 Task: Look for space in Granite Bay, United States from 10th July, 2023 to 15th July, 2023 for 7 adults in price range Rs.10000 to Rs.15000. Place can be entire place or shared room with 4 bedrooms having 7 beds and 4 bathrooms. Property type can be house, flat, guest house. Amenities needed are: wifi, TV, free parkinig on premises, gym, breakfast. Booking option can be shelf check-in. Required host language is English.
Action: Mouse moved to (516, 134)
Screenshot: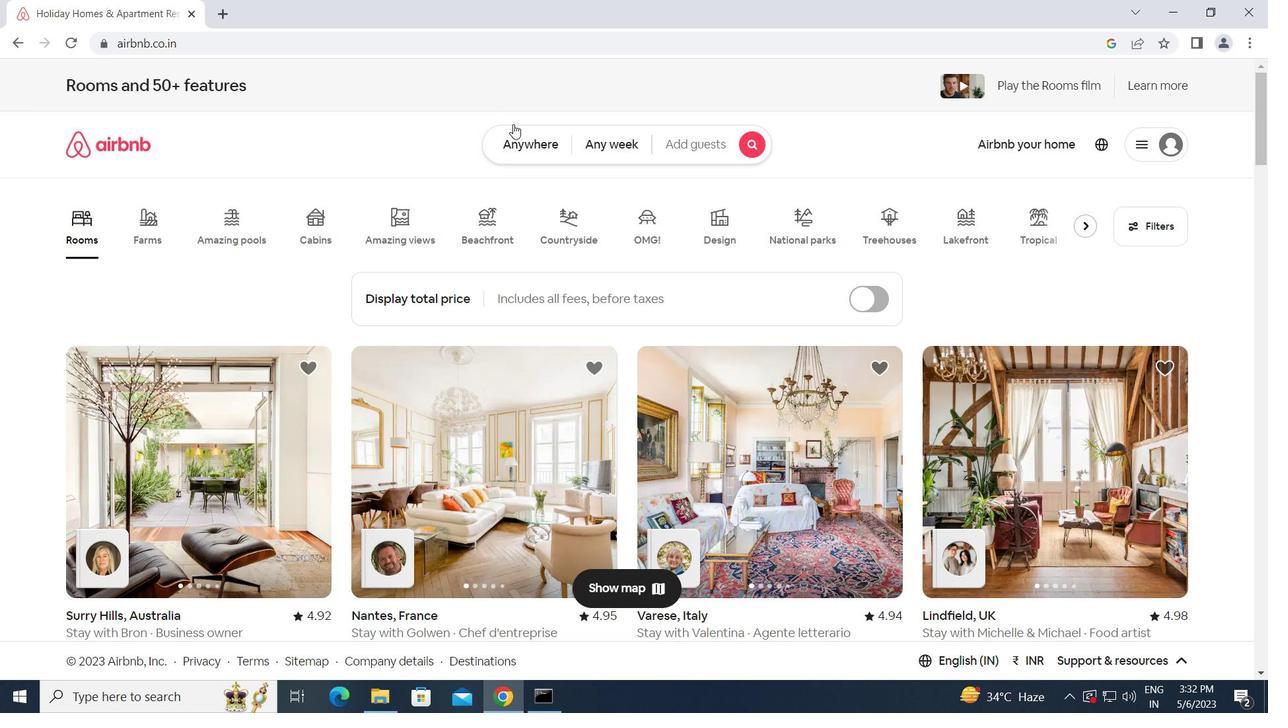 
Action: Mouse pressed left at (516, 134)
Screenshot: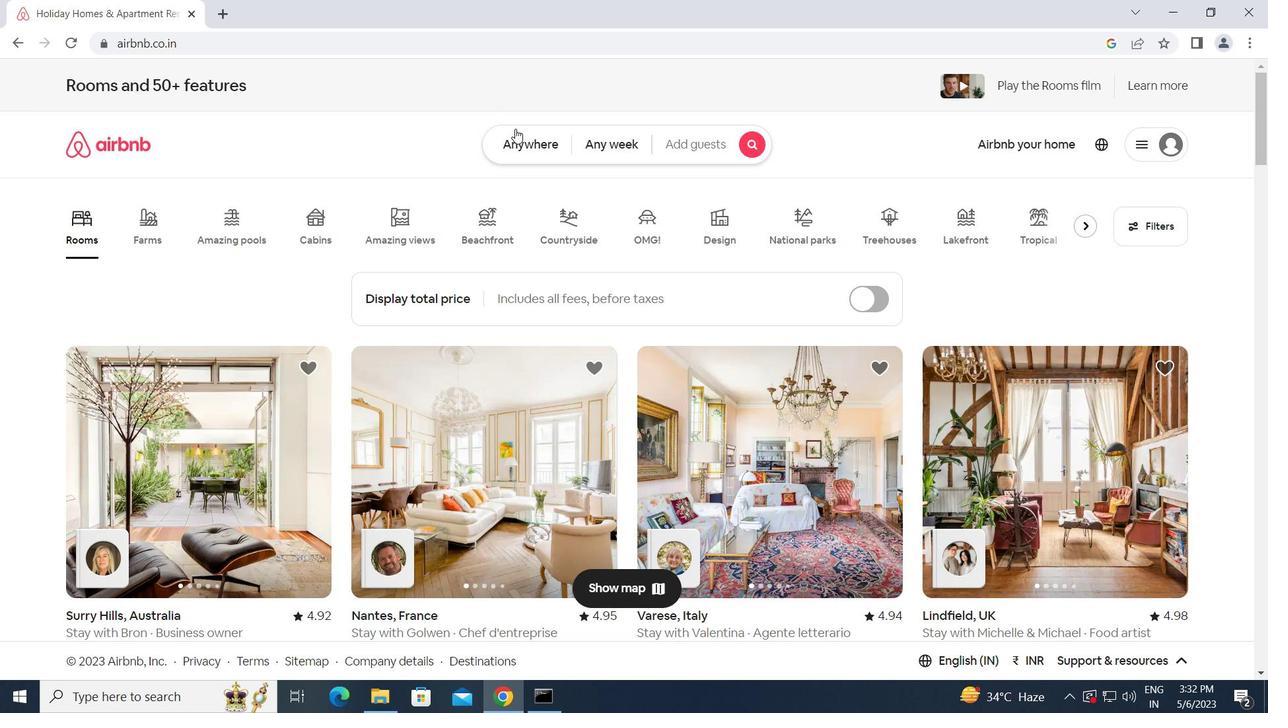 
Action: Mouse moved to (348, 204)
Screenshot: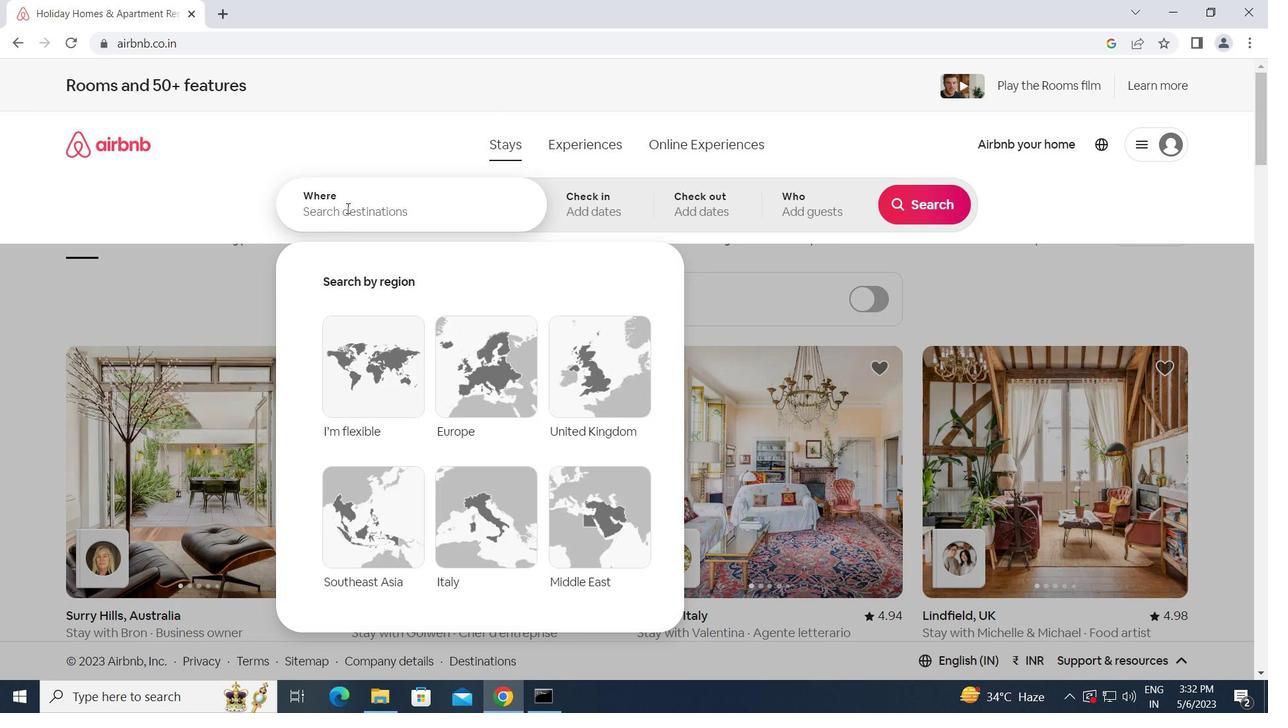 
Action: Mouse pressed left at (348, 204)
Screenshot: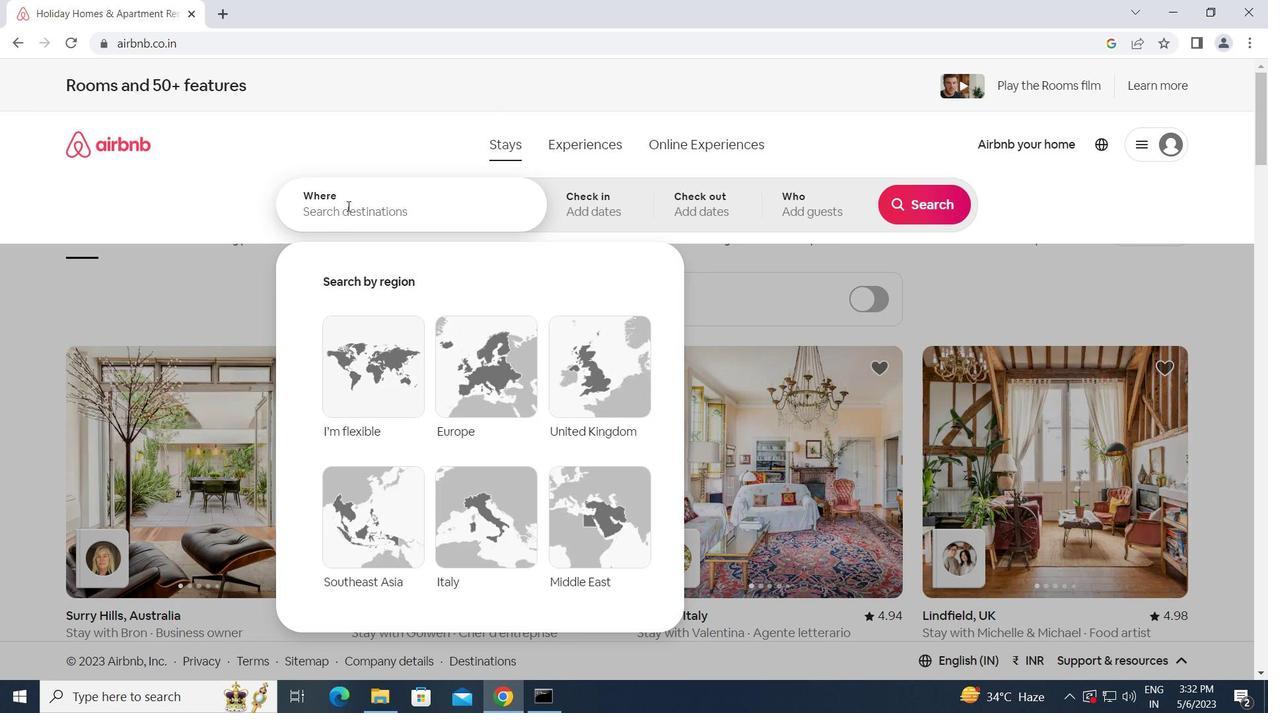 
Action: Mouse moved to (455, 188)
Screenshot: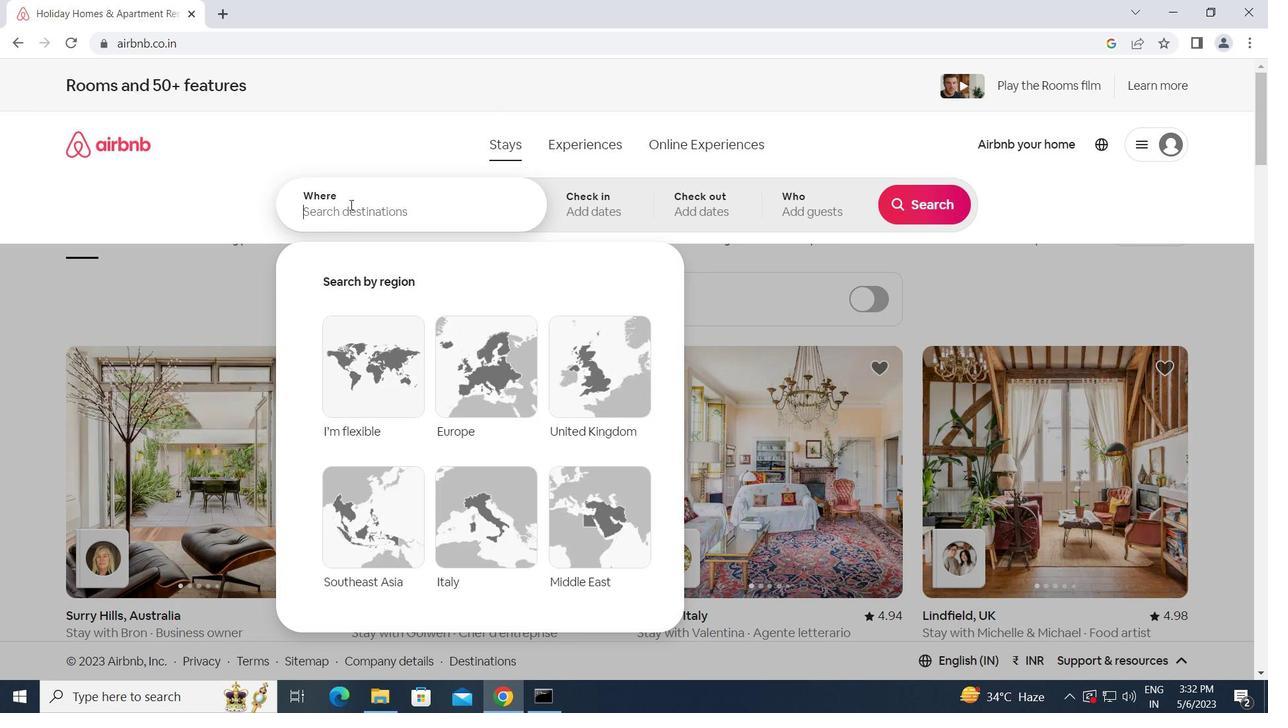 
Action: Key pressed g<Key.caps_lock>ranite<Key.space><Key.caps_lock>b<Key.caps_lock>ay,<Key.space><Key.caps_lock>u<Key.caps_lock>nited<Key.space><Key.caps_lock>s<Key.caps_lock>tates<Key.enter>
Screenshot: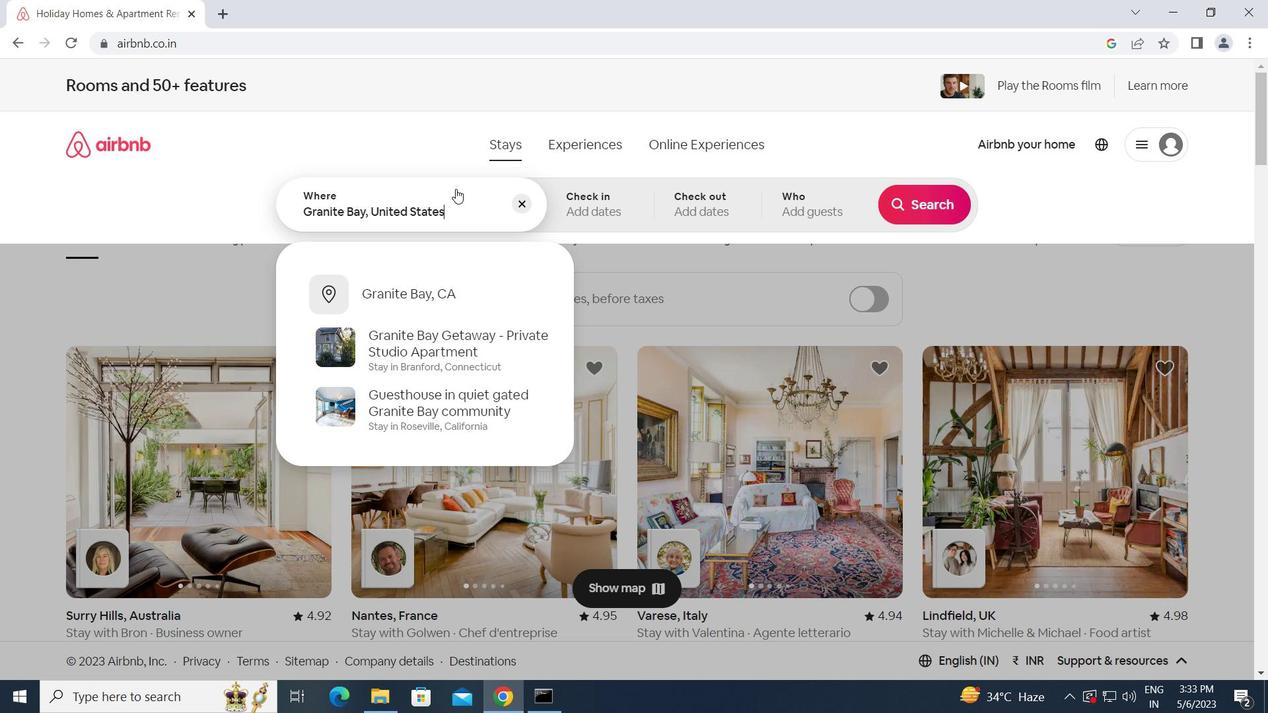 
Action: Mouse moved to (916, 342)
Screenshot: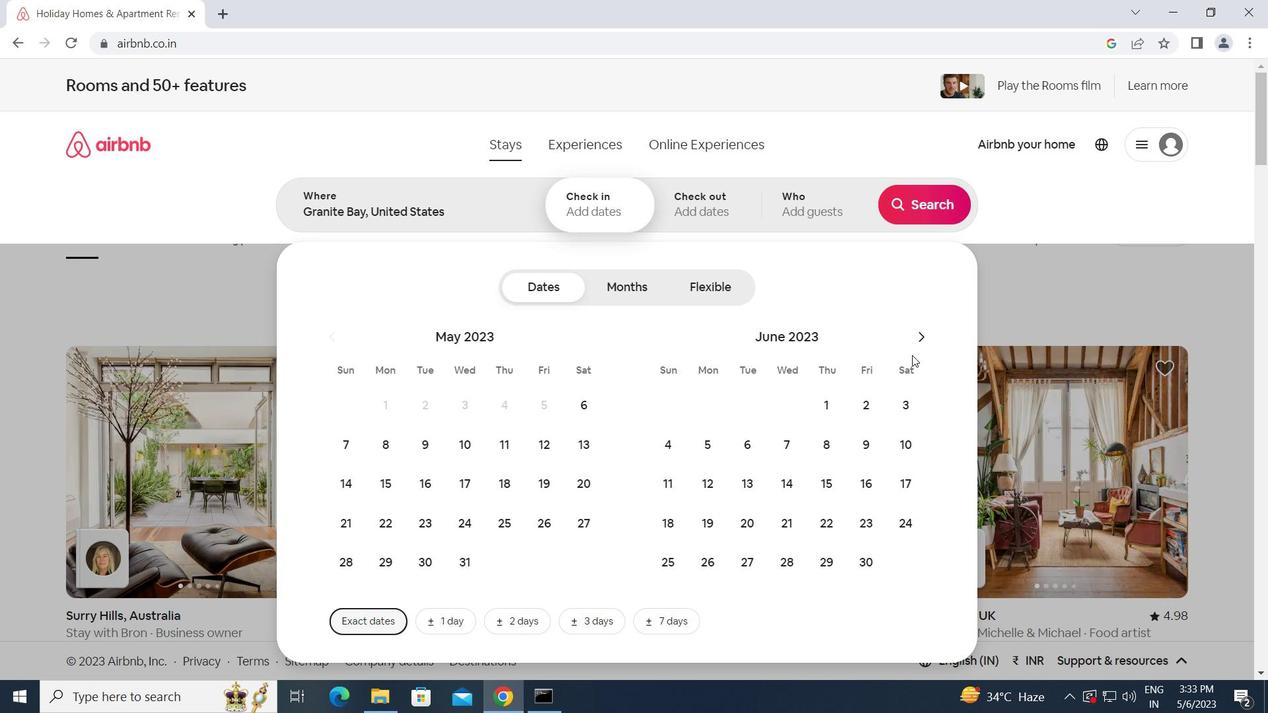 
Action: Mouse pressed left at (916, 342)
Screenshot: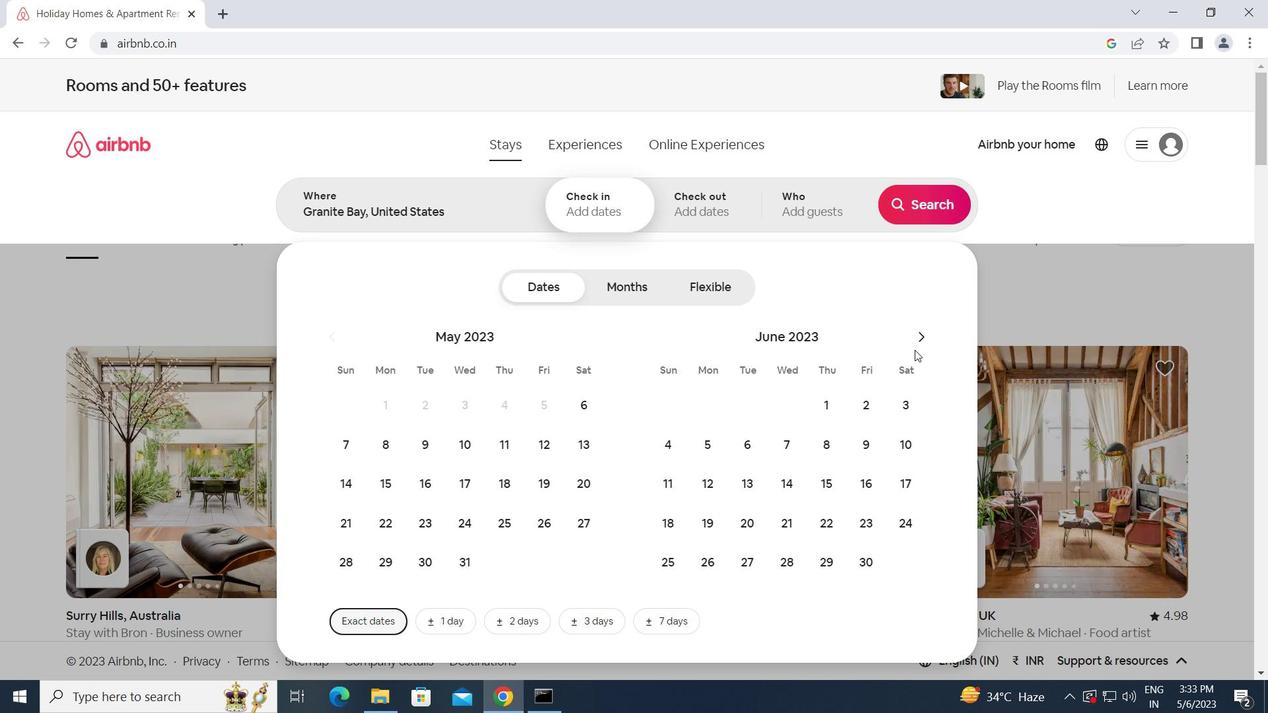 
Action: Mouse moved to (701, 488)
Screenshot: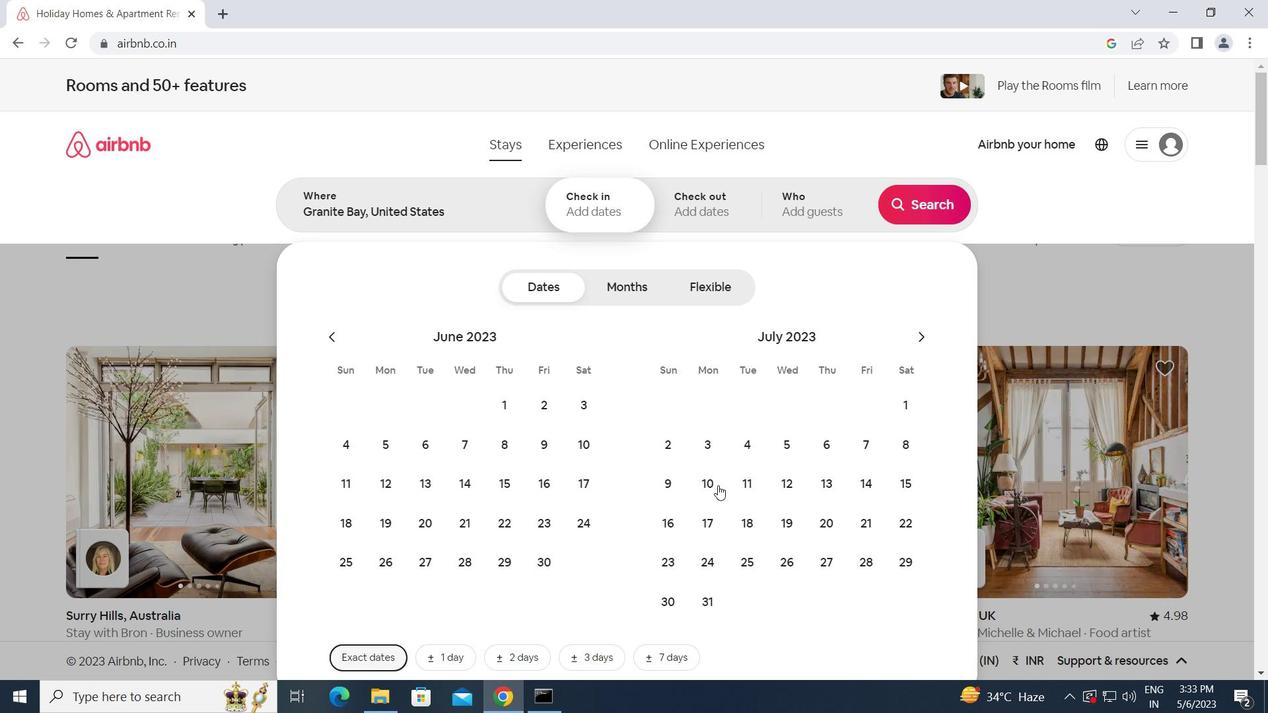 
Action: Mouse pressed left at (701, 488)
Screenshot: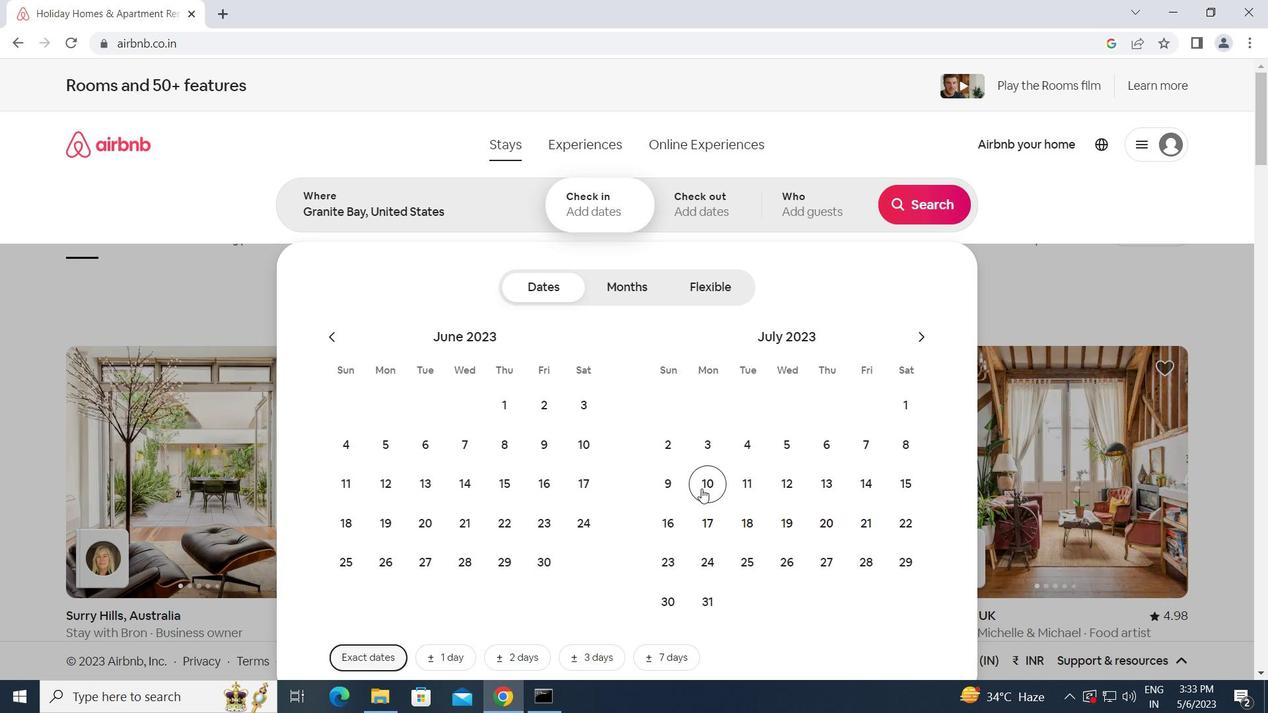 
Action: Mouse moved to (909, 488)
Screenshot: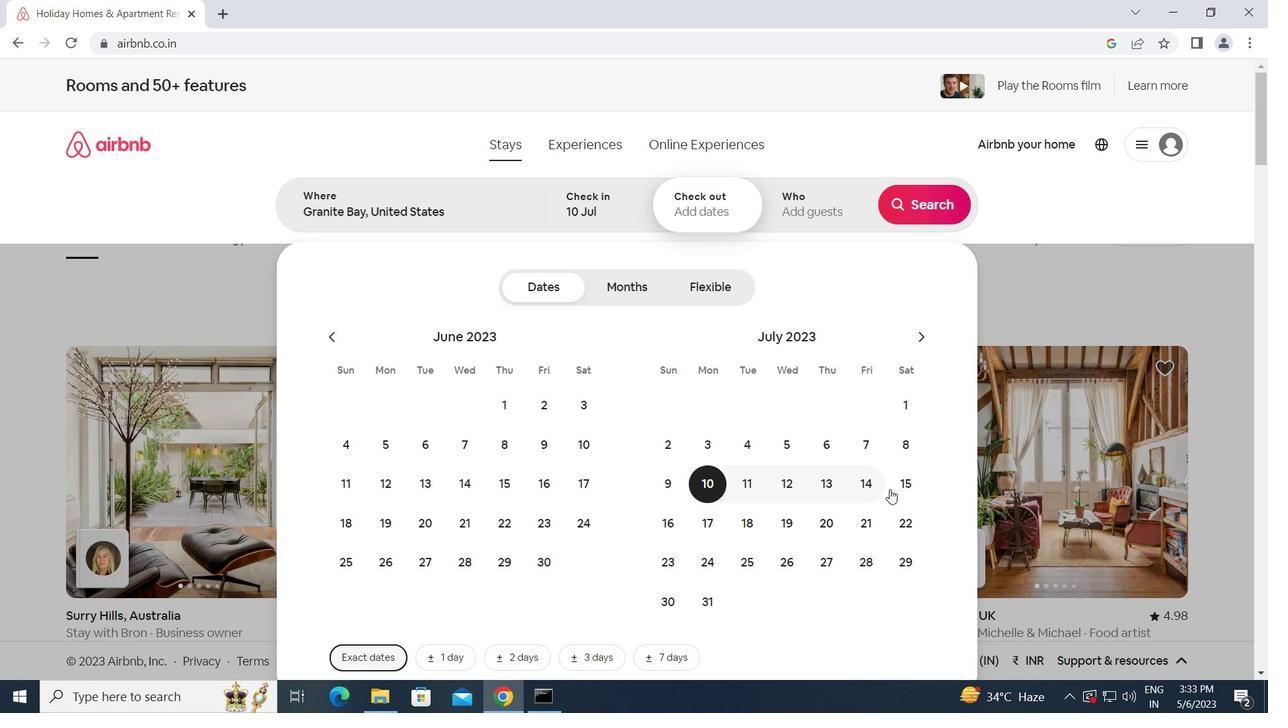
Action: Mouse pressed left at (909, 488)
Screenshot: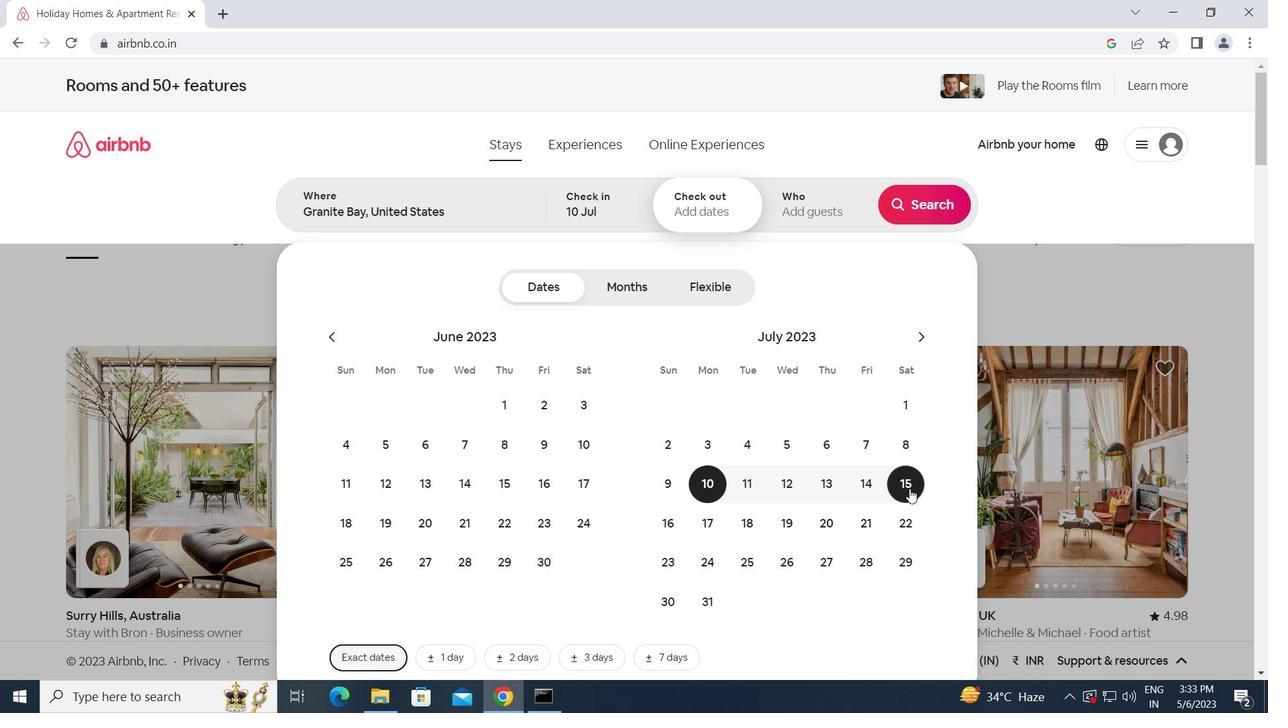 
Action: Mouse moved to (815, 207)
Screenshot: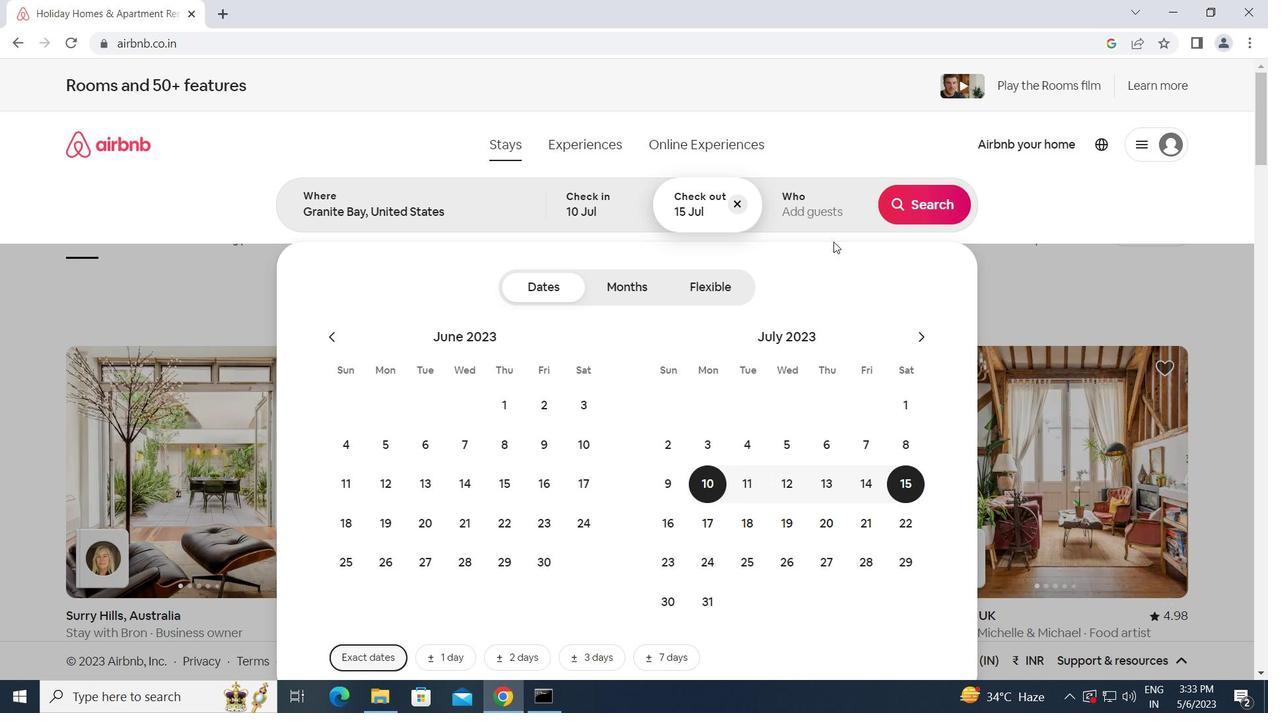 
Action: Mouse pressed left at (815, 207)
Screenshot: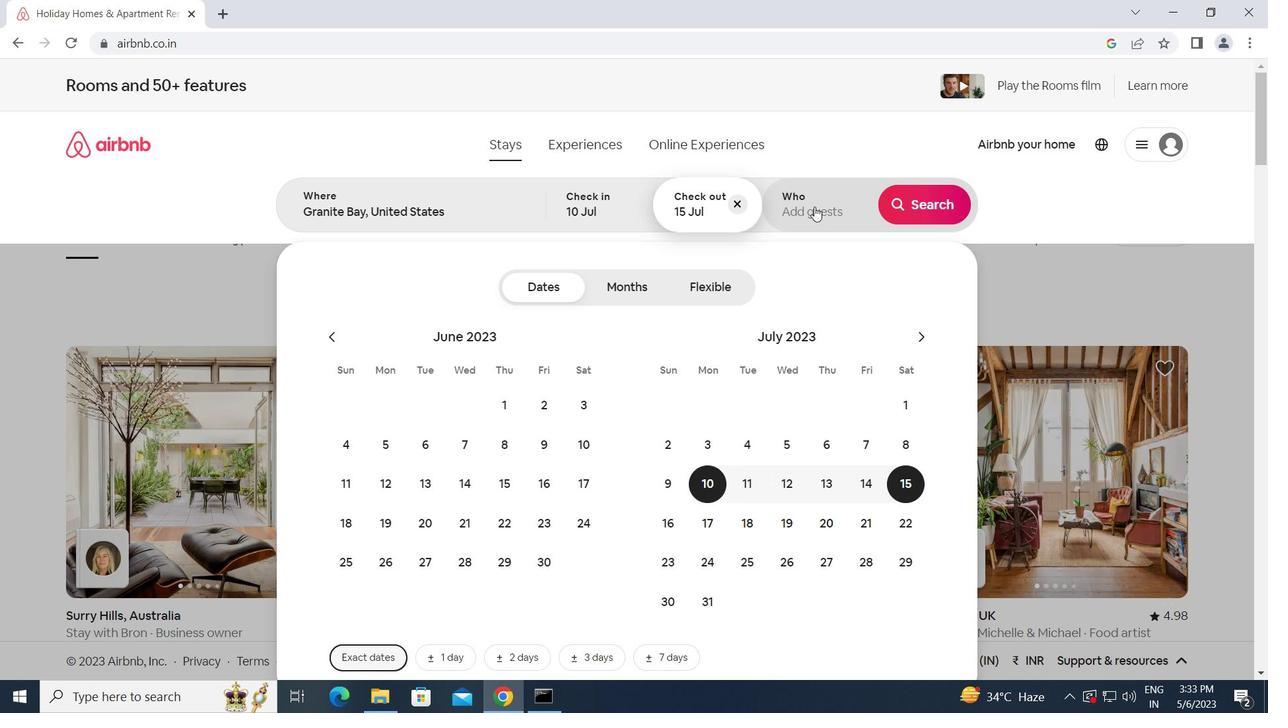 
Action: Mouse moved to (928, 286)
Screenshot: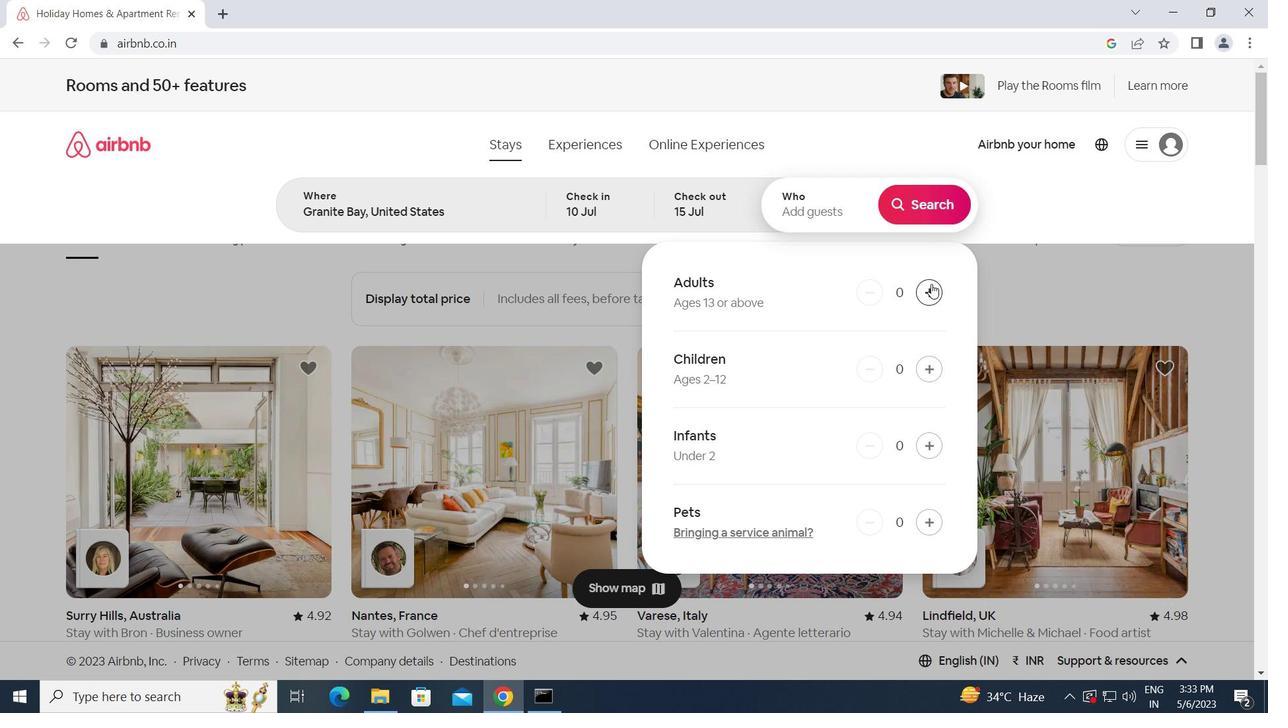 
Action: Mouse pressed left at (928, 286)
Screenshot: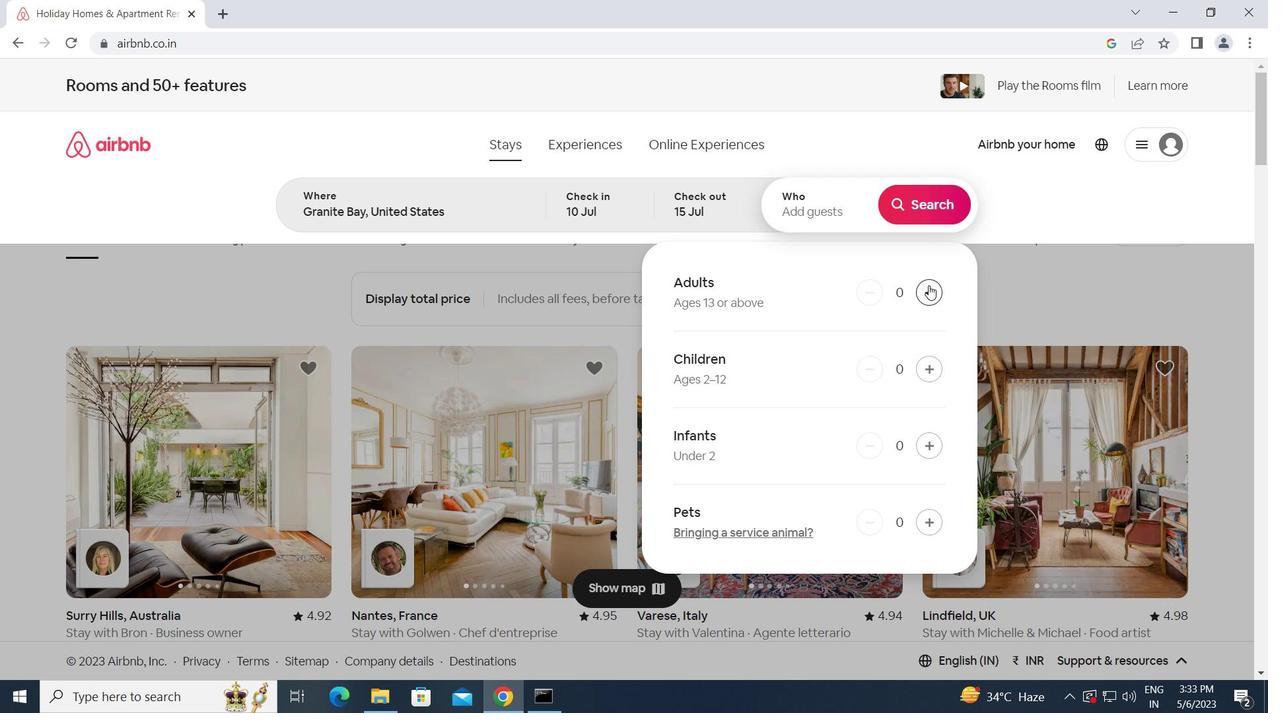 
Action: Mouse pressed left at (928, 286)
Screenshot: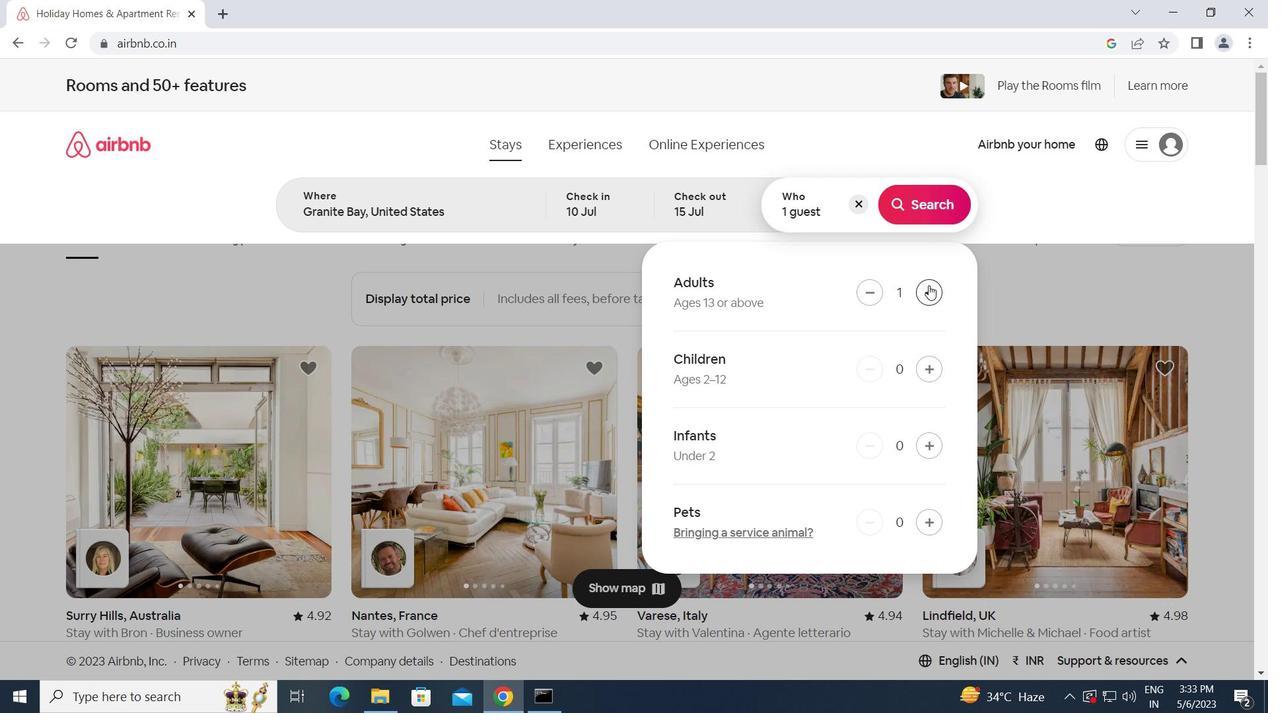 
Action: Mouse pressed left at (928, 286)
Screenshot: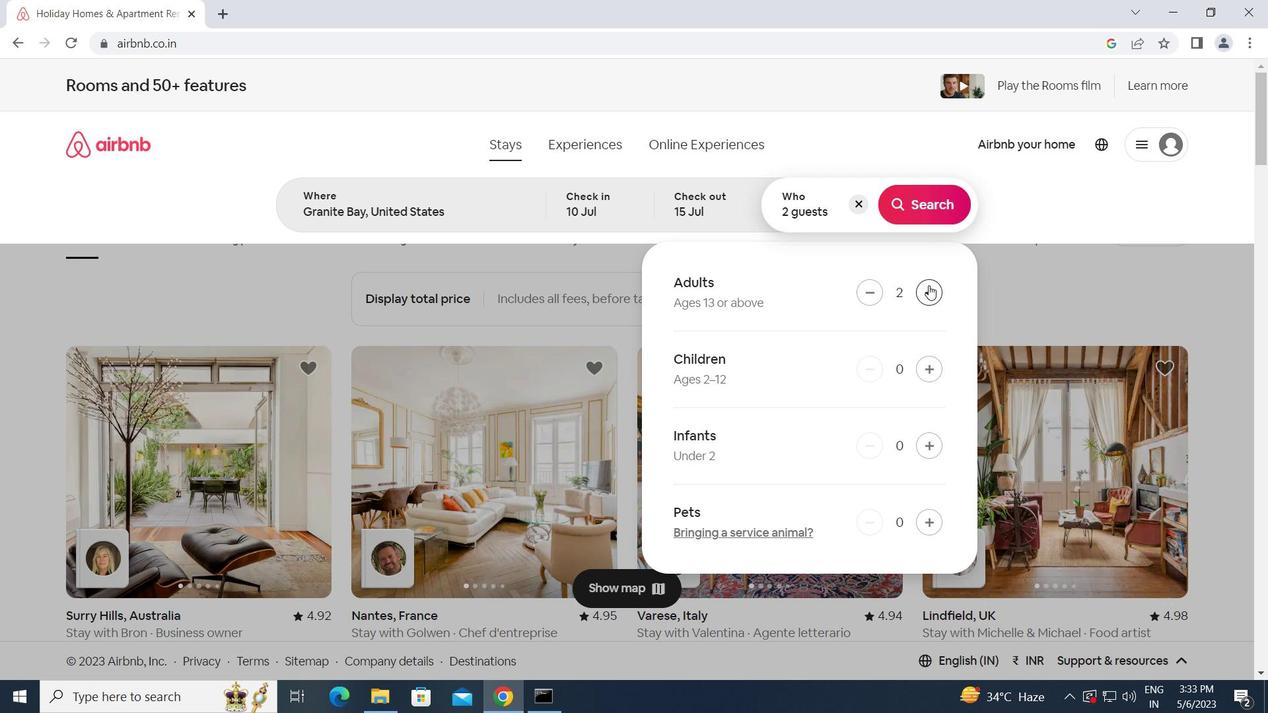 
Action: Mouse pressed left at (928, 286)
Screenshot: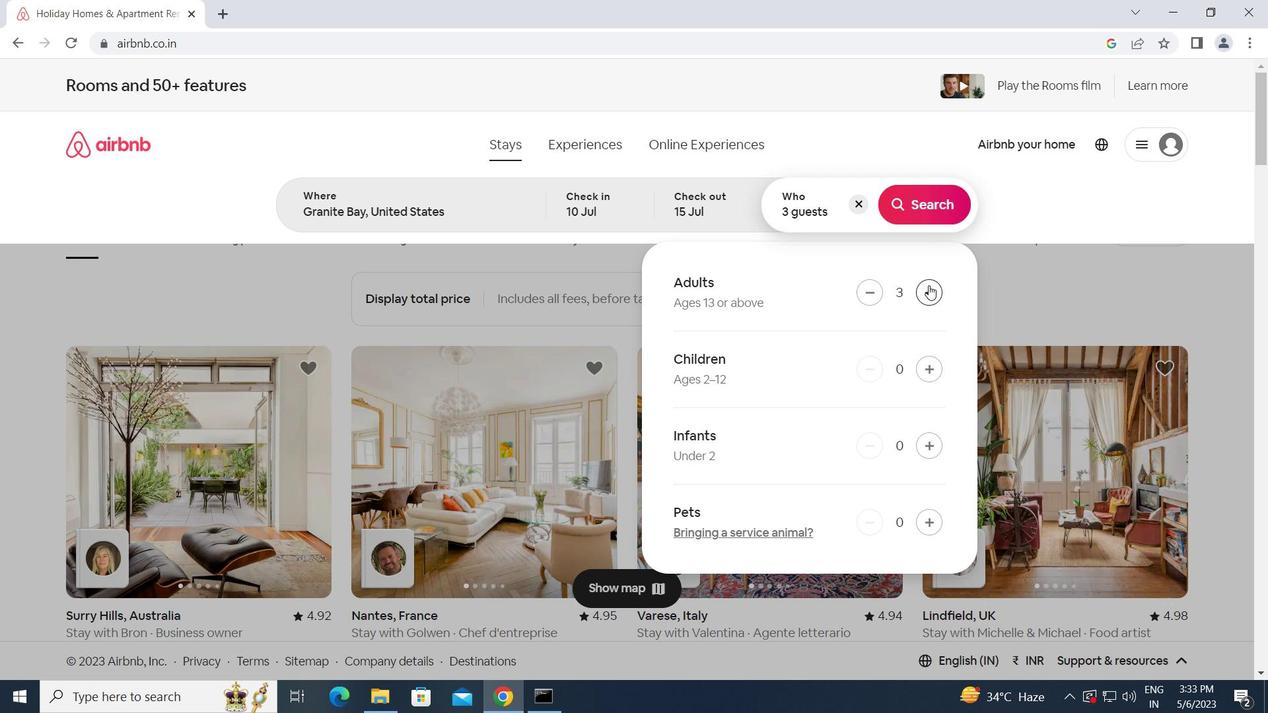 
Action: Mouse pressed left at (928, 286)
Screenshot: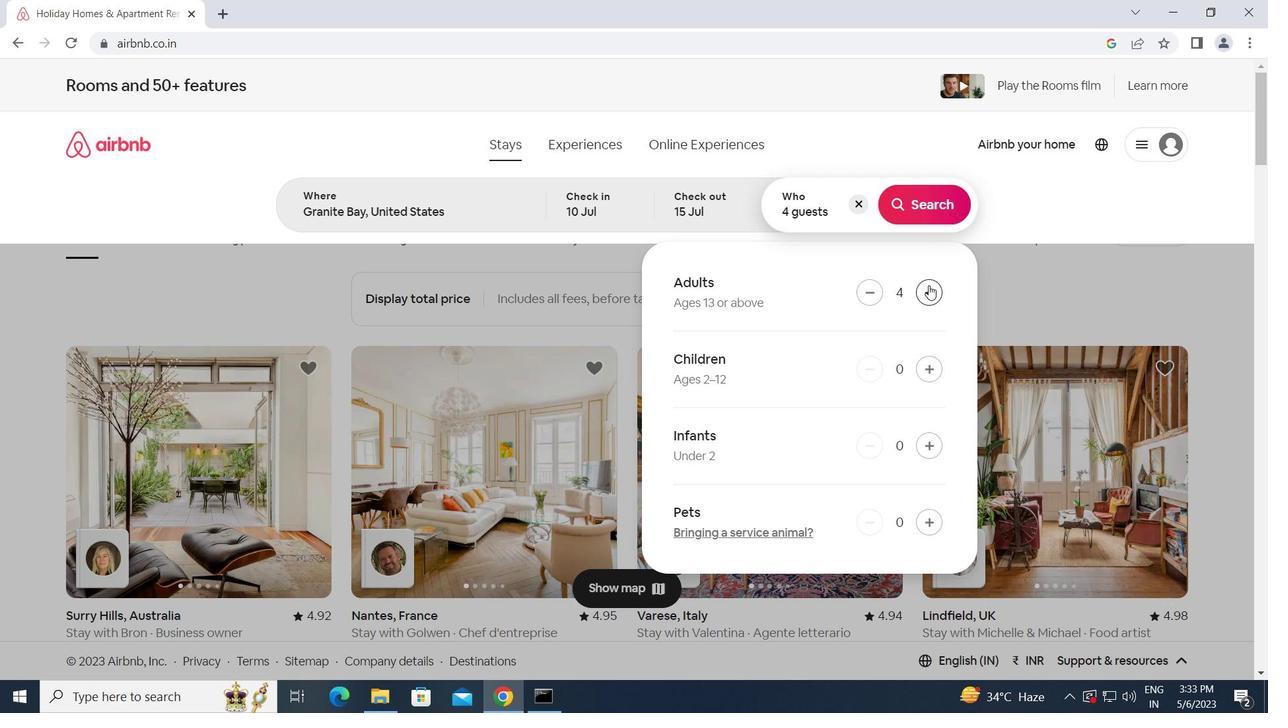 
Action: Mouse pressed left at (928, 286)
Screenshot: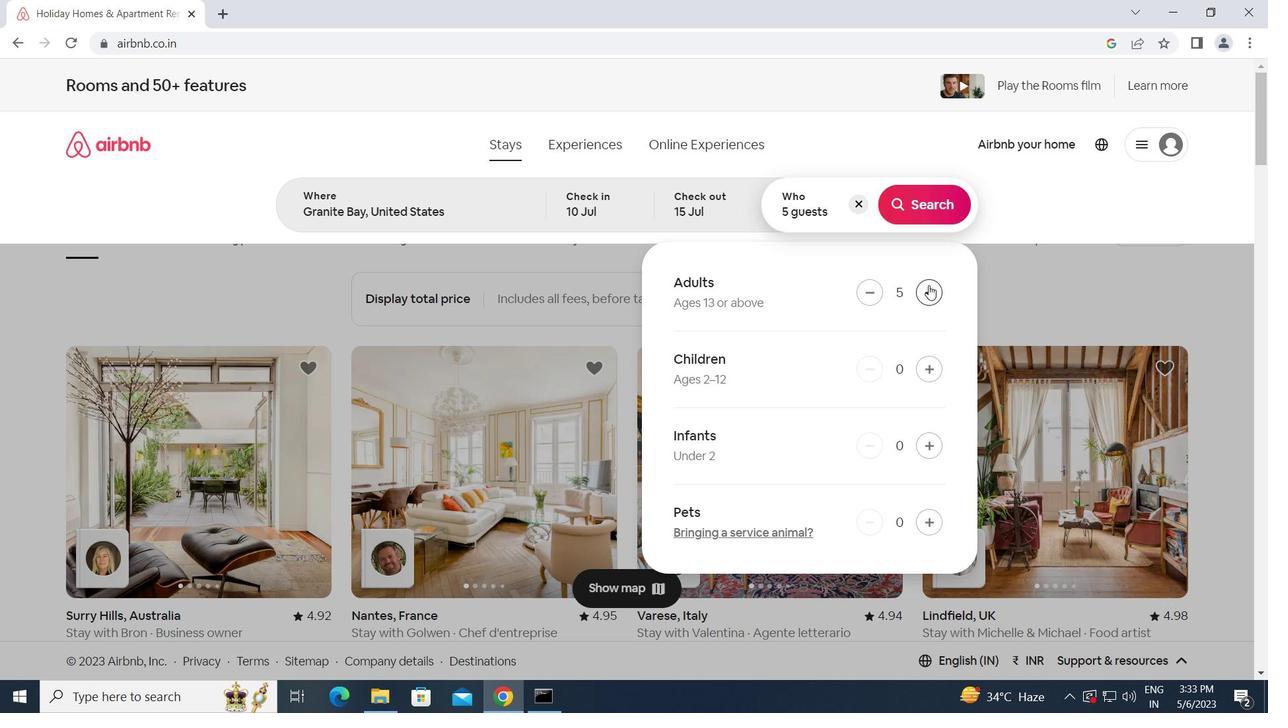 
Action: Mouse pressed left at (928, 286)
Screenshot: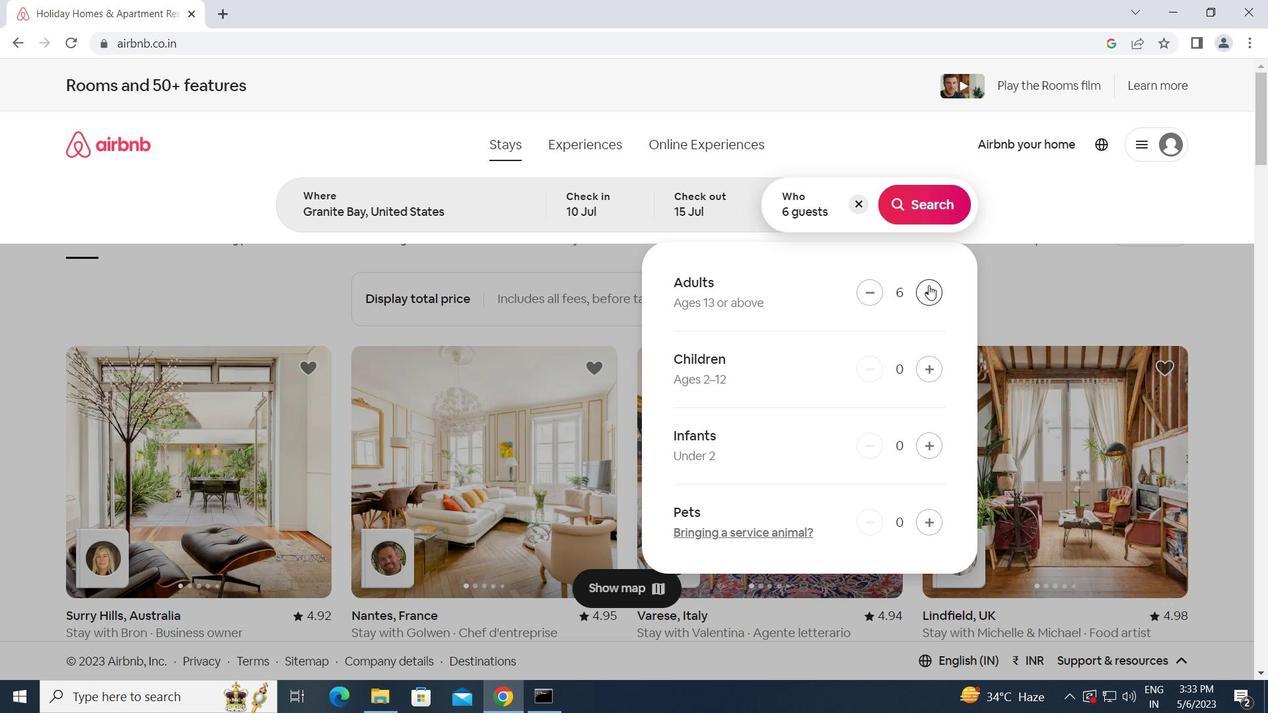 
Action: Mouse moved to (922, 214)
Screenshot: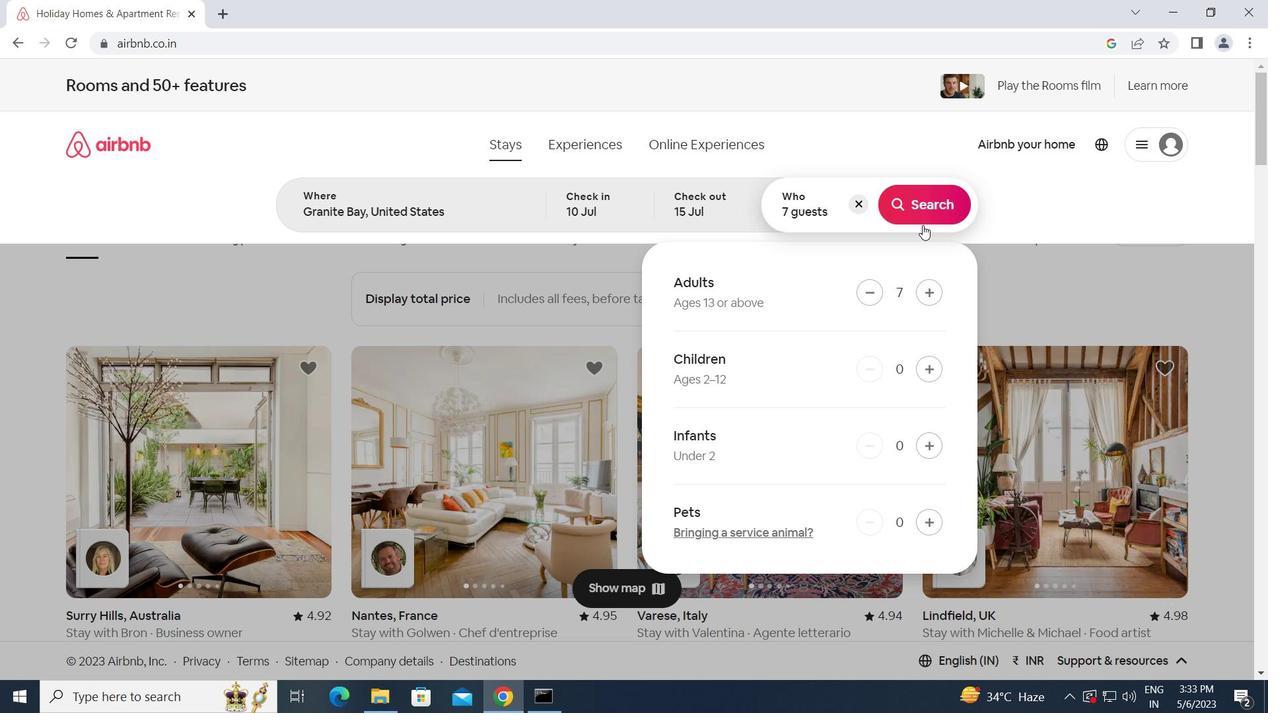 
Action: Mouse pressed left at (922, 214)
Screenshot: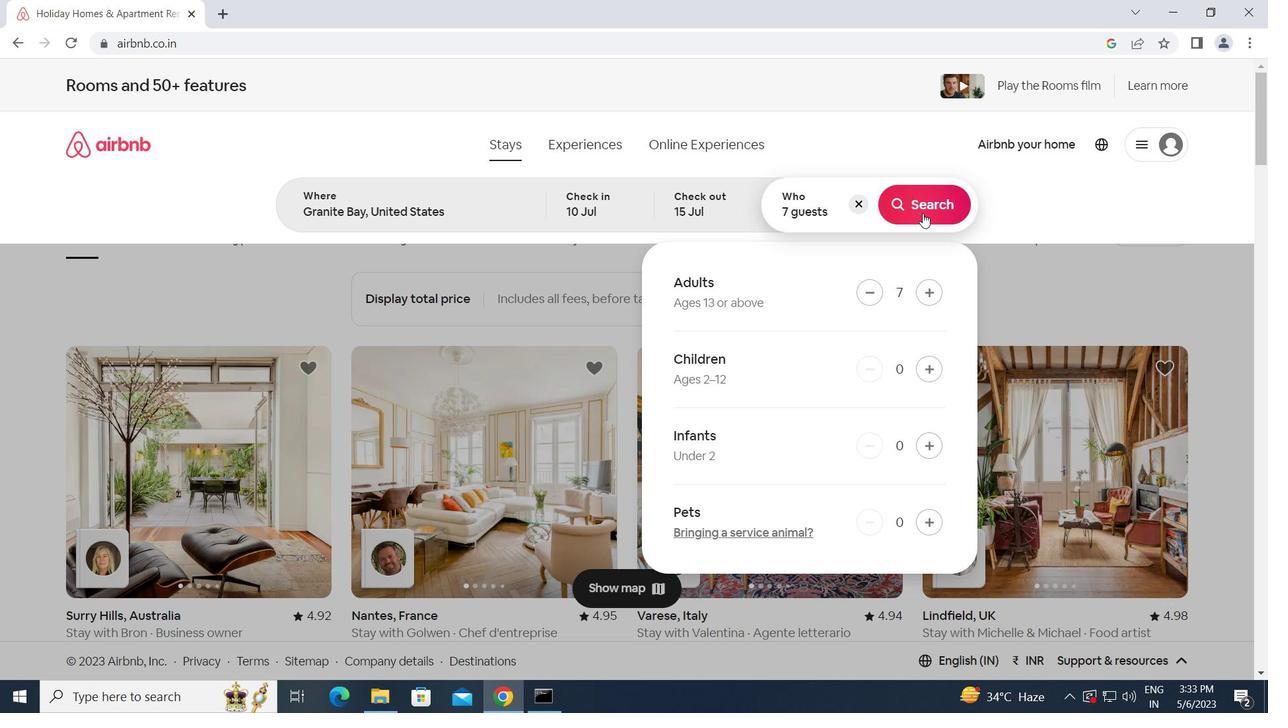 
Action: Mouse moved to (1168, 155)
Screenshot: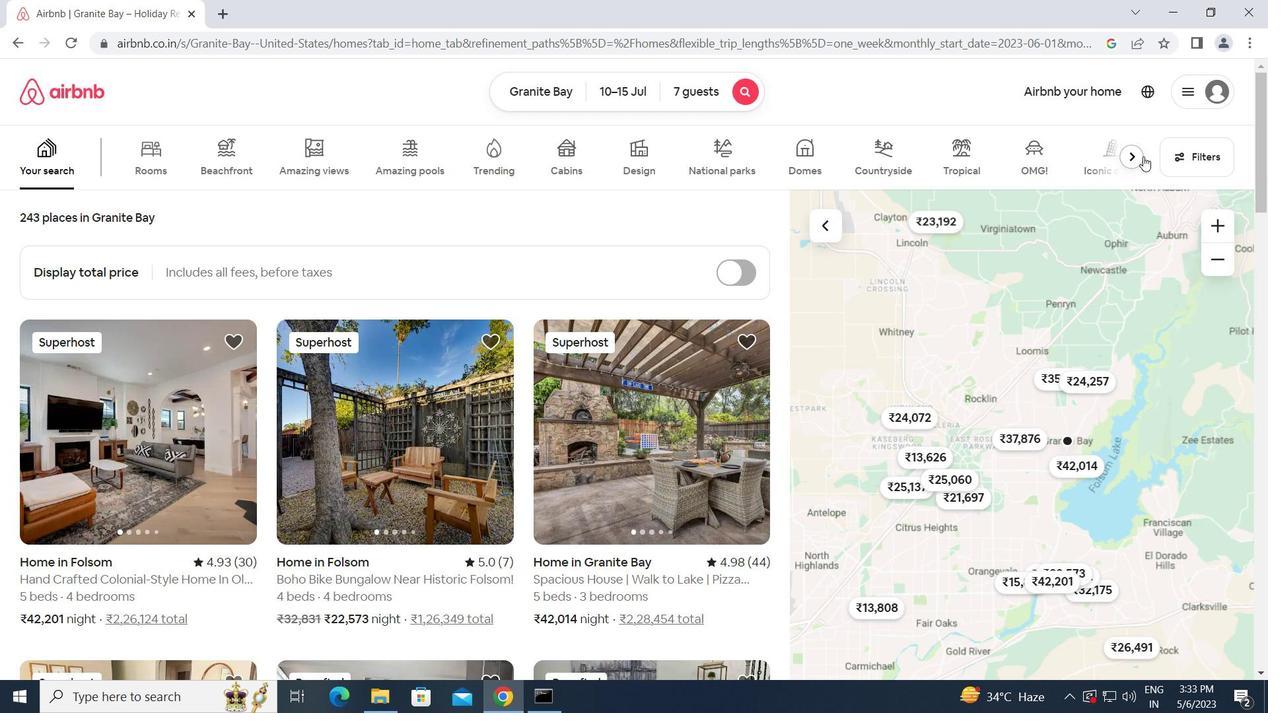 
Action: Mouse pressed left at (1168, 155)
Screenshot: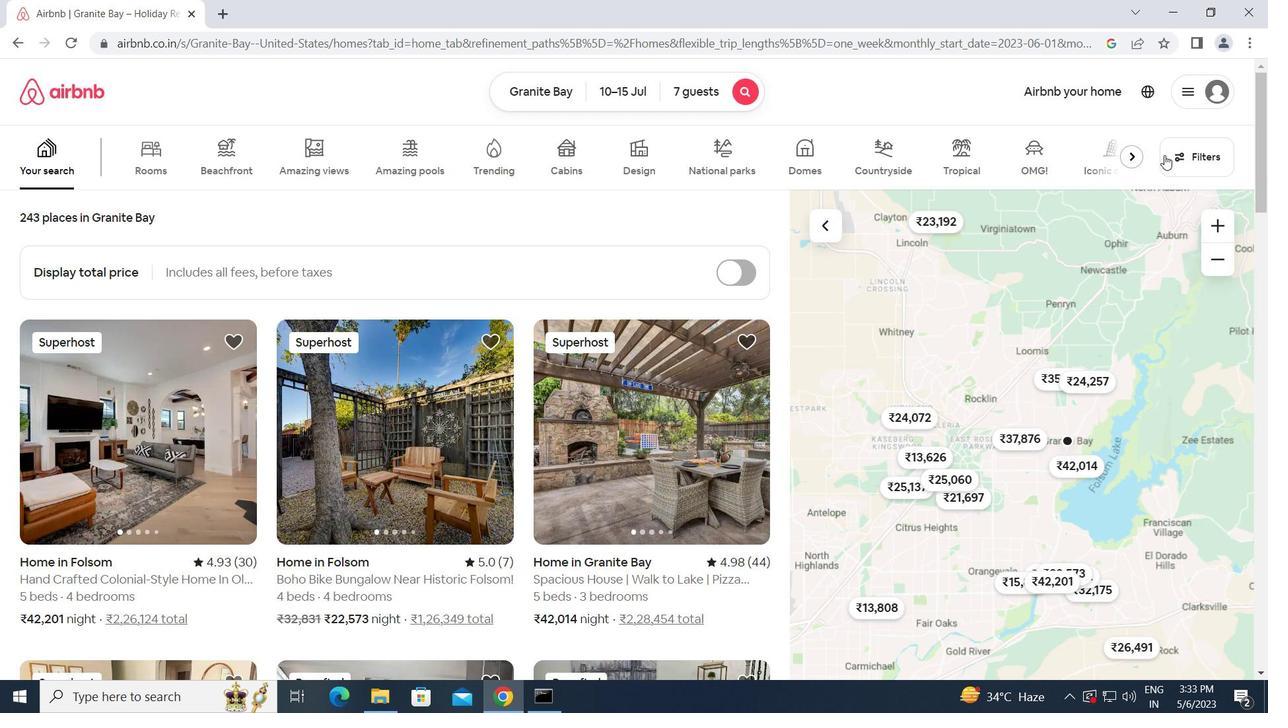 
Action: Mouse moved to (519, 439)
Screenshot: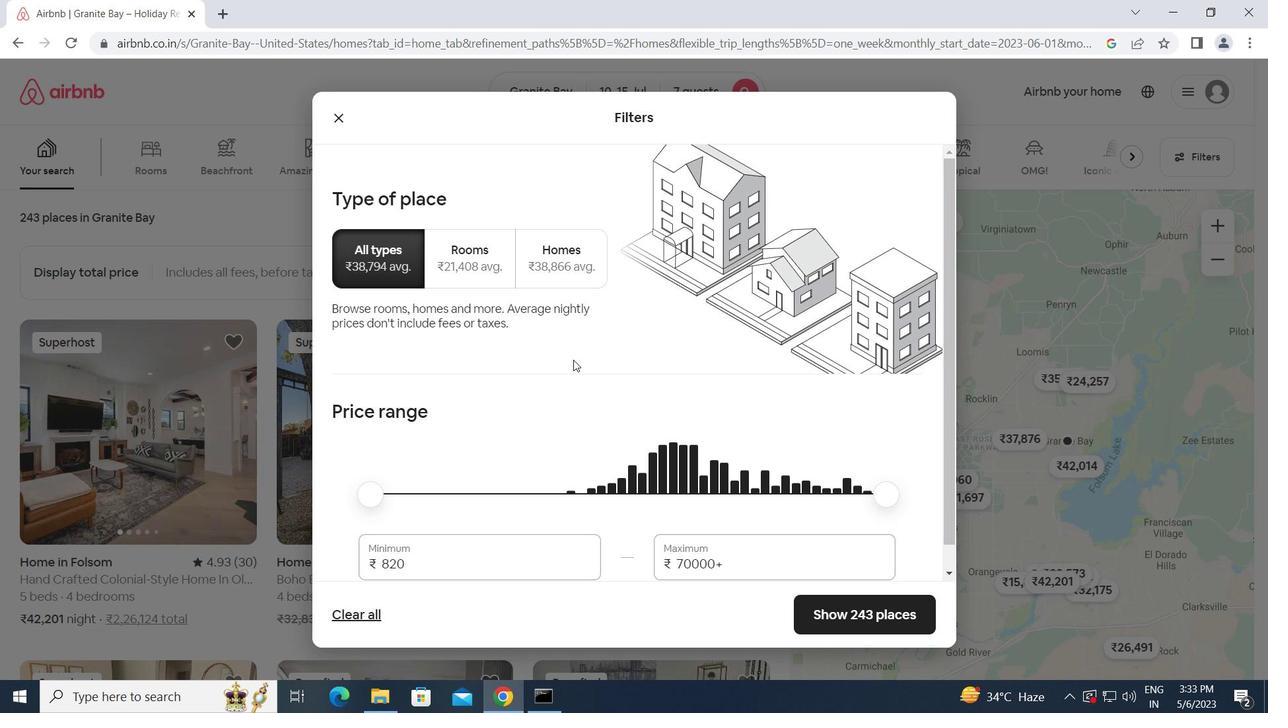 
Action: Mouse scrolled (519, 438) with delta (0, 0)
Screenshot: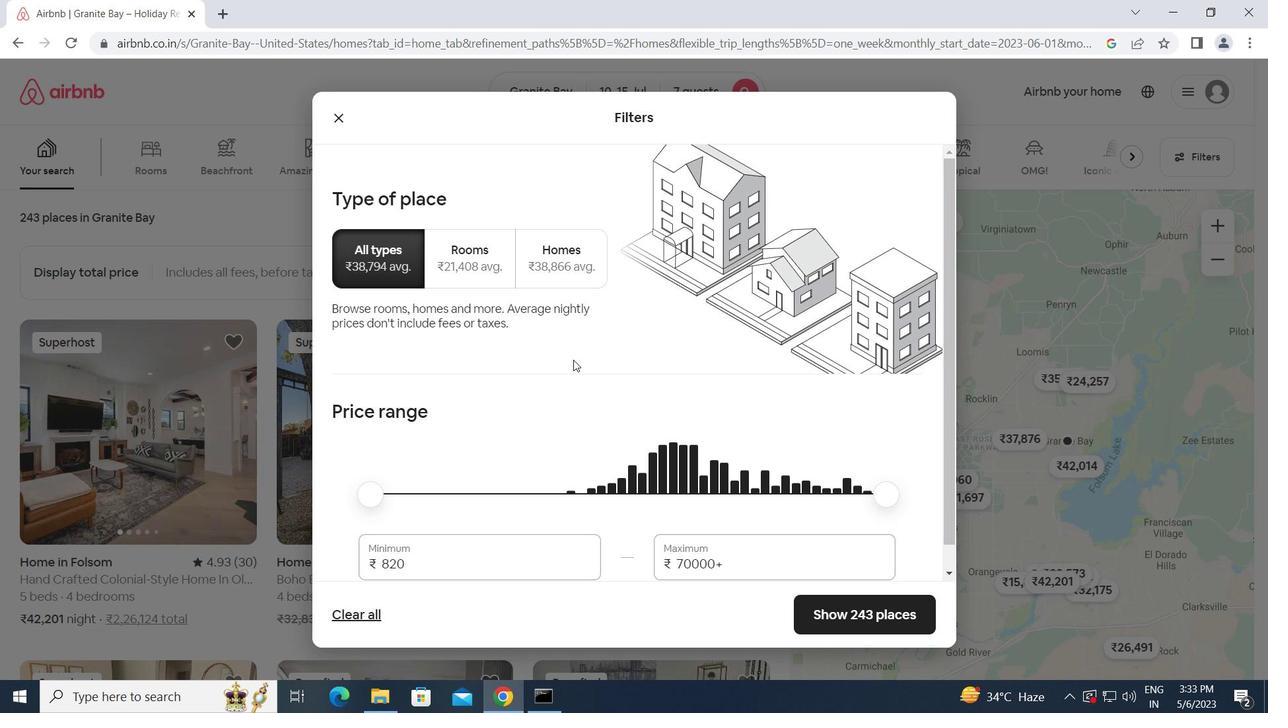 
Action: Mouse moved to (514, 444)
Screenshot: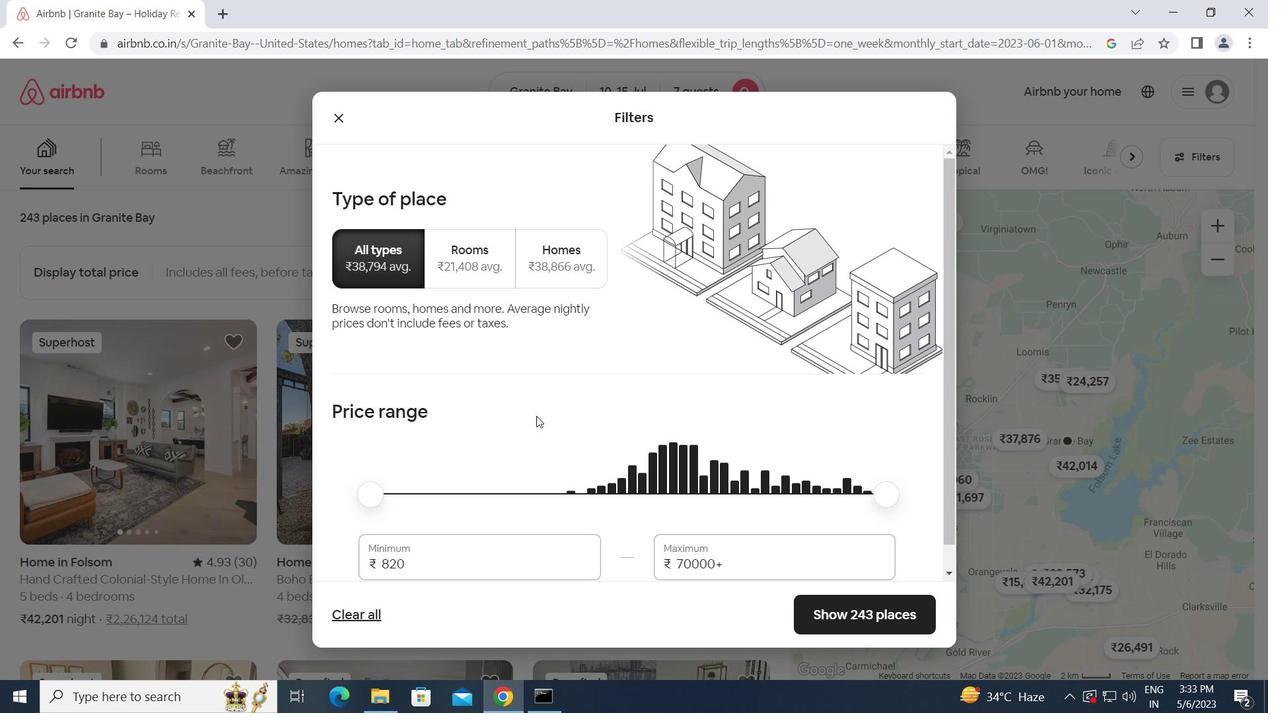 
Action: Mouse scrolled (514, 443) with delta (0, 0)
Screenshot: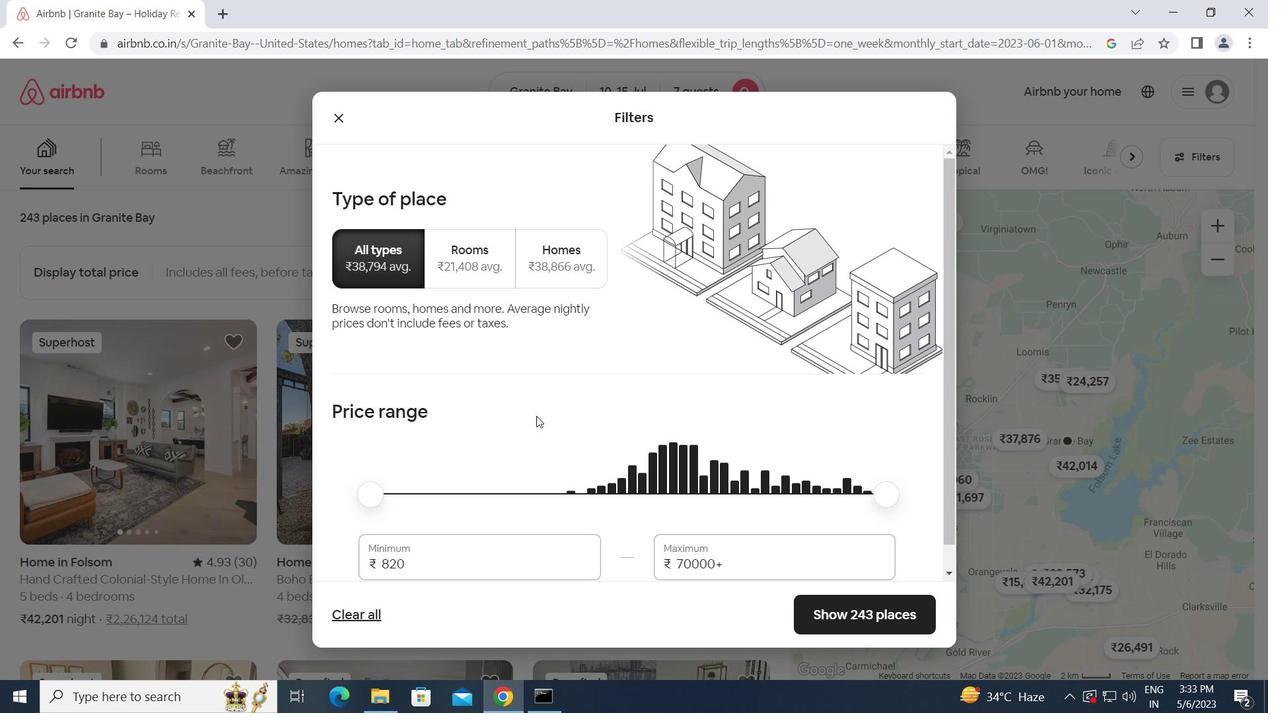 
Action: Mouse moved to (412, 537)
Screenshot: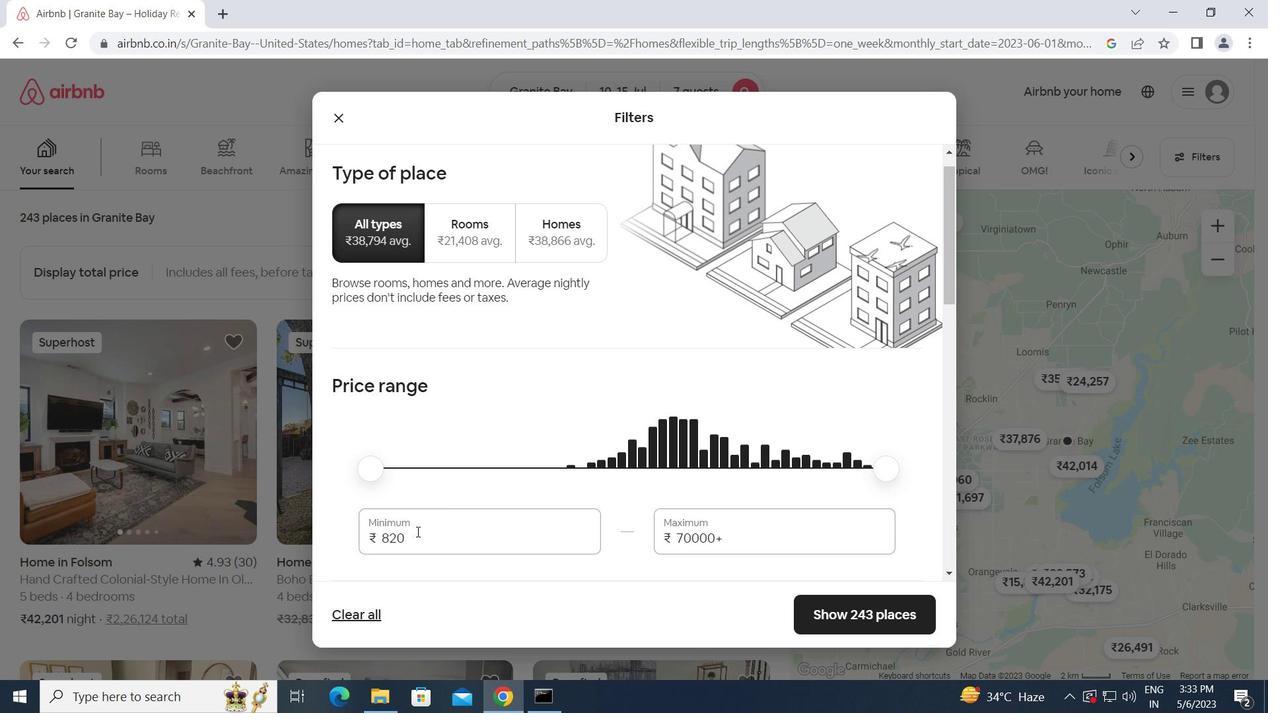 
Action: Mouse pressed left at (412, 537)
Screenshot: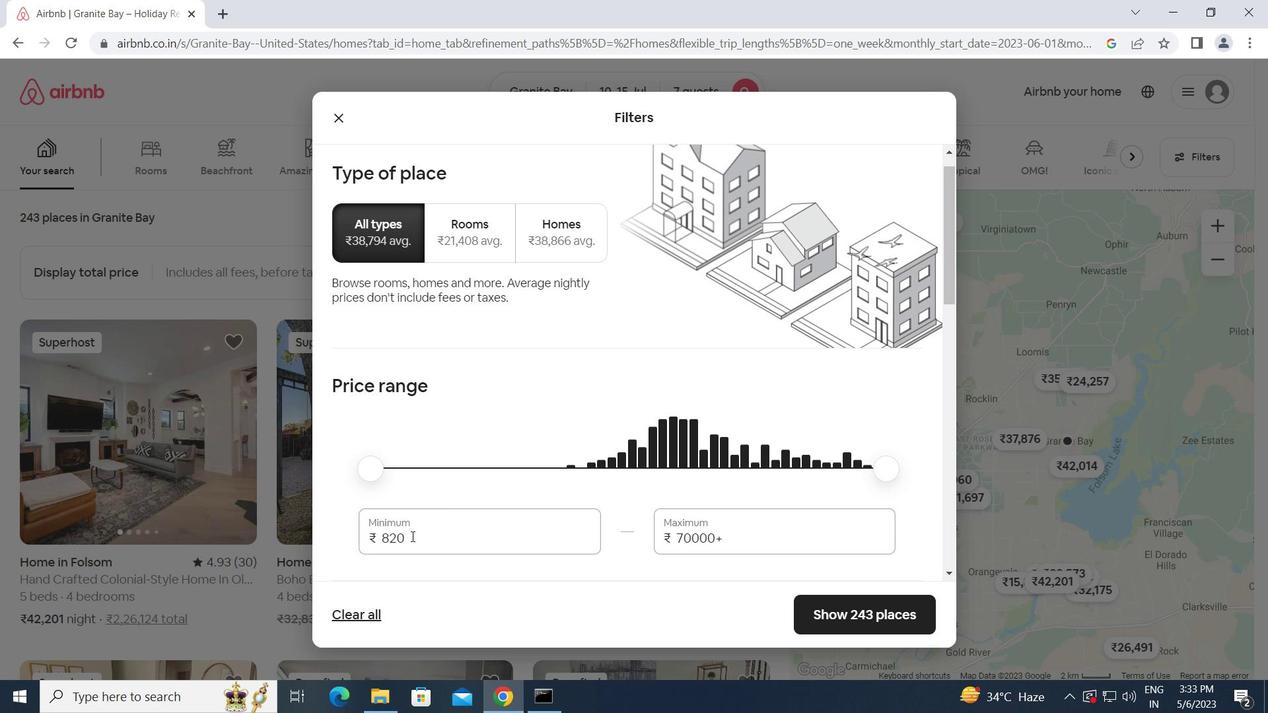 
Action: Mouse moved to (352, 537)
Screenshot: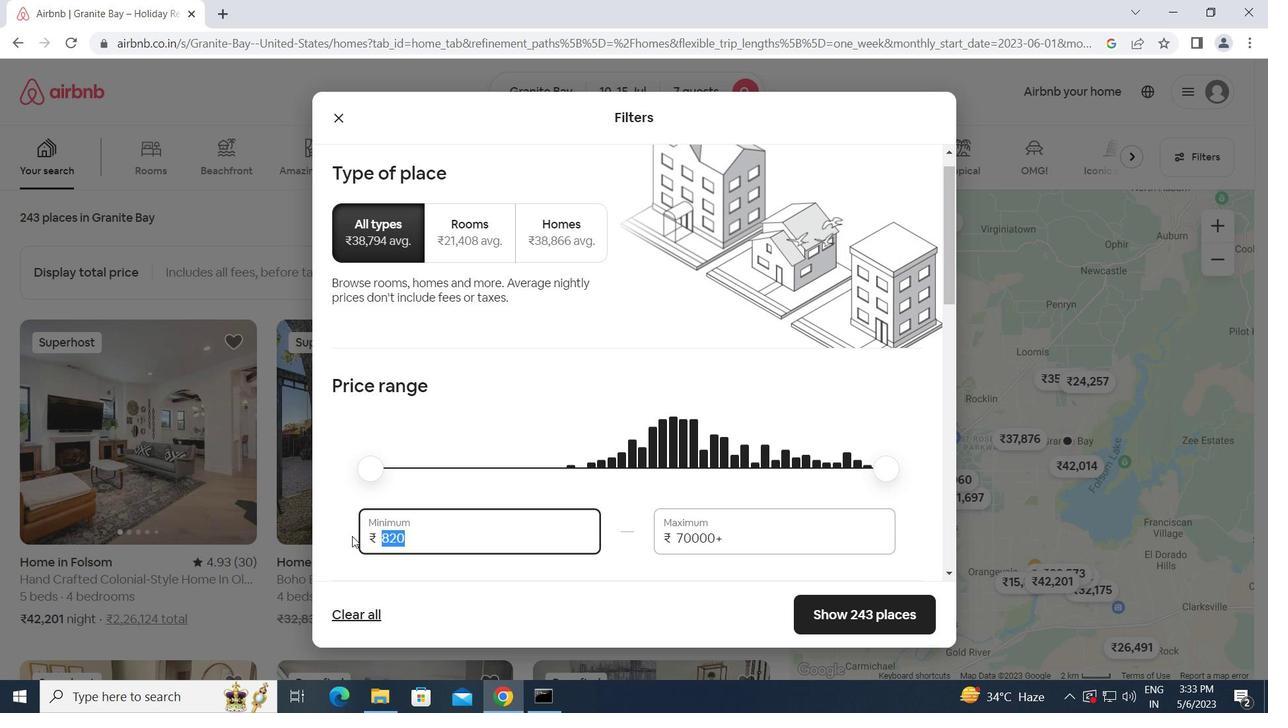 
Action: Key pressed 10000<Key.tab>15000
Screenshot: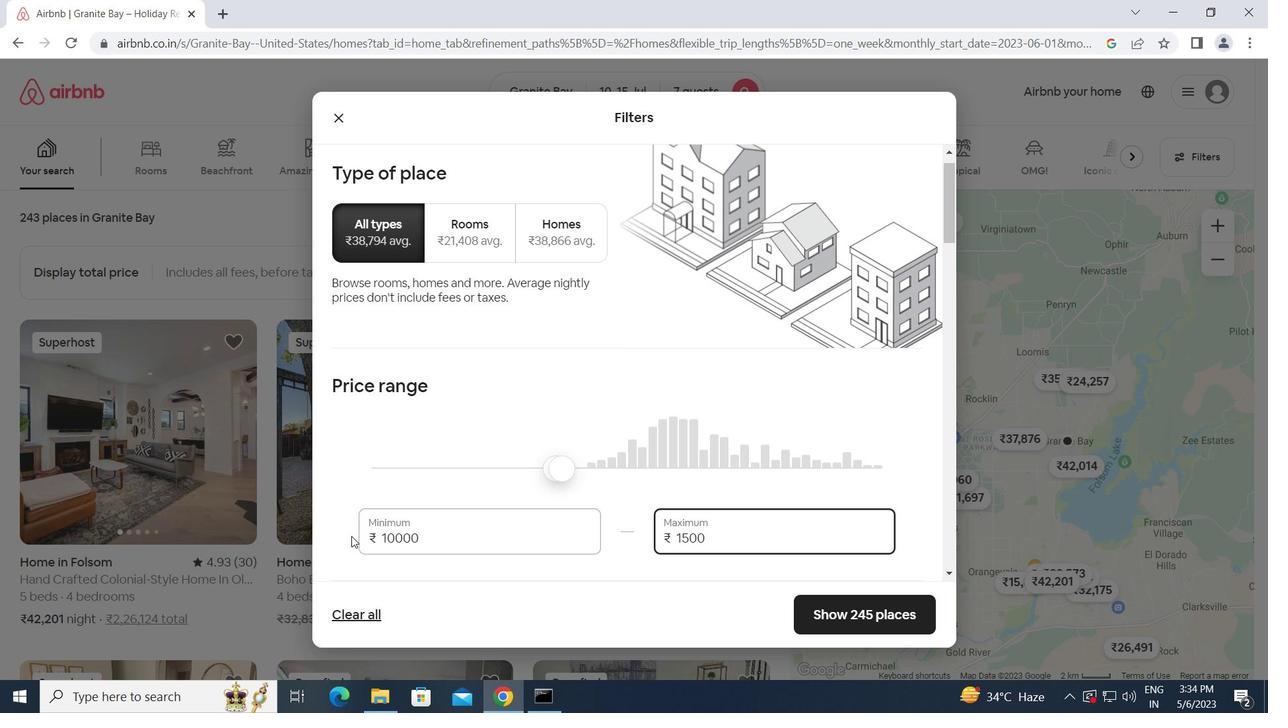 
Action: Mouse moved to (420, 538)
Screenshot: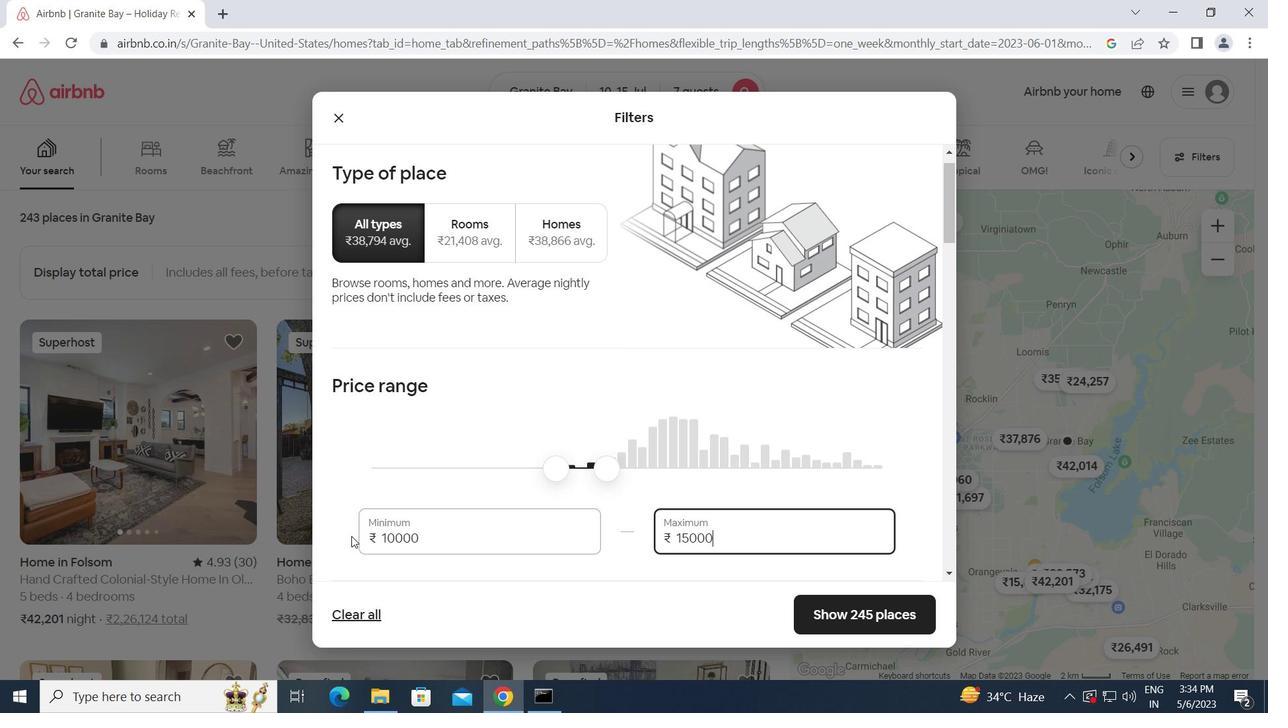 
Action: Mouse scrolled (420, 538) with delta (0, 0)
Screenshot: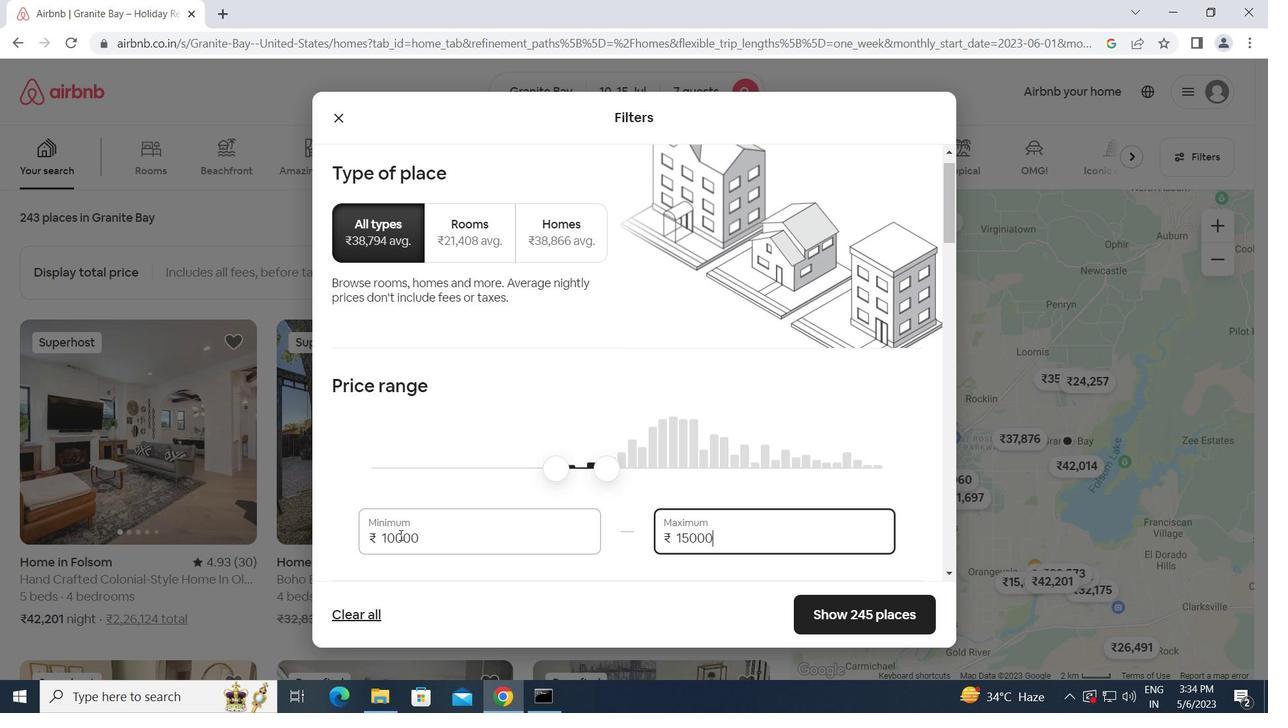 
Action: Mouse scrolled (420, 538) with delta (0, 0)
Screenshot: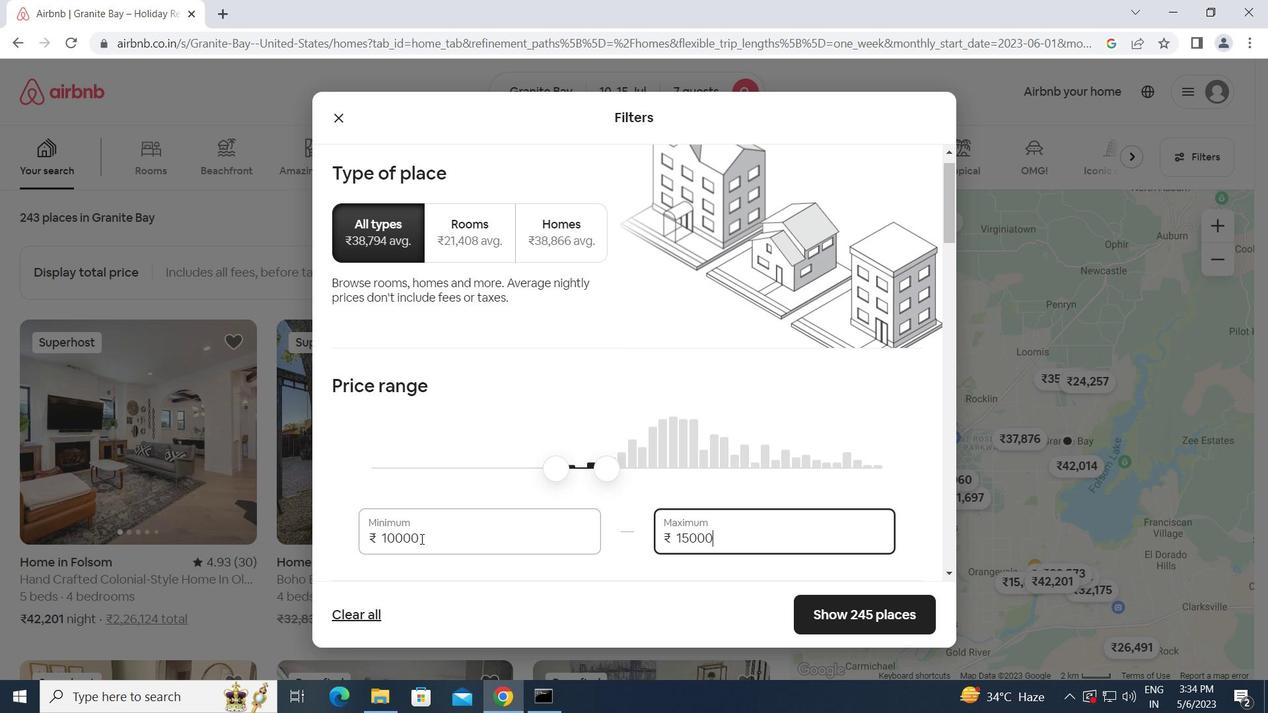 
Action: Mouse scrolled (420, 538) with delta (0, 0)
Screenshot: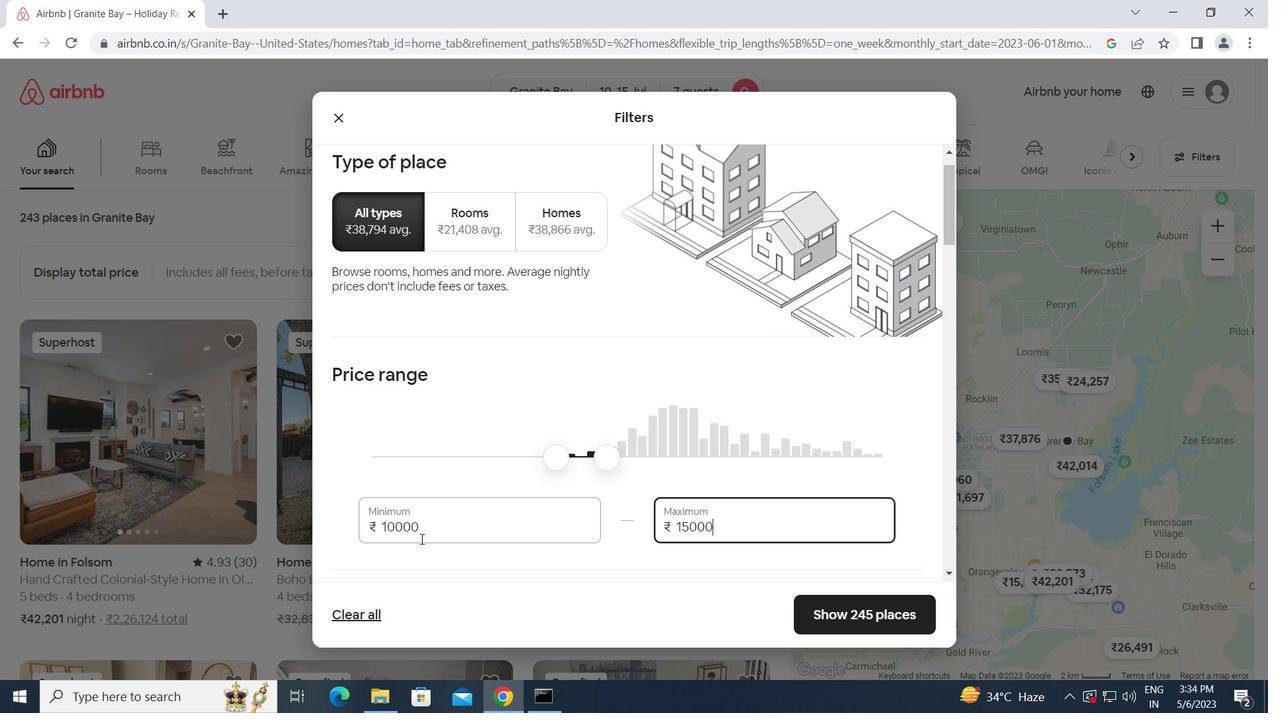 
Action: Mouse scrolled (420, 538) with delta (0, 0)
Screenshot: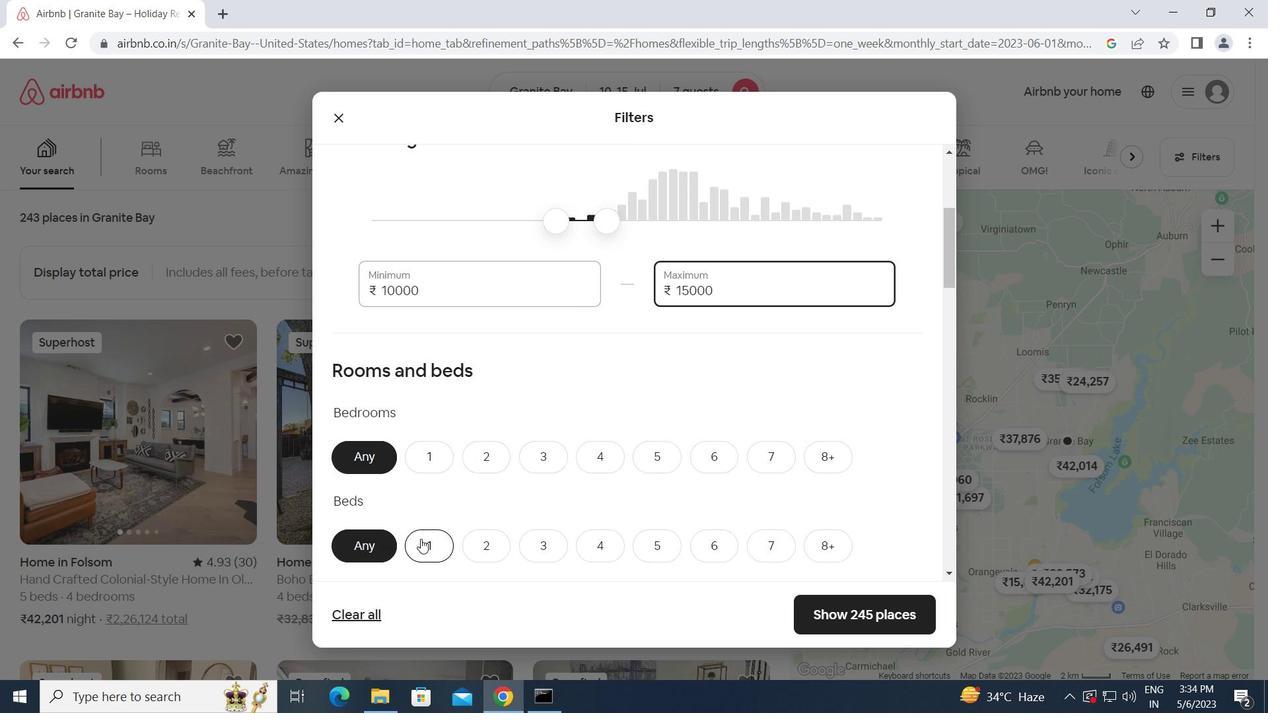 
Action: Mouse moved to (604, 374)
Screenshot: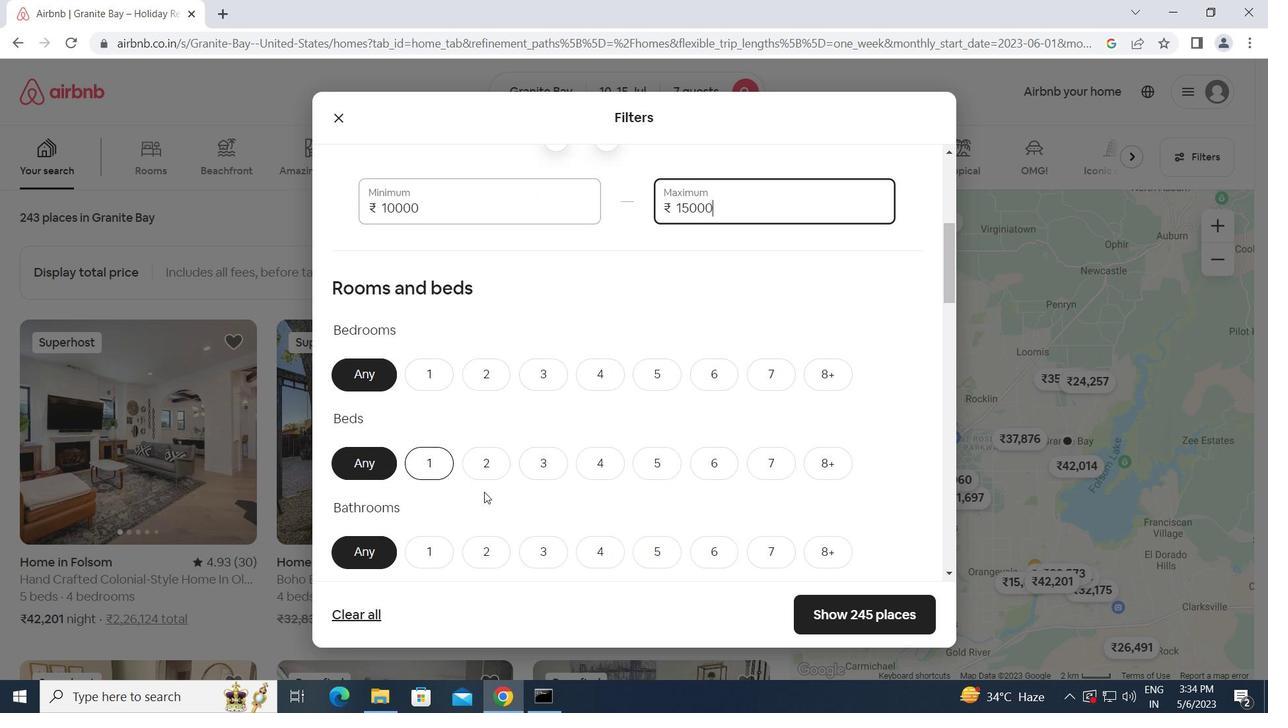 
Action: Mouse pressed left at (604, 374)
Screenshot: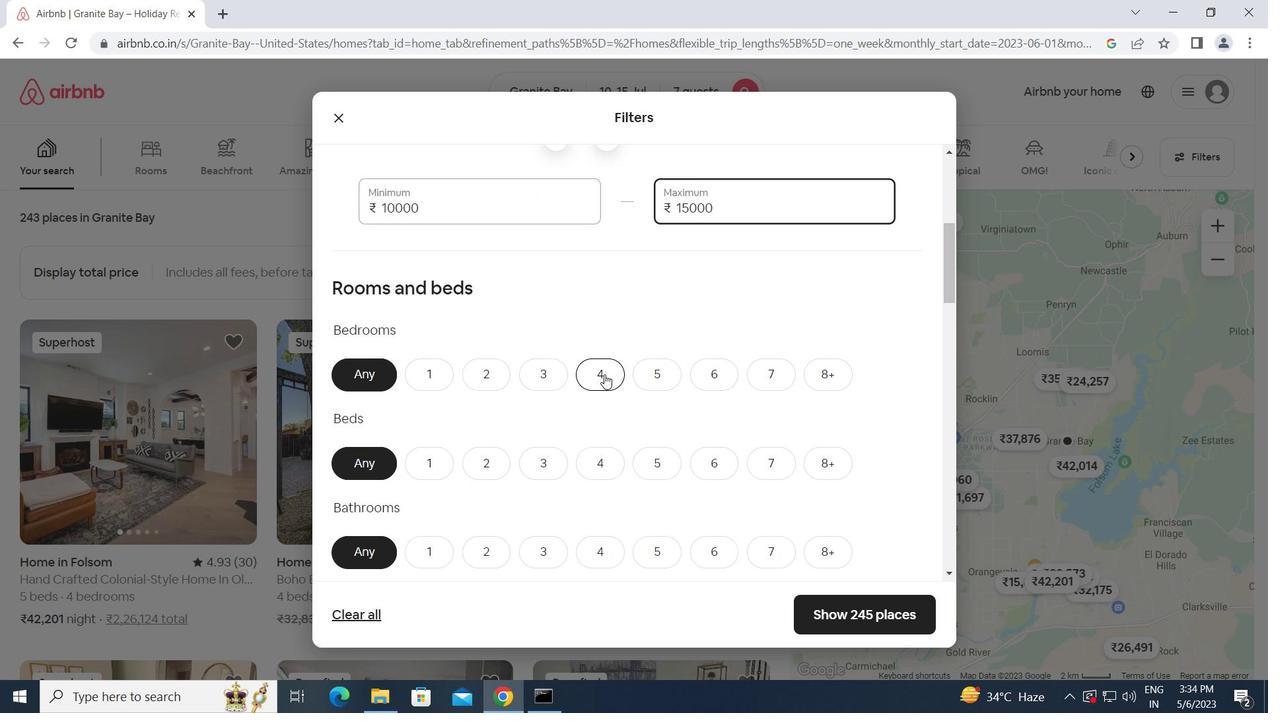 
Action: Mouse moved to (780, 458)
Screenshot: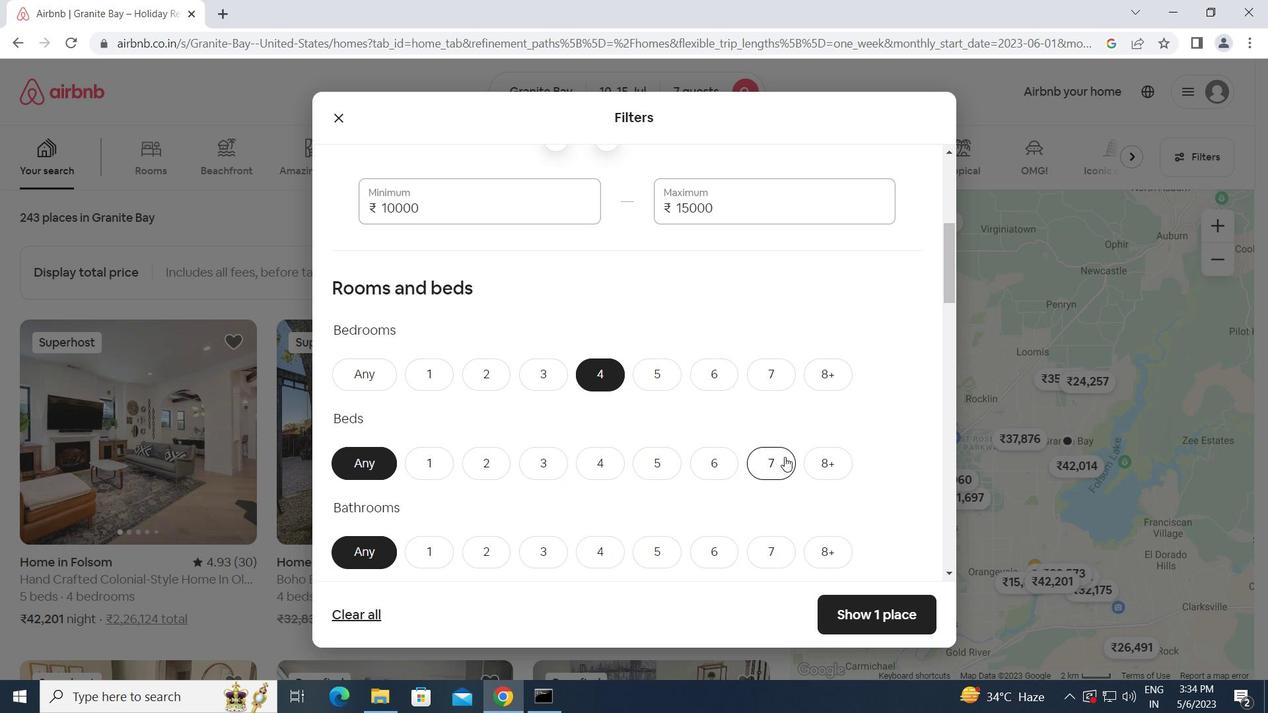 
Action: Mouse pressed left at (780, 458)
Screenshot: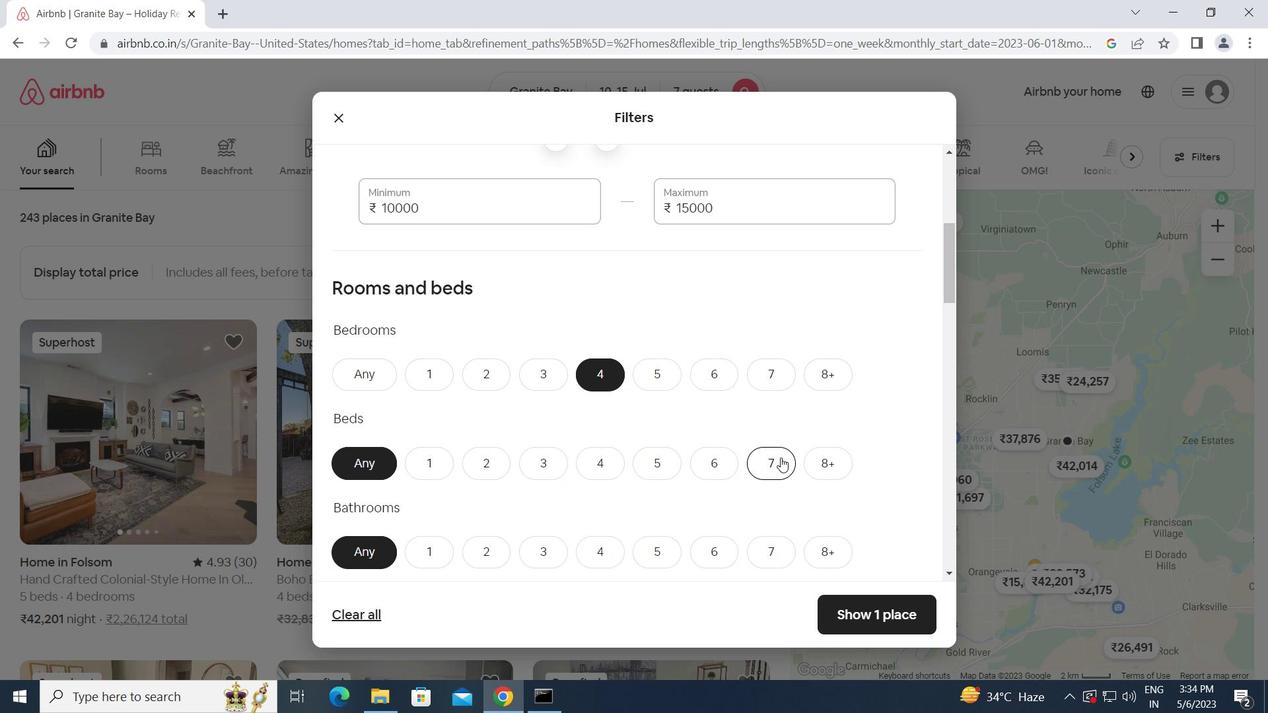 
Action: Mouse moved to (751, 493)
Screenshot: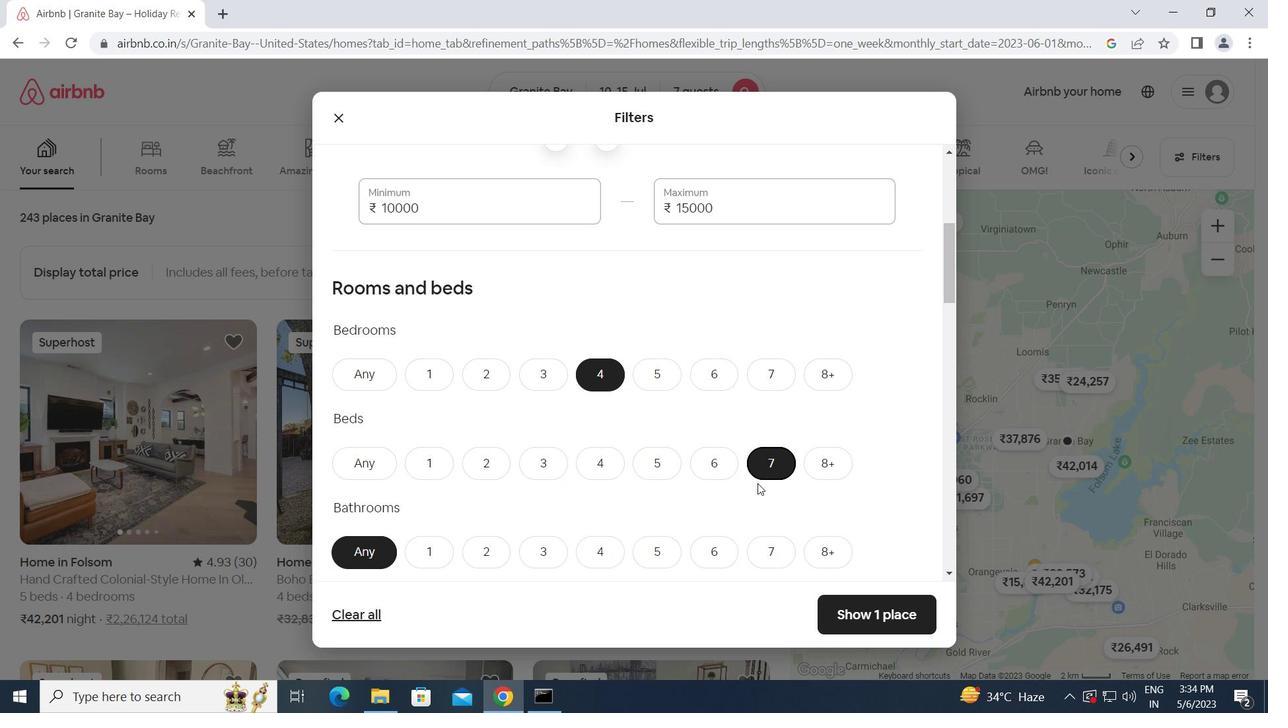
Action: Mouse scrolled (751, 492) with delta (0, 0)
Screenshot: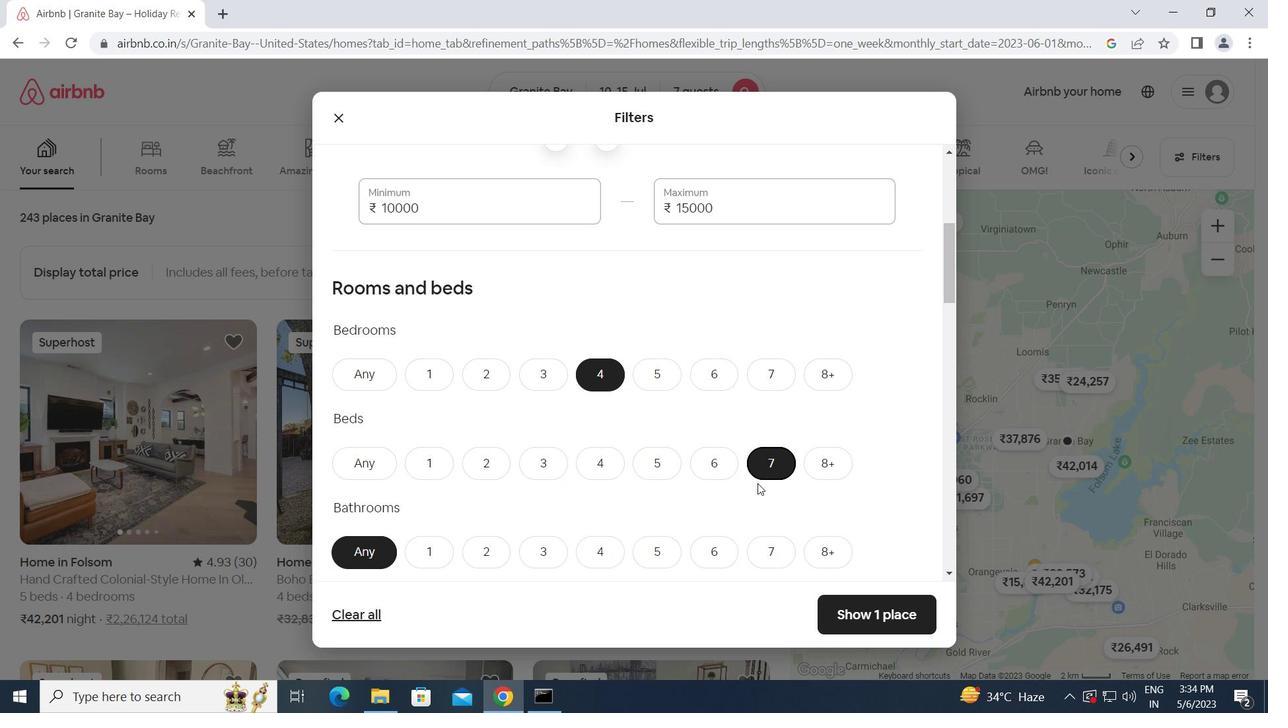 
Action: Mouse moved to (601, 474)
Screenshot: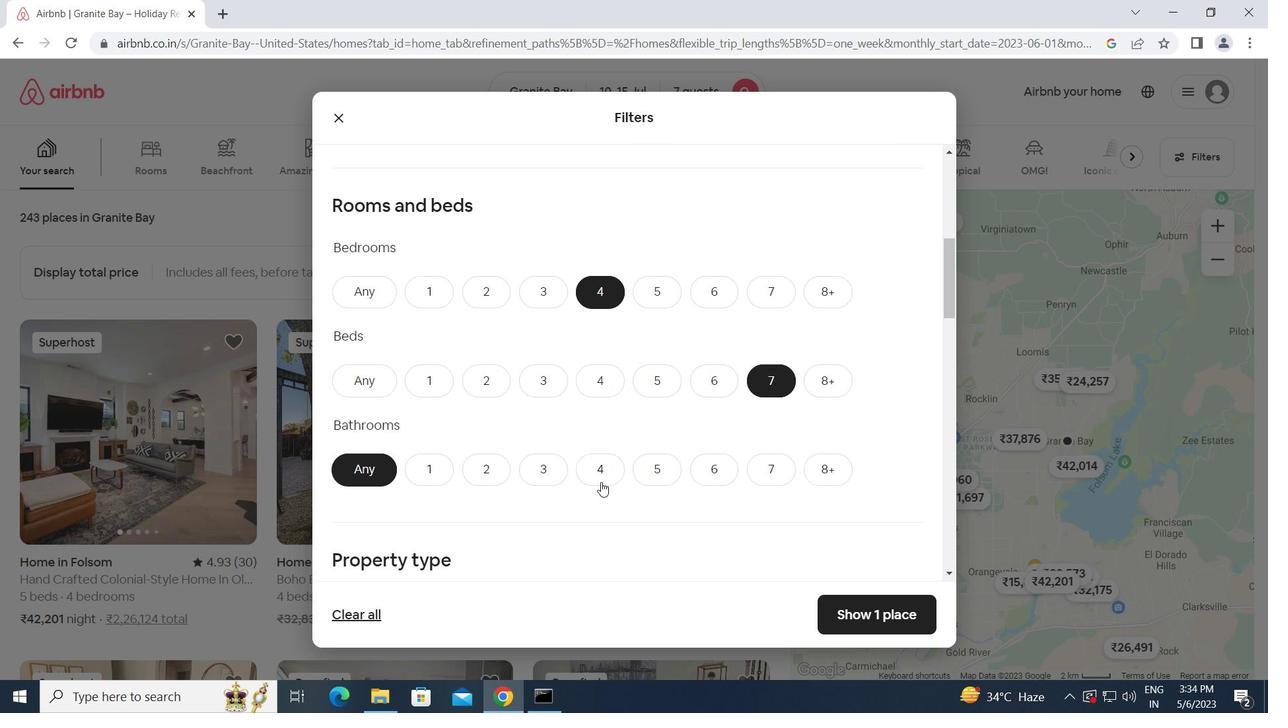 
Action: Mouse pressed left at (601, 474)
Screenshot: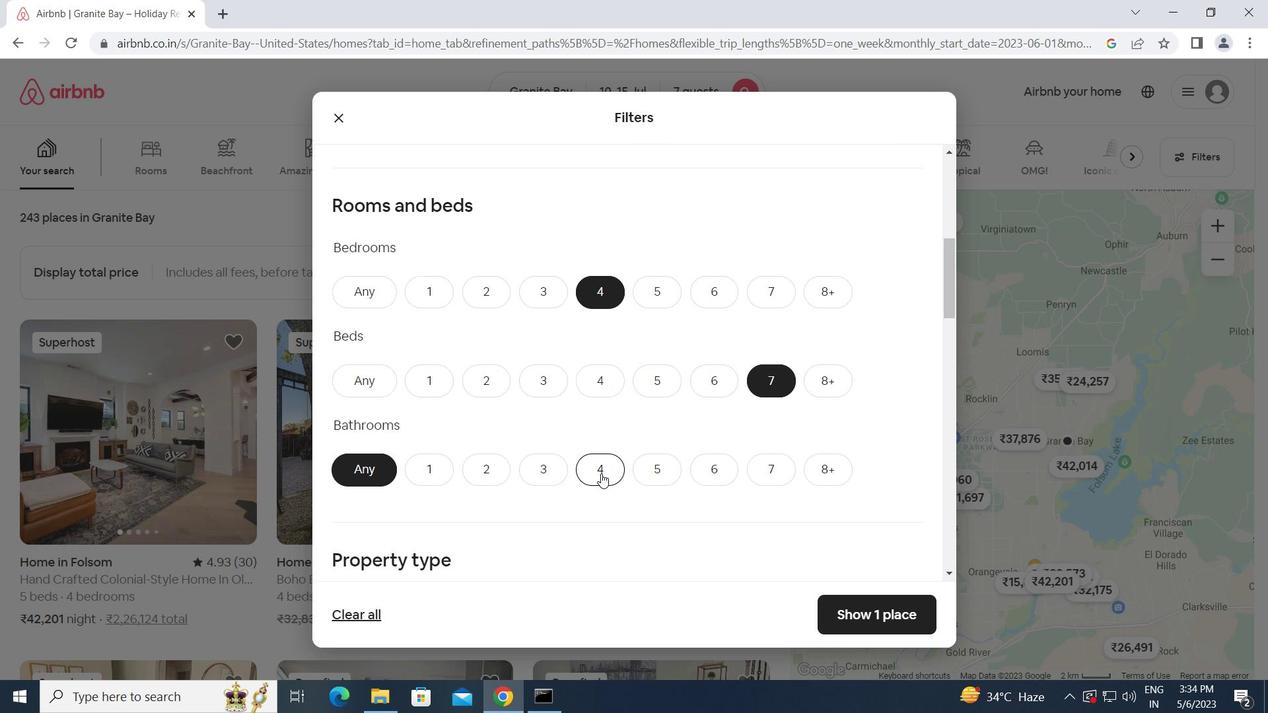 
Action: Mouse moved to (612, 501)
Screenshot: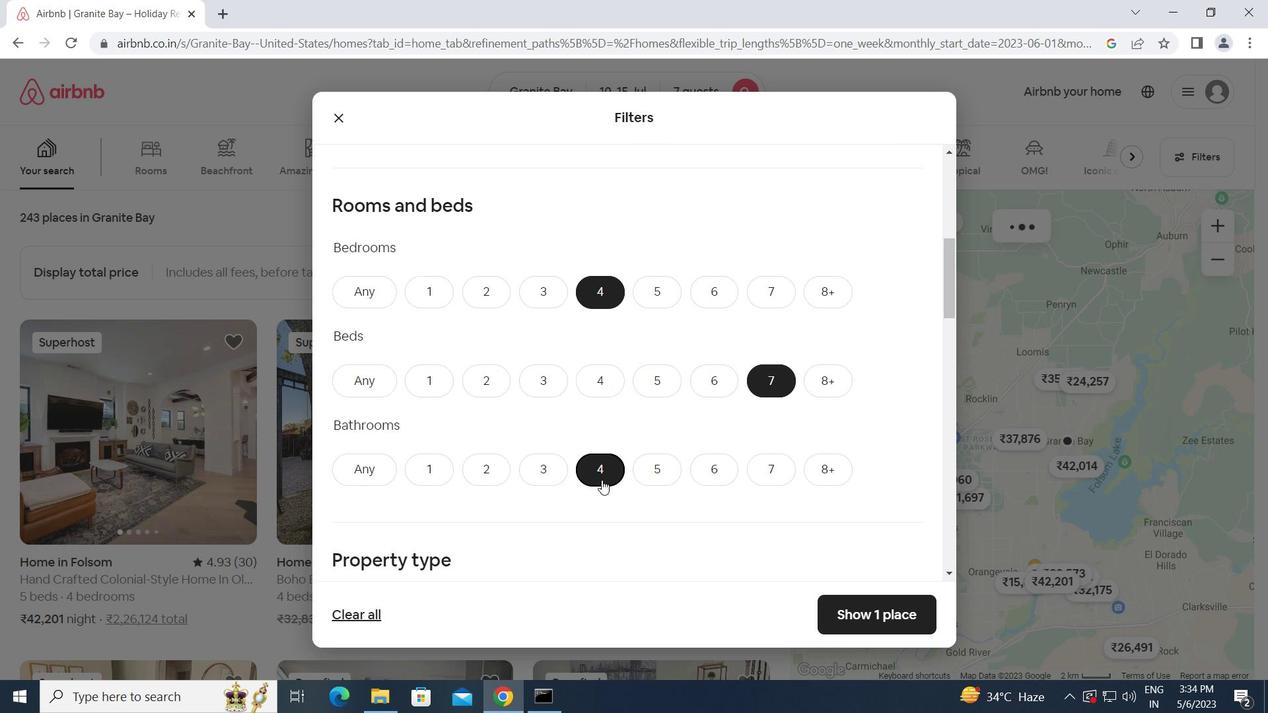 
Action: Mouse scrolled (612, 500) with delta (0, 0)
Screenshot: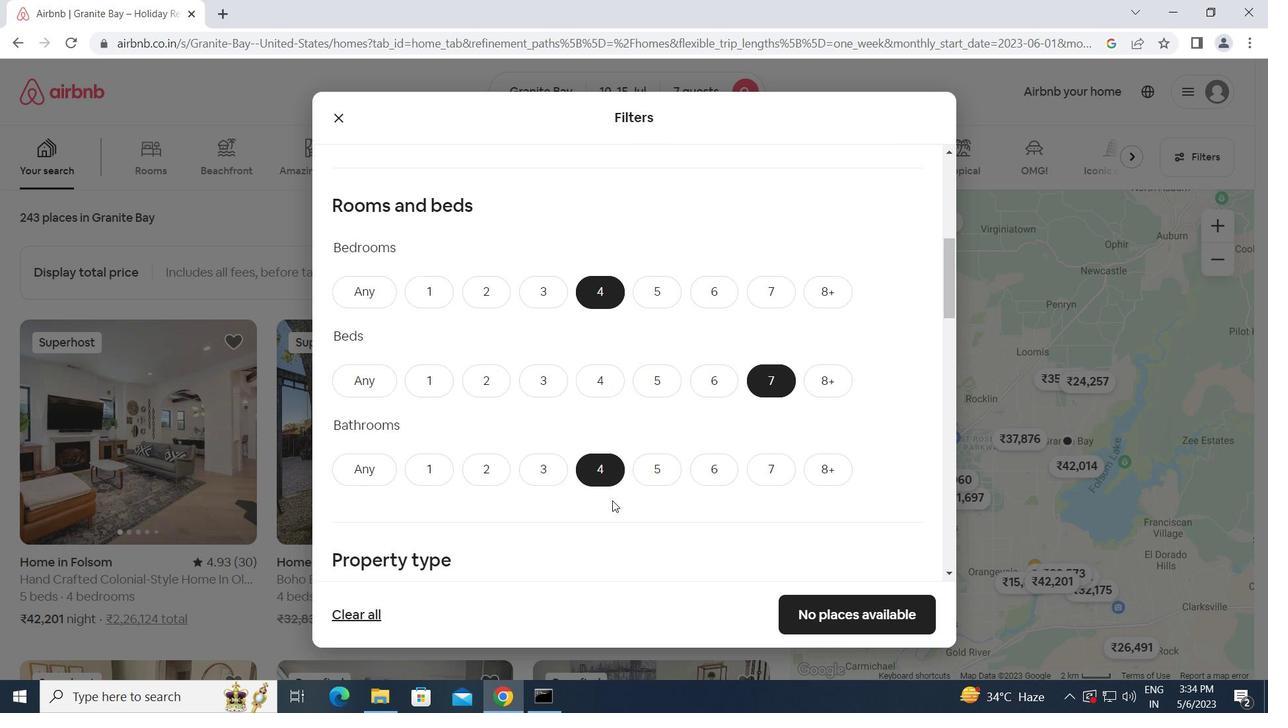 
Action: Mouse scrolled (612, 500) with delta (0, 0)
Screenshot: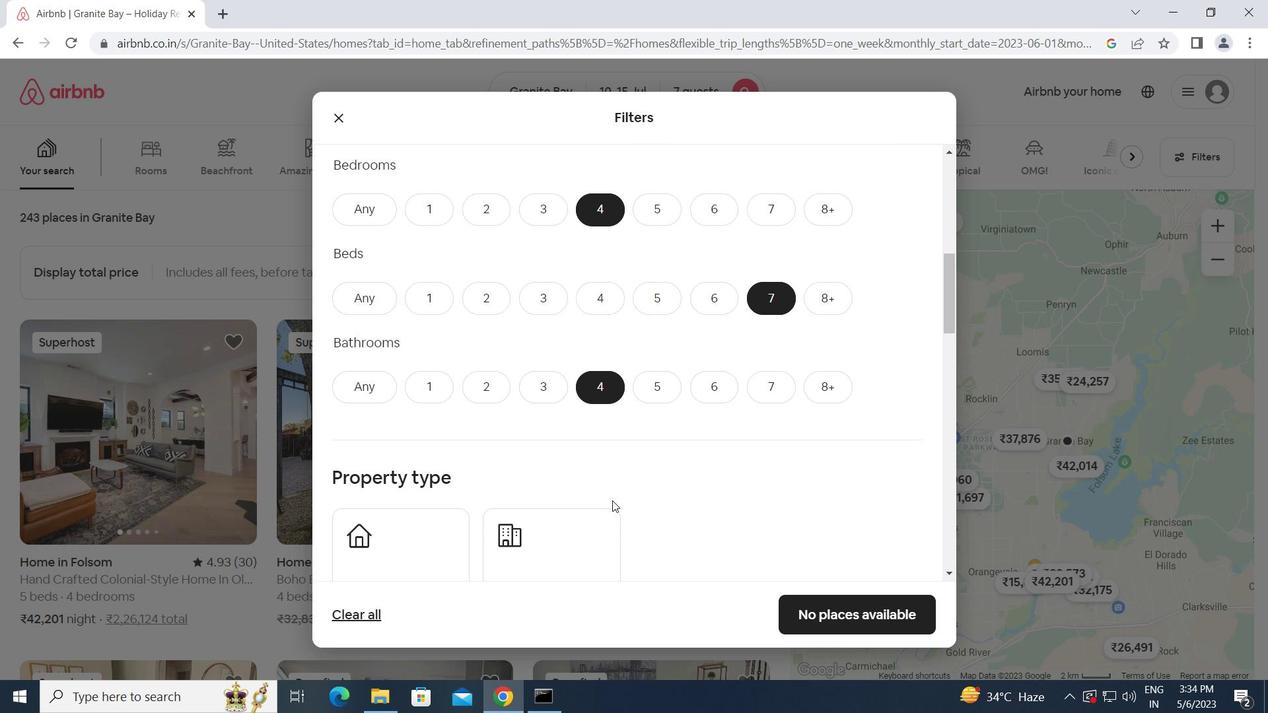
Action: Mouse moved to (427, 463)
Screenshot: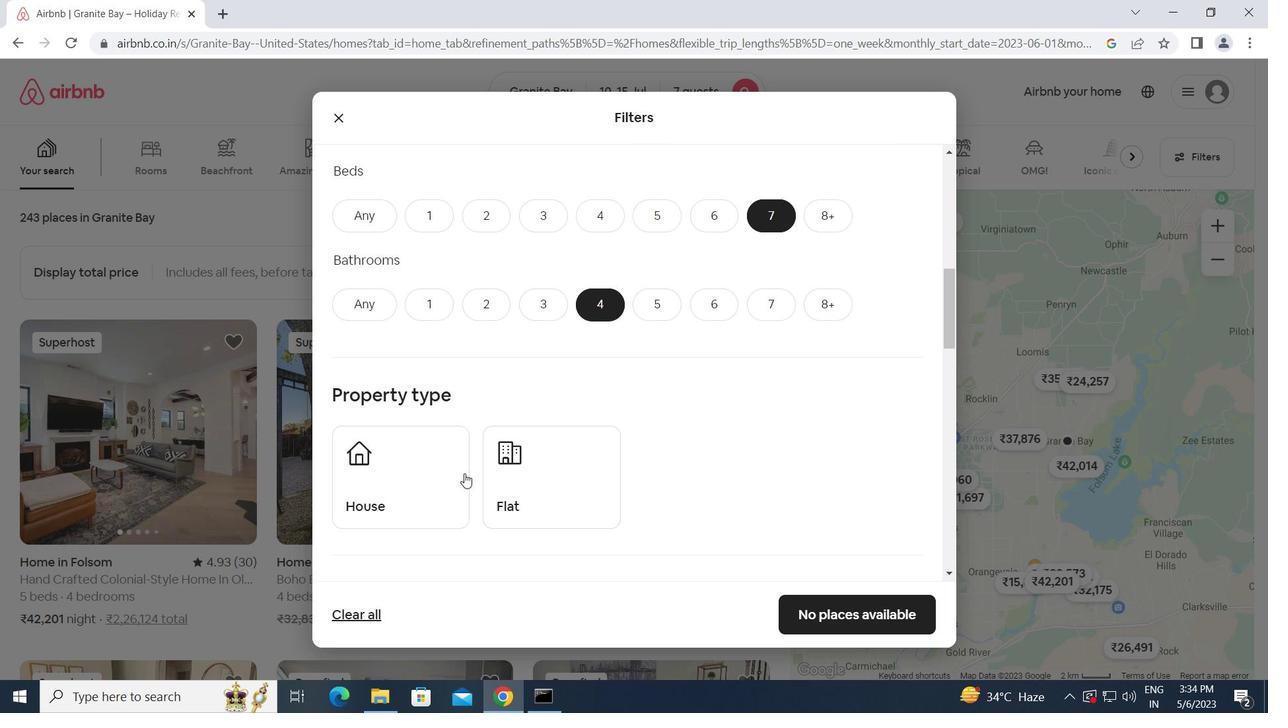 
Action: Mouse pressed left at (427, 463)
Screenshot: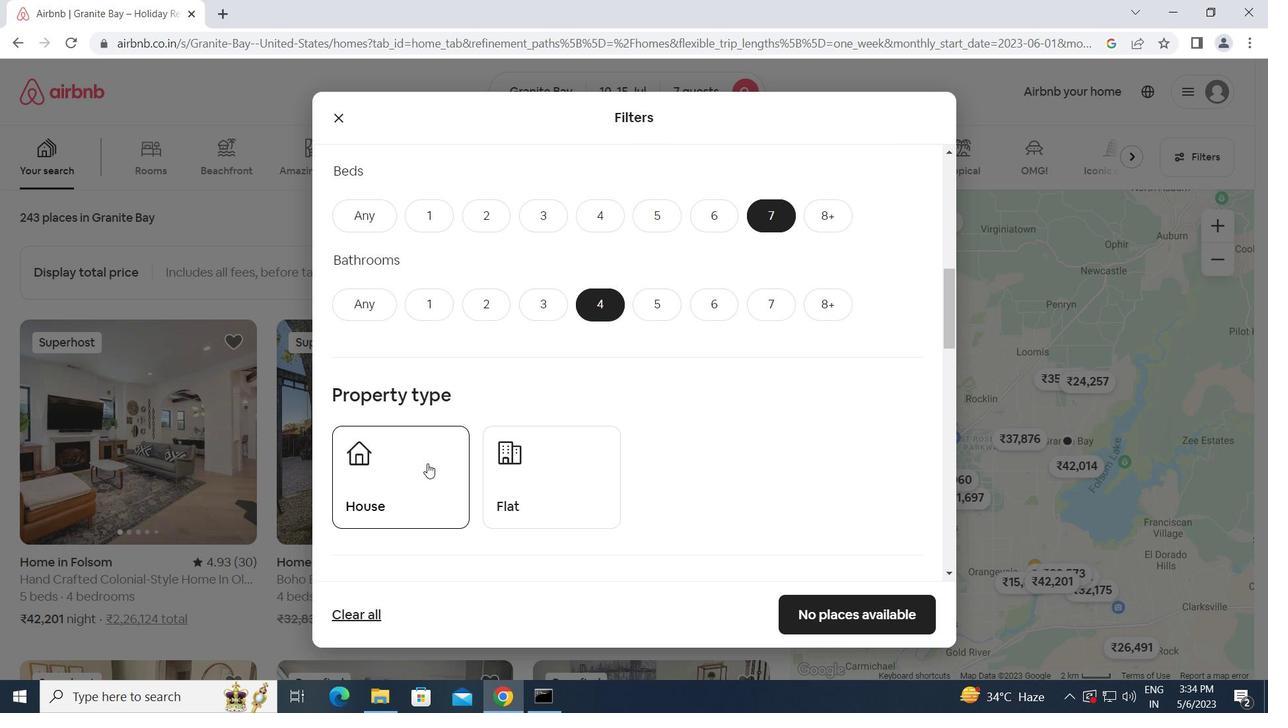 
Action: Mouse moved to (570, 482)
Screenshot: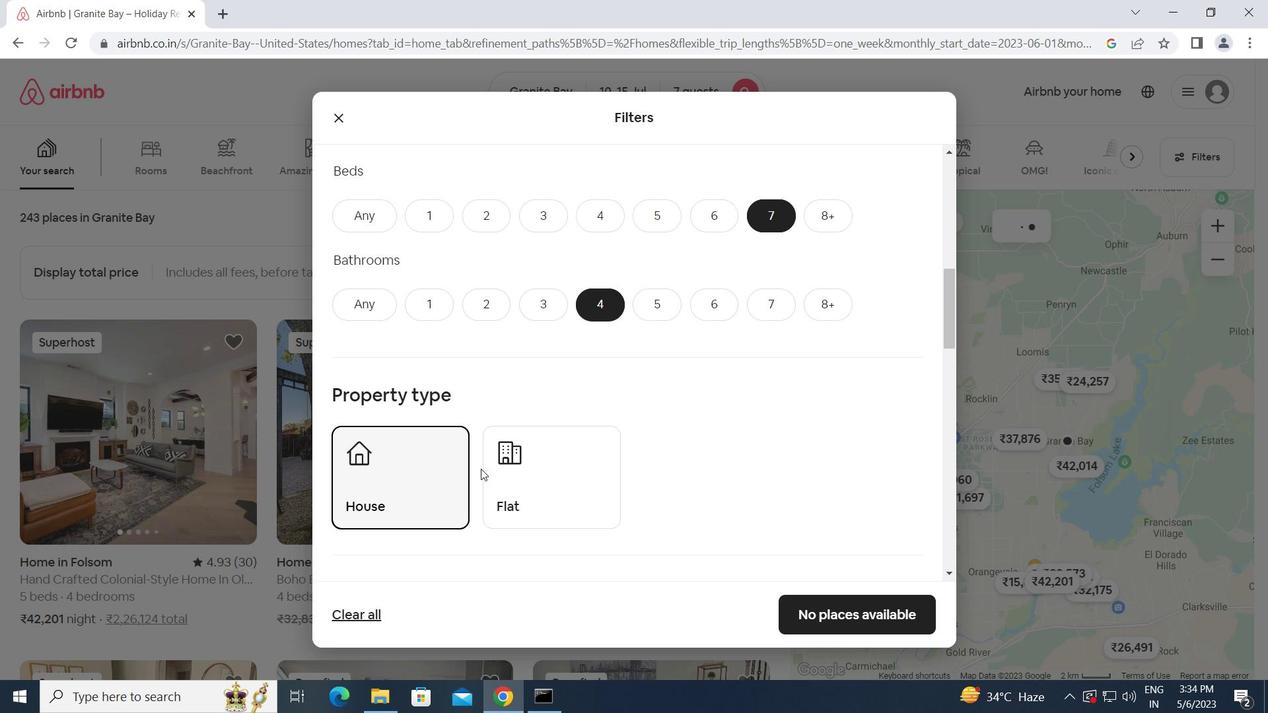 
Action: Mouse pressed left at (570, 482)
Screenshot: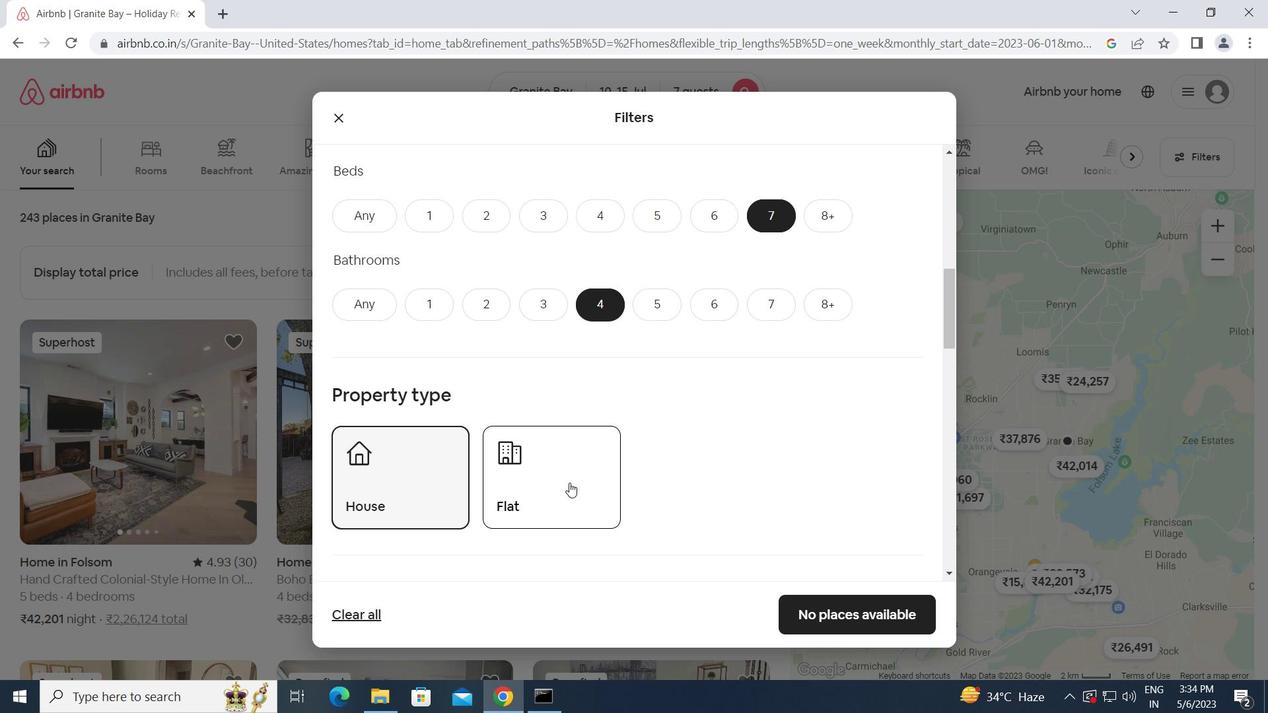 
Action: Mouse moved to (650, 466)
Screenshot: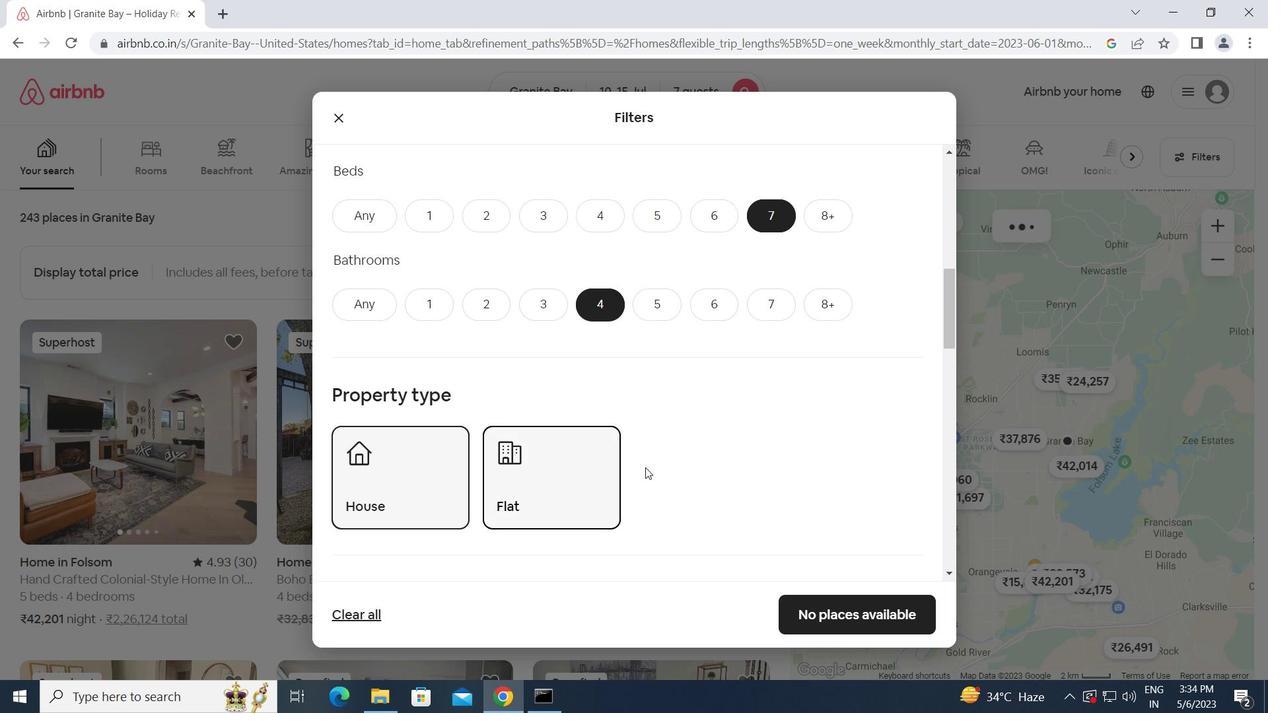 
Action: Mouse scrolled (650, 466) with delta (0, 0)
Screenshot: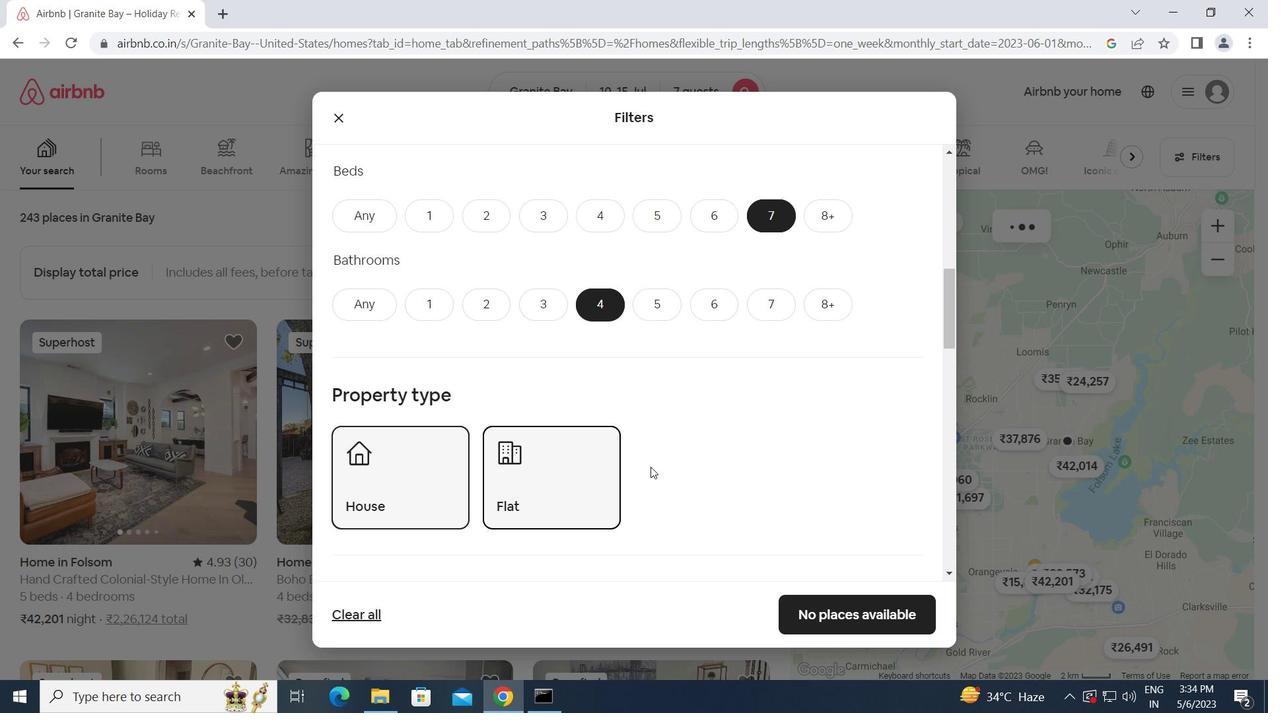 
Action: Mouse scrolled (650, 466) with delta (0, 0)
Screenshot: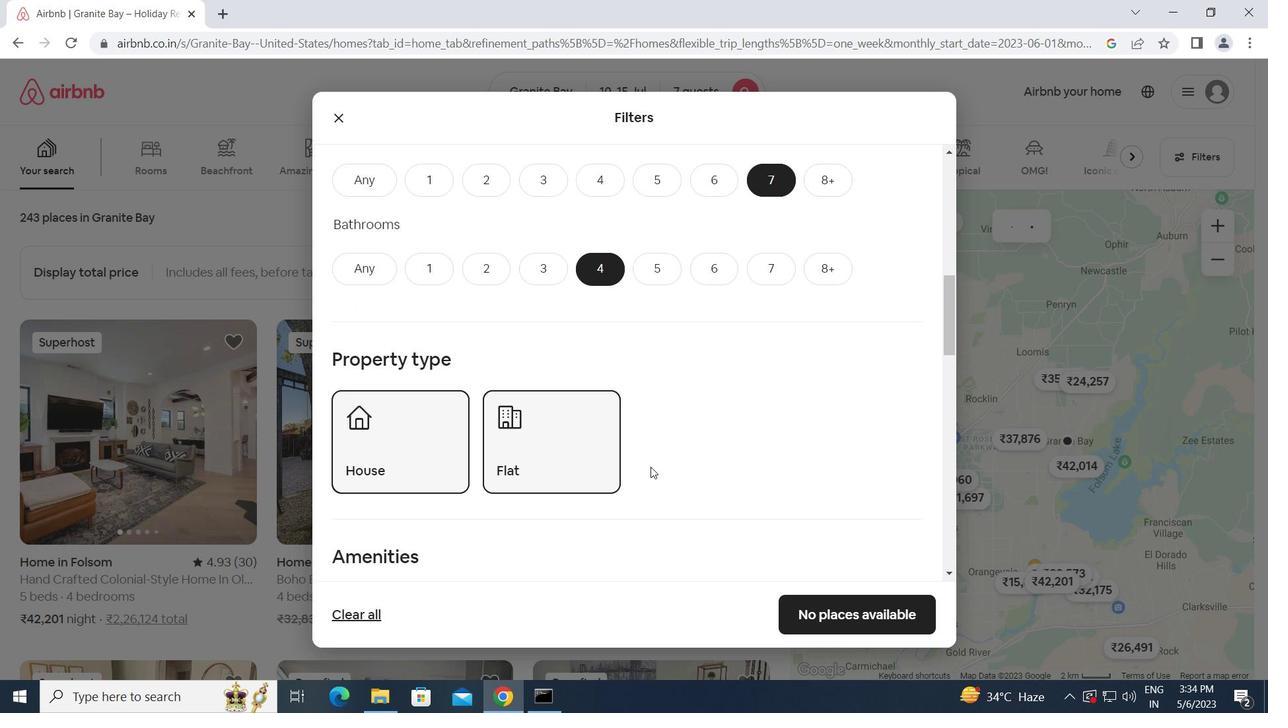 
Action: Mouse scrolled (650, 466) with delta (0, 0)
Screenshot: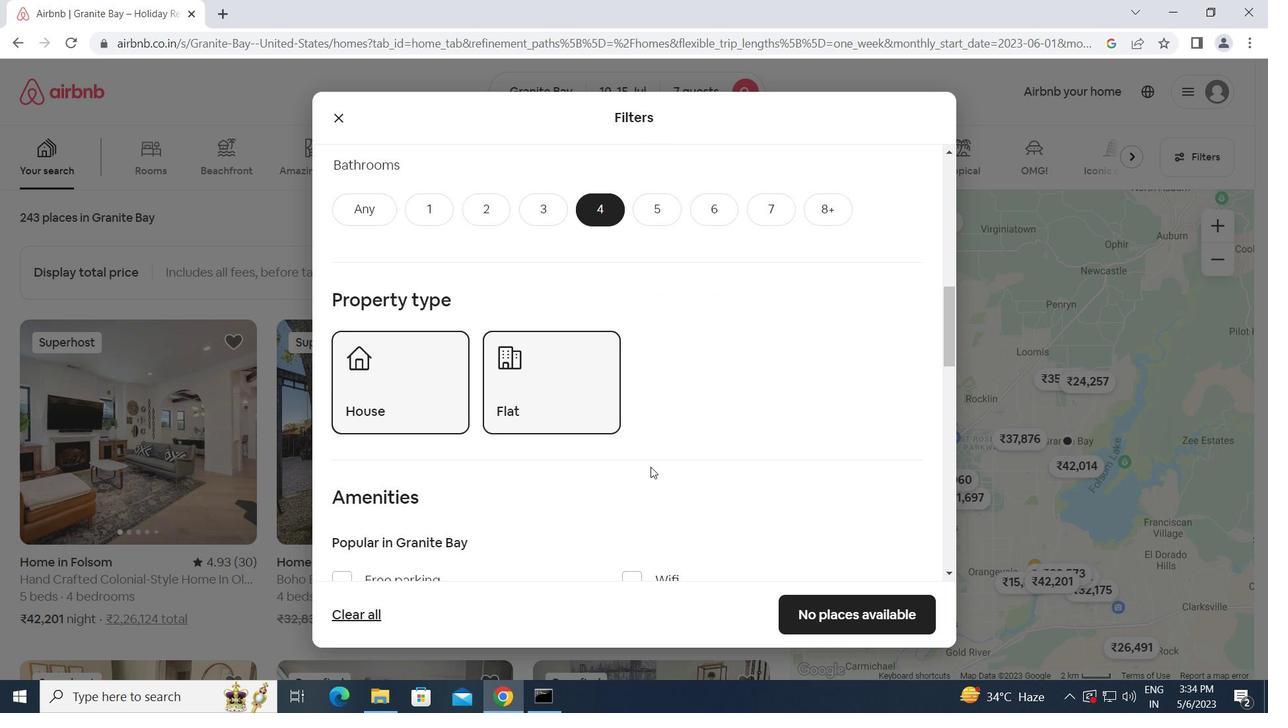 
Action: Mouse scrolled (650, 466) with delta (0, 0)
Screenshot: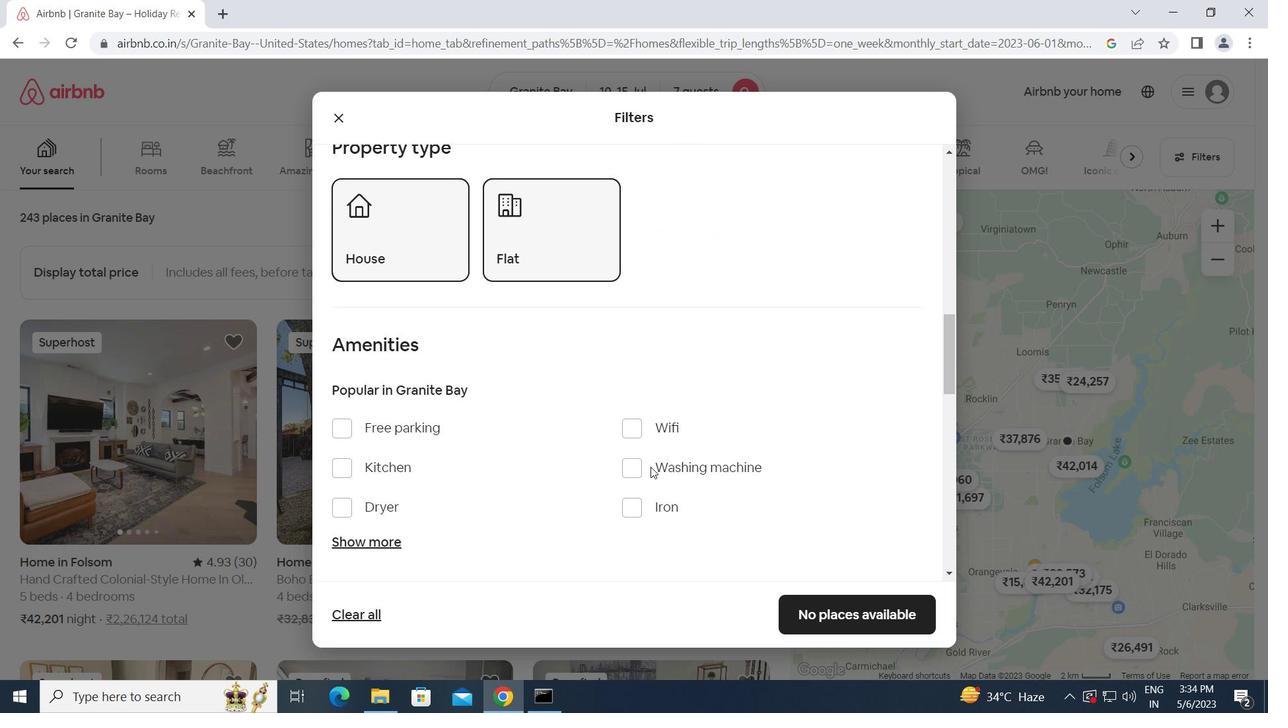 
Action: Mouse moved to (379, 454)
Screenshot: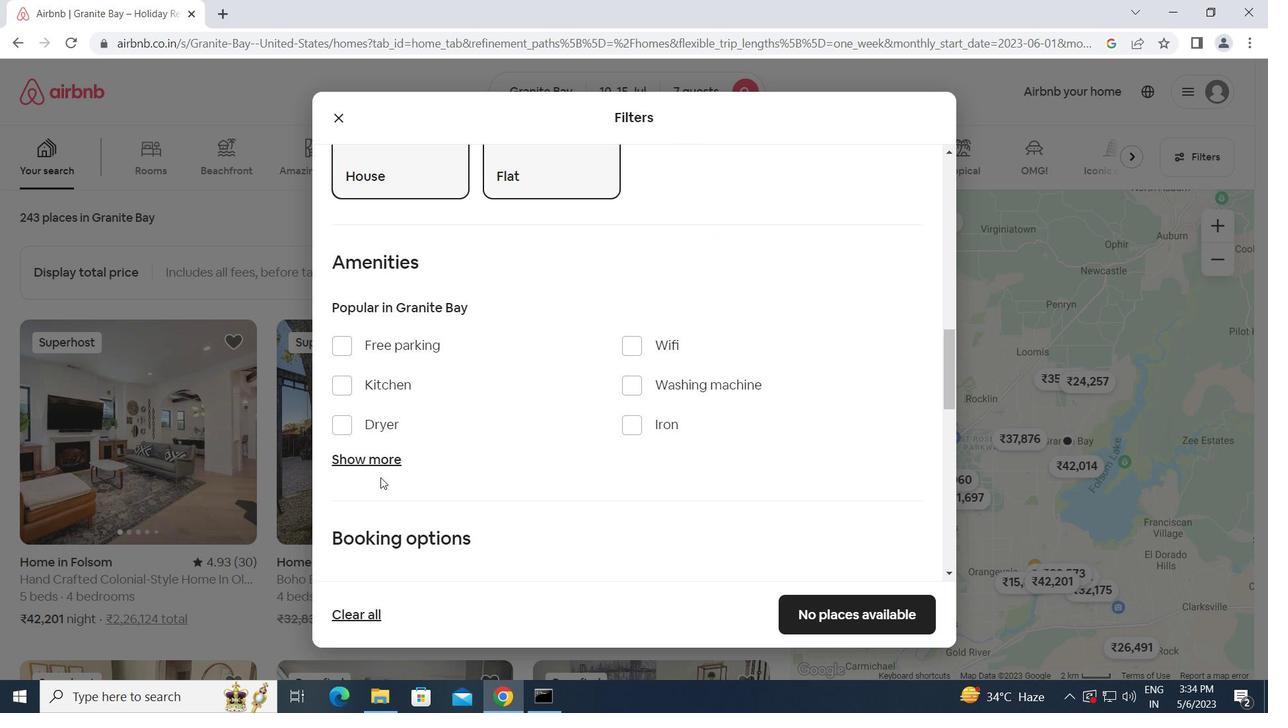 
Action: Mouse pressed left at (379, 454)
Screenshot: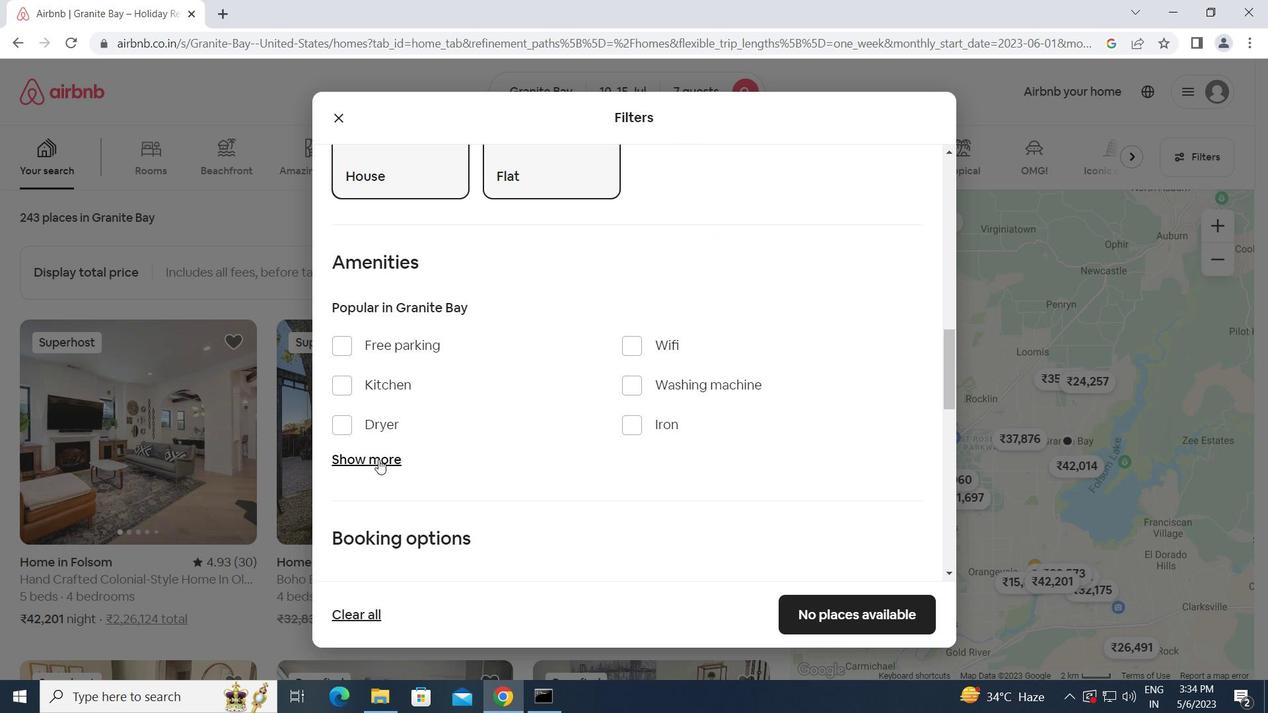 
Action: Mouse moved to (569, 455)
Screenshot: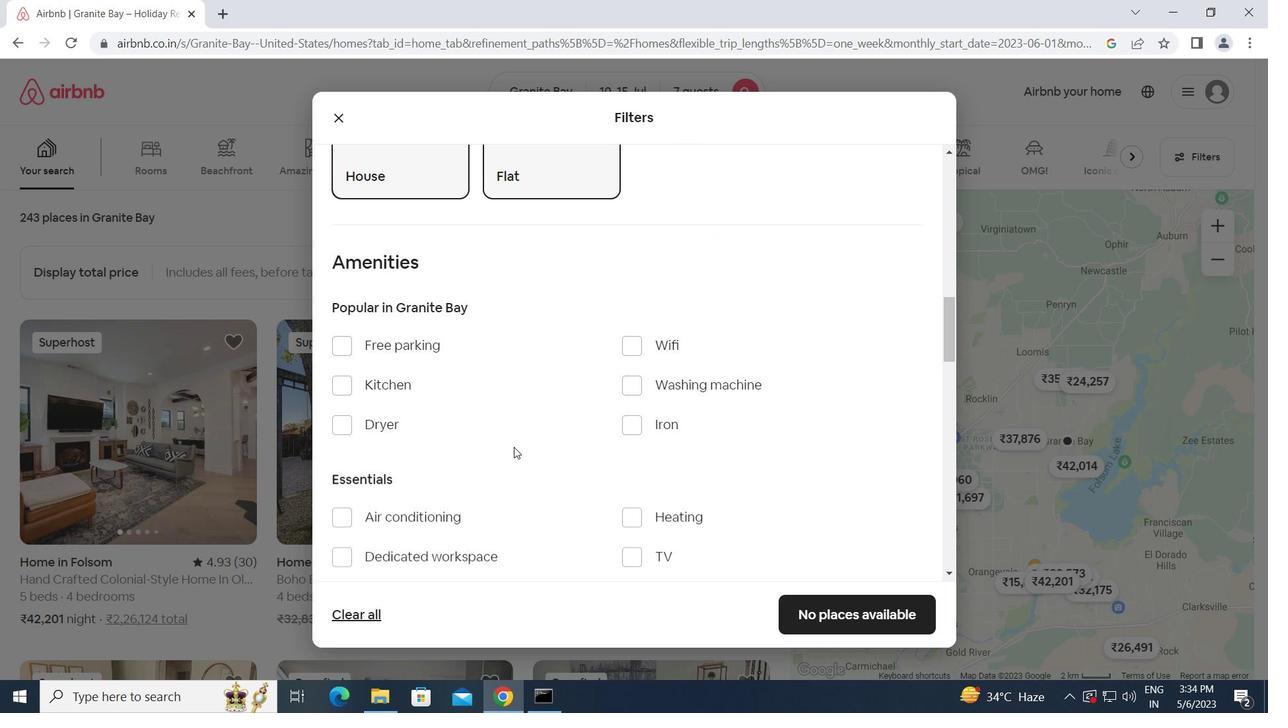
Action: Mouse scrolled (569, 455) with delta (0, 0)
Screenshot: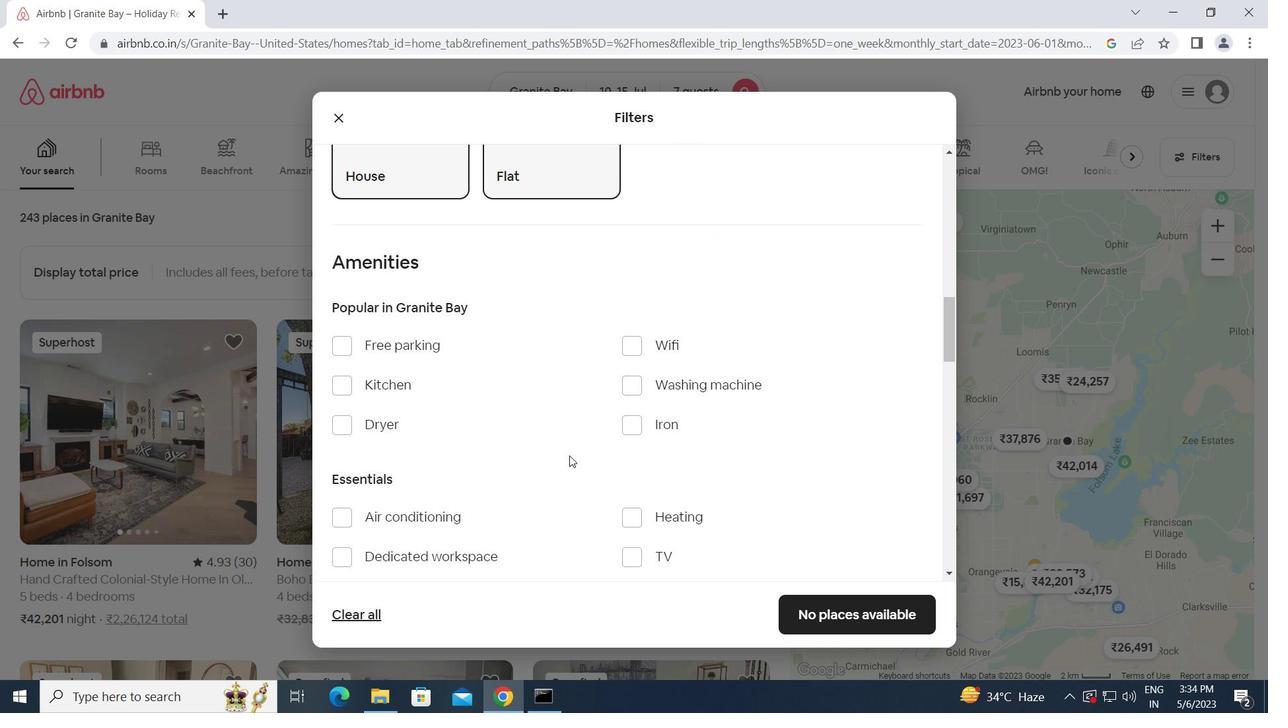 
Action: Mouse moved to (628, 270)
Screenshot: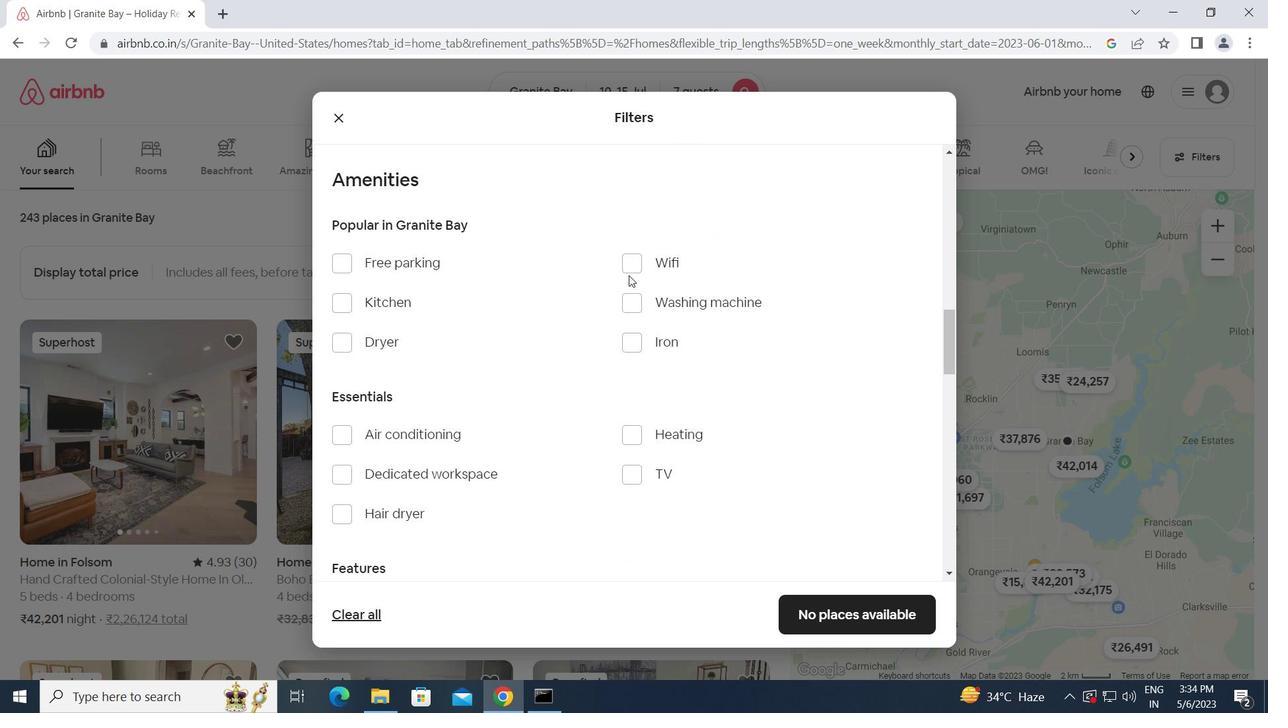 
Action: Mouse pressed left at (628, 270)
Screenshot: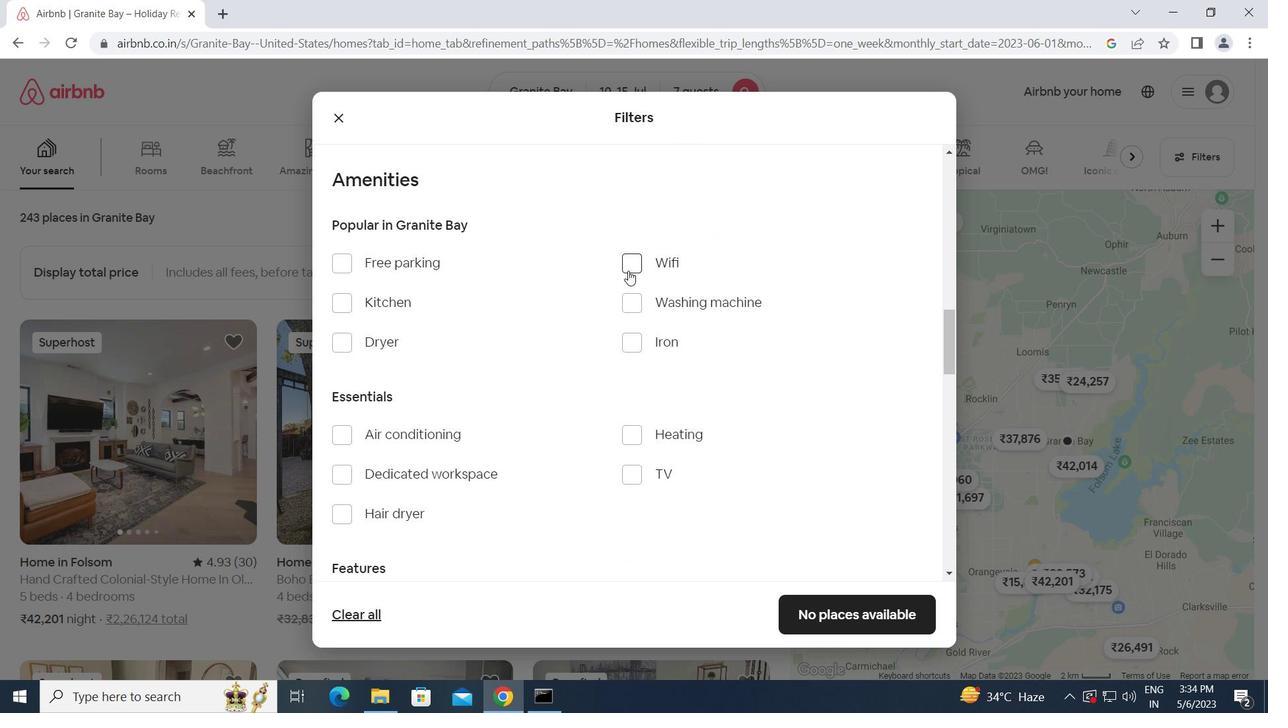 
Action: Mouse moved to (630, 479)
Screenshot: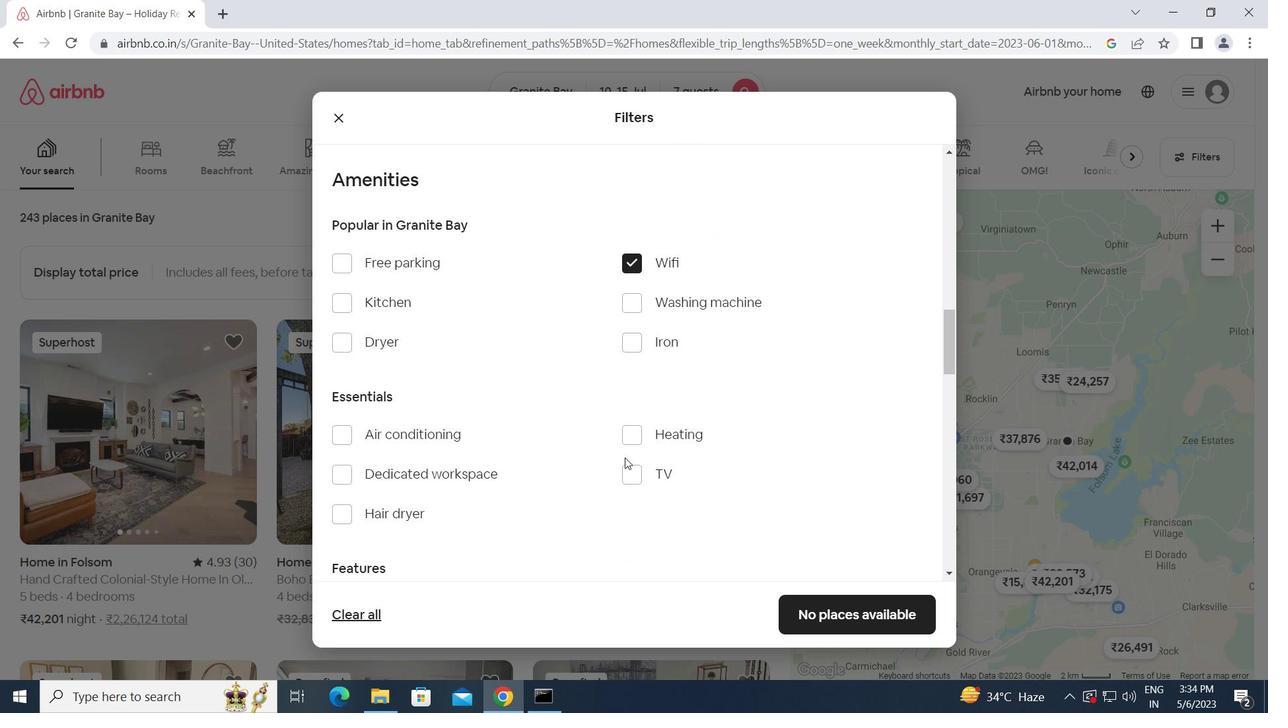 
Action: Mouse pressed left at (630, 479)
Screenshot: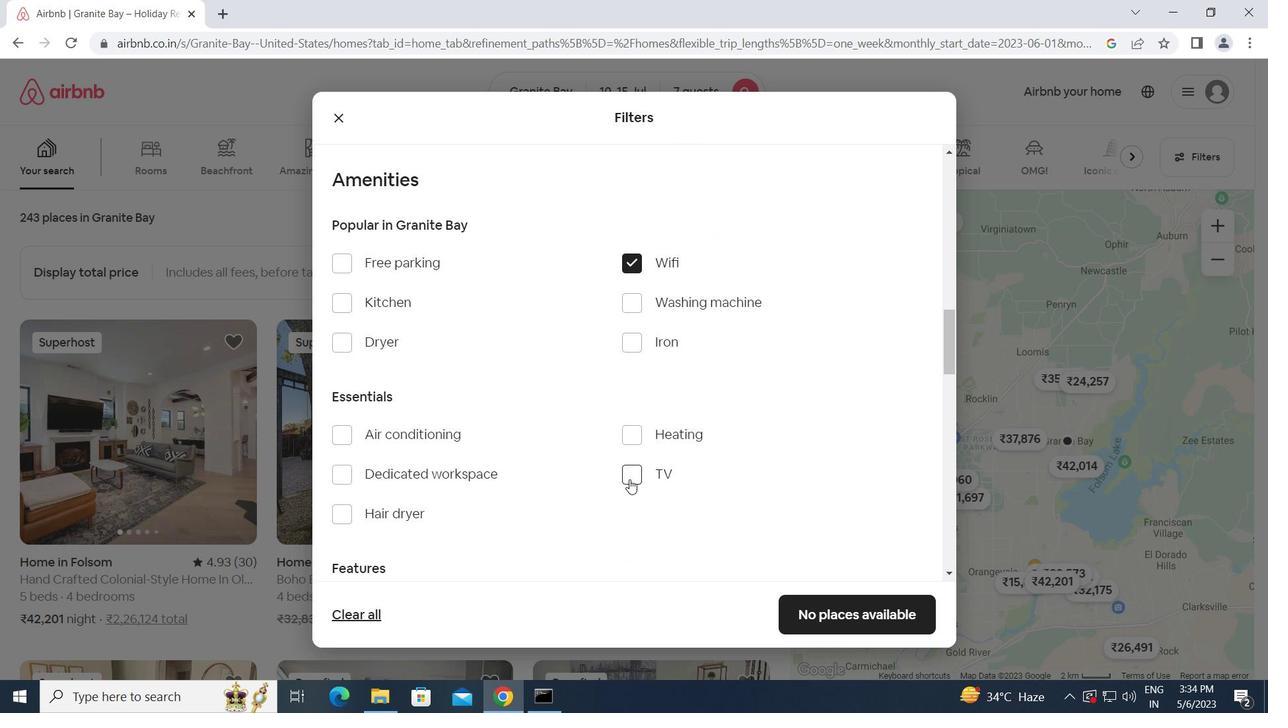 
Action: Mouse moved to (333, 264)
Screenshot: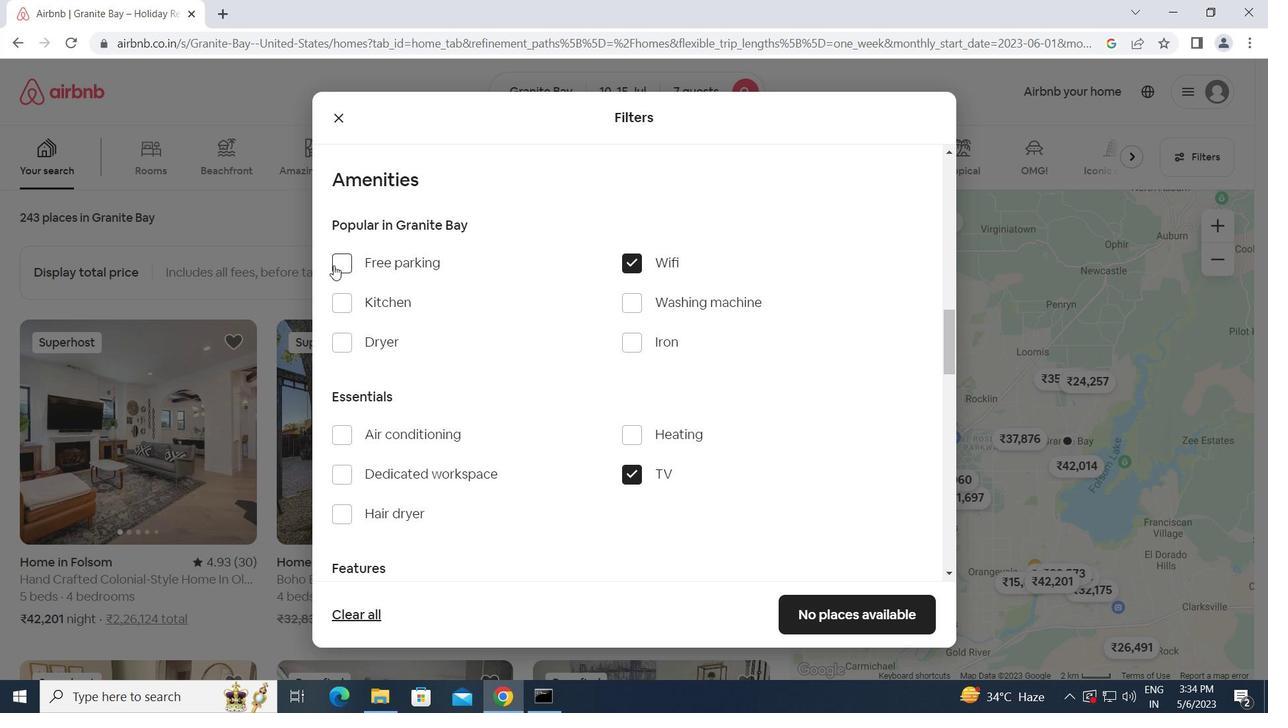 
Action: Mouse pressed left at (333, 264)
Screenshot: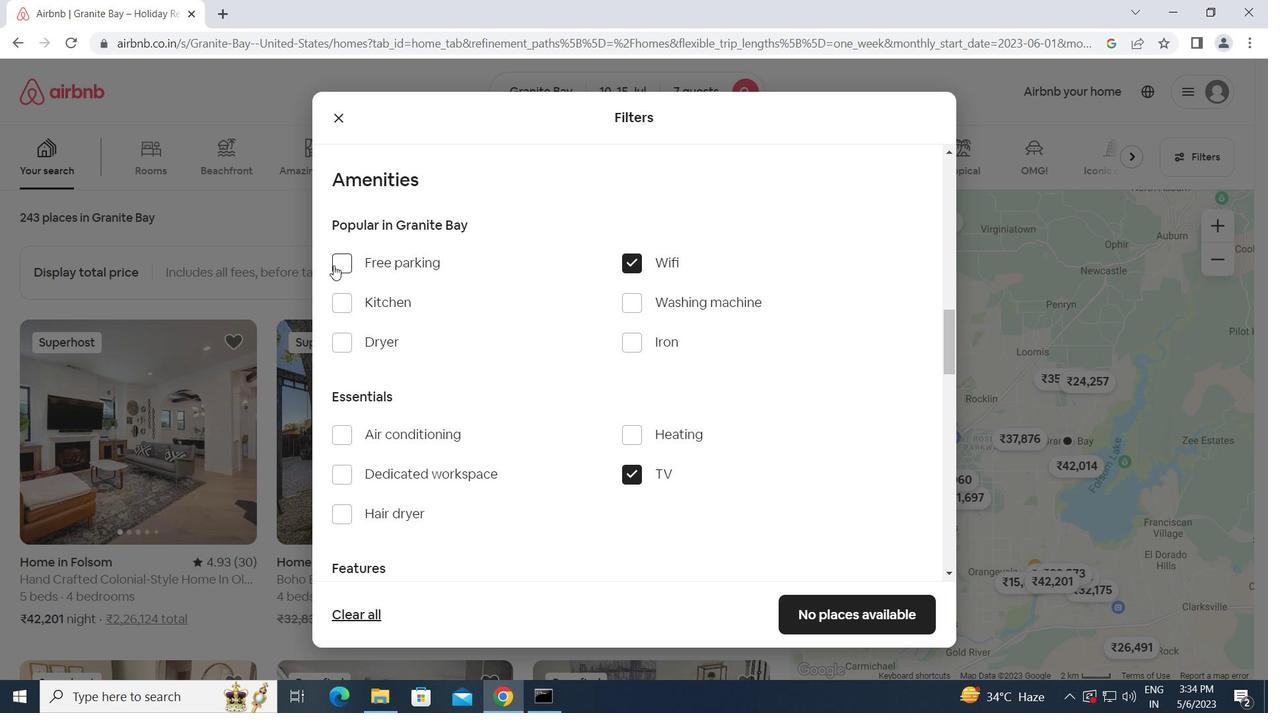 
Action: Mouse moved to (387, 381)
Screenshot: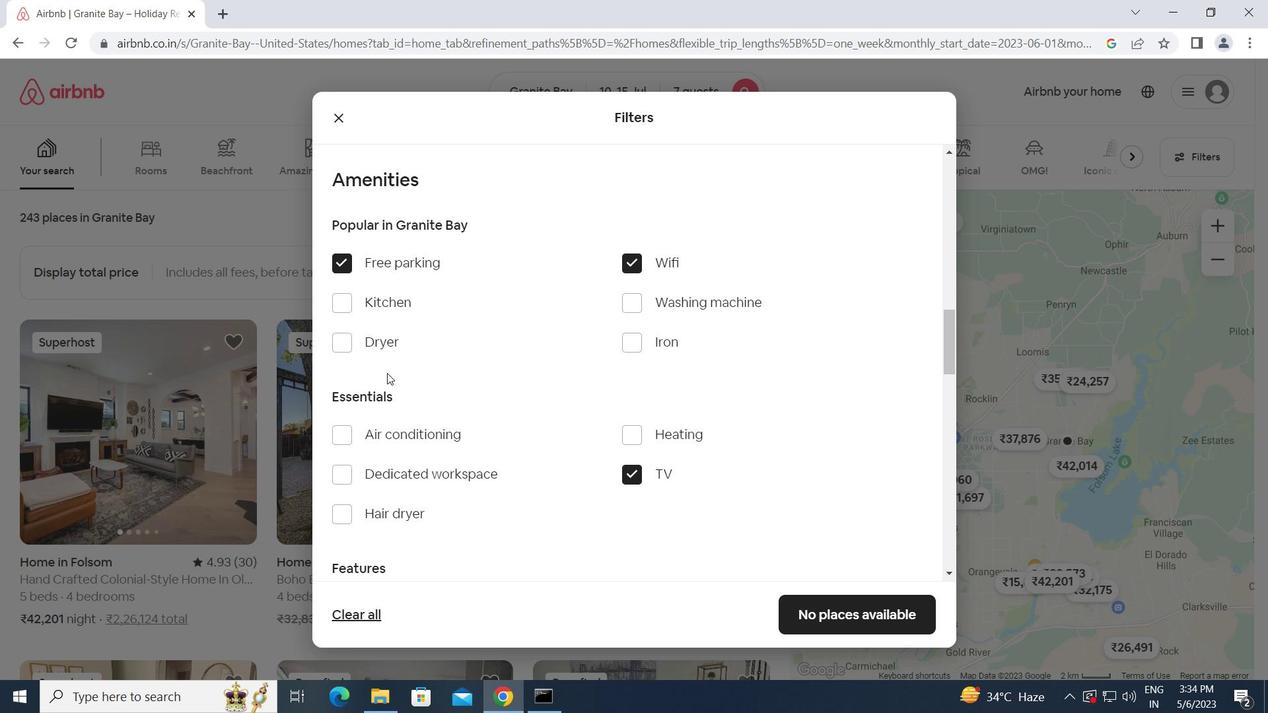 
Action: Mouse scrolled (387, 381) with delta (0, 0)
Screenshot: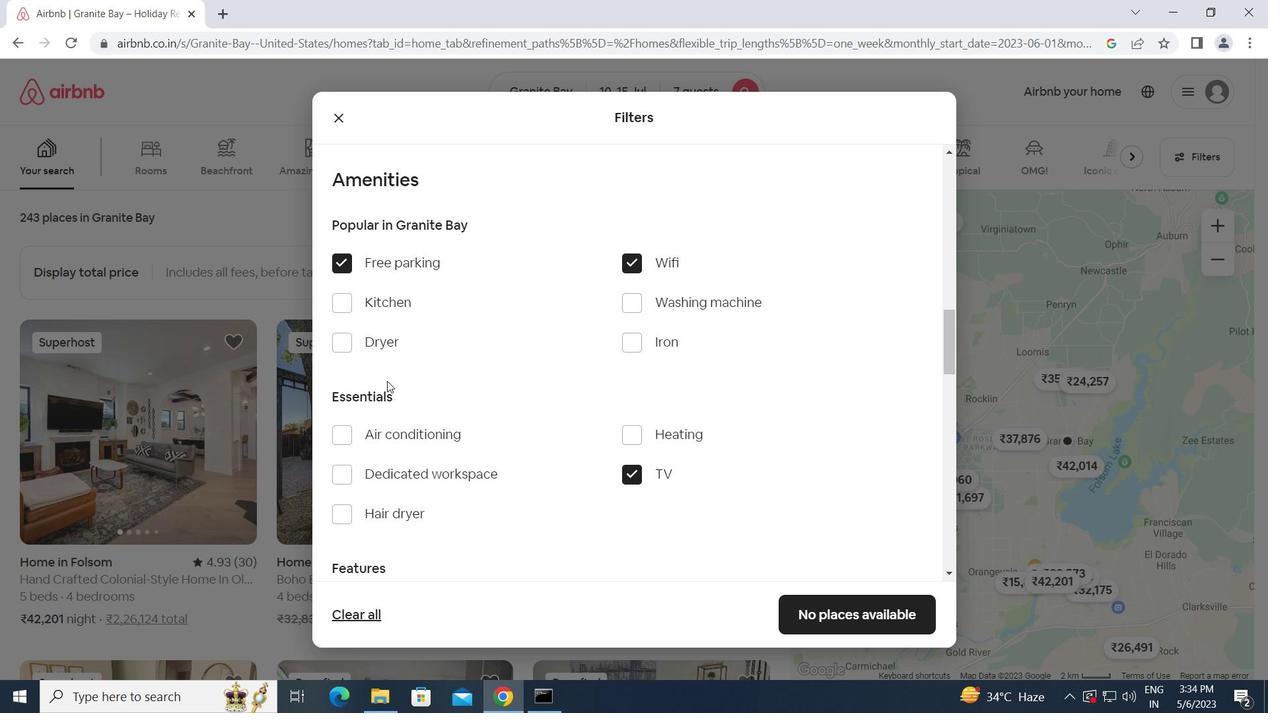
Action: Mouse scrolled (387, 381) with delta (0, 0)
Screenshot: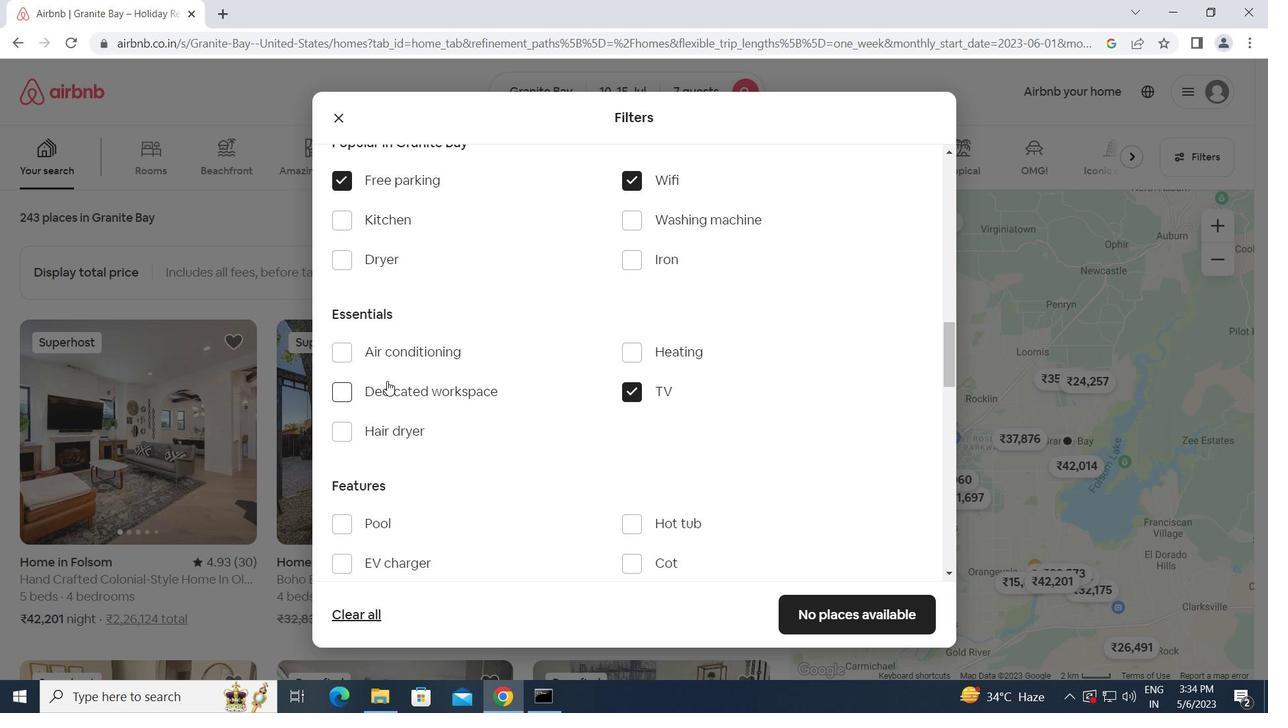 
Action: Mouse scrolled (387, 381) with delta (0, 0)
Screenshot: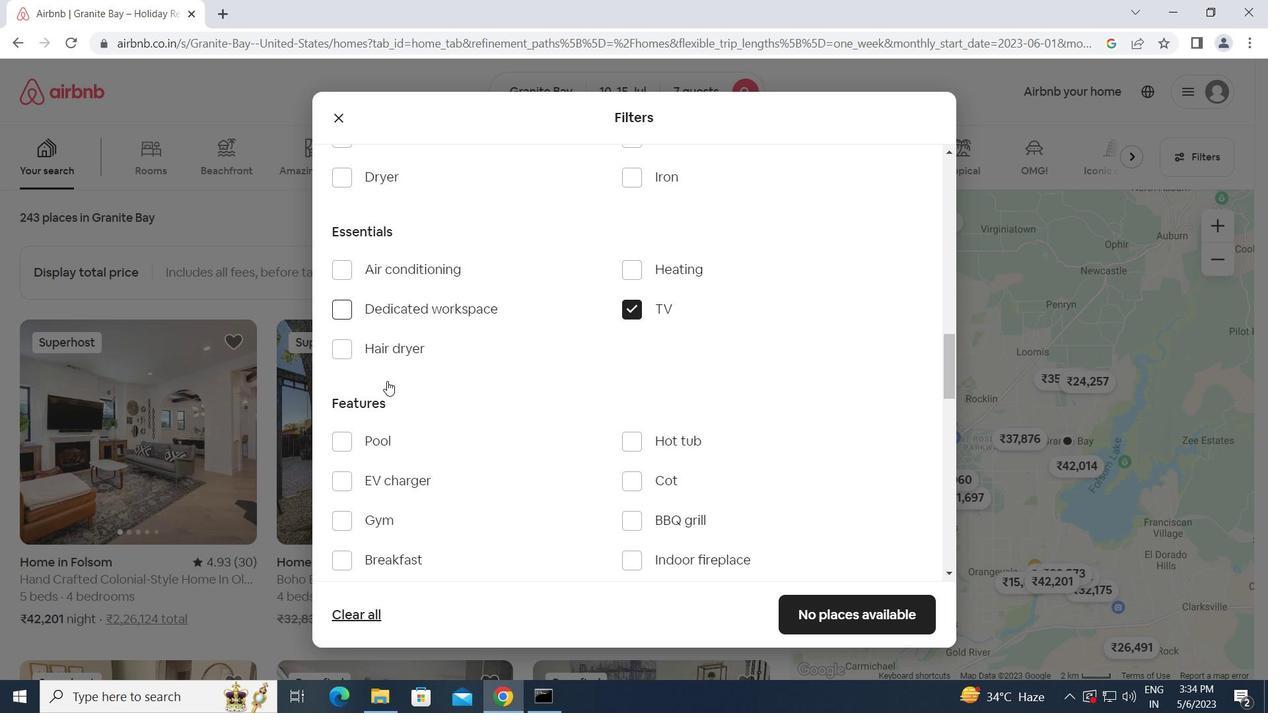 
Action: Mouse moved to (348, 431)
Screenshot: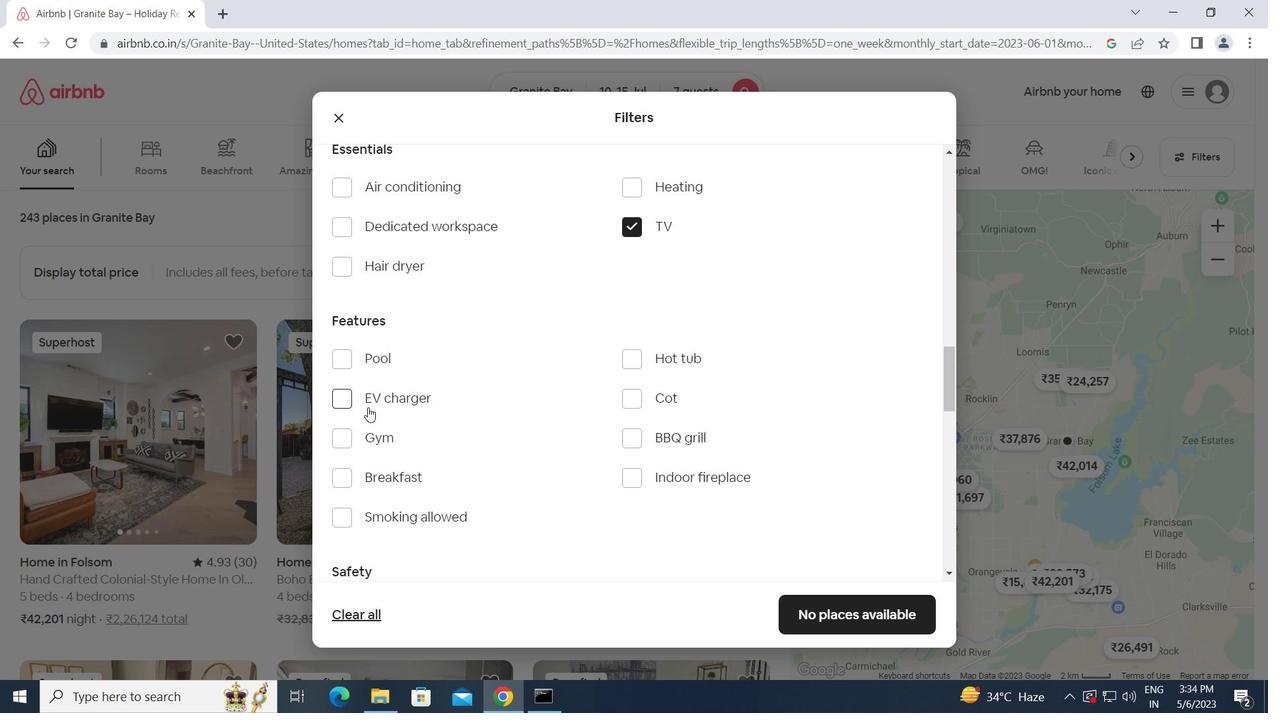 
Action: Mouse pressed left at (348, 431)
Screenshot: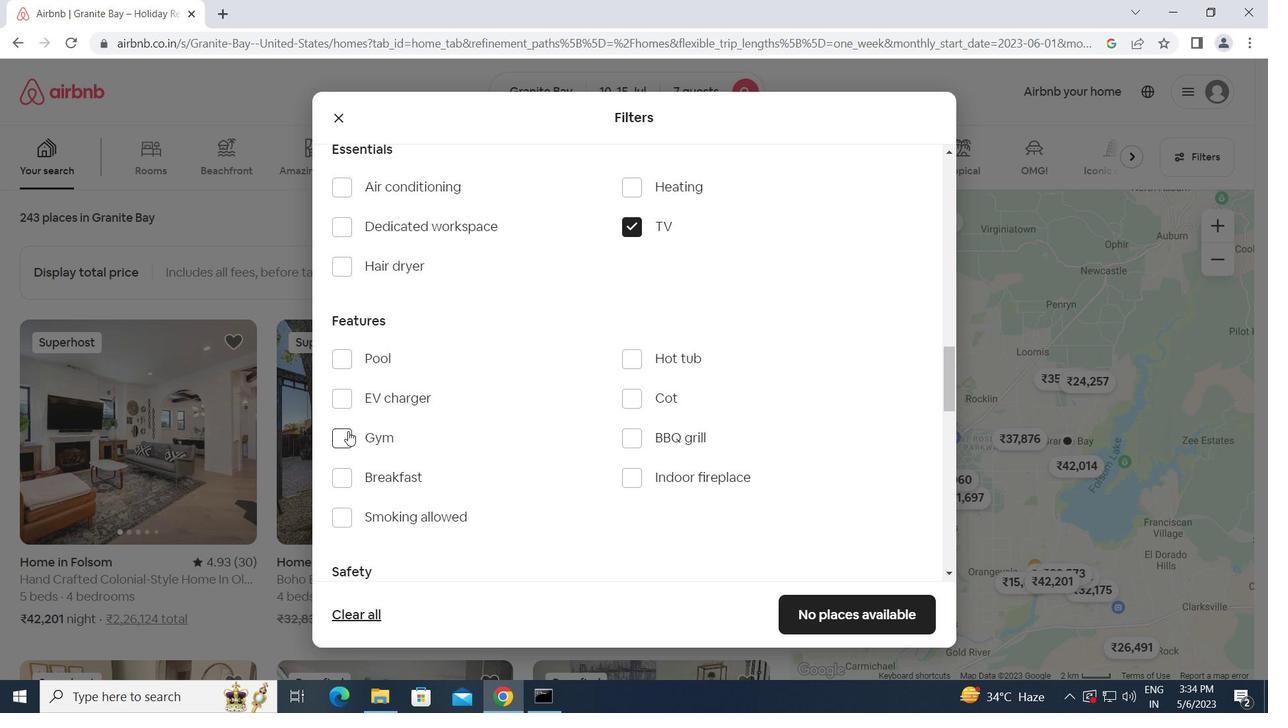 
Action: Mouse moved to (340, 482)
Screenshot: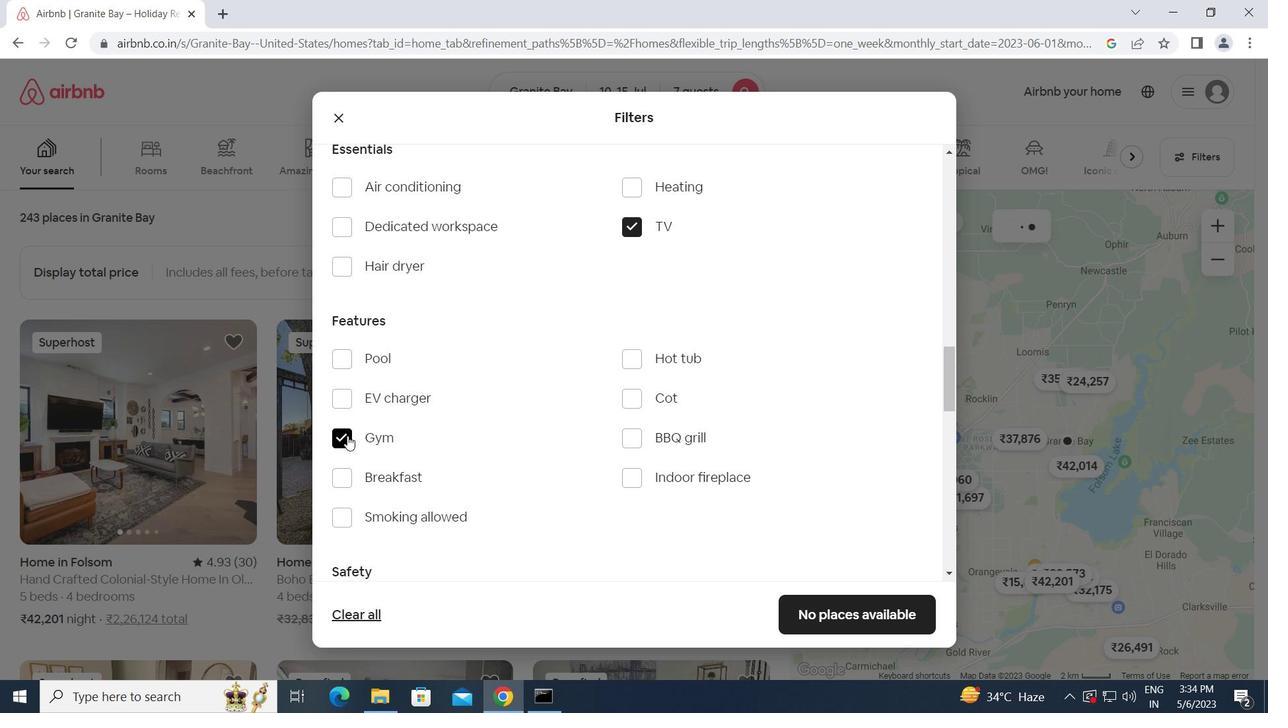 
Action: Mouse pressed left at (340, 482)
Screenshot: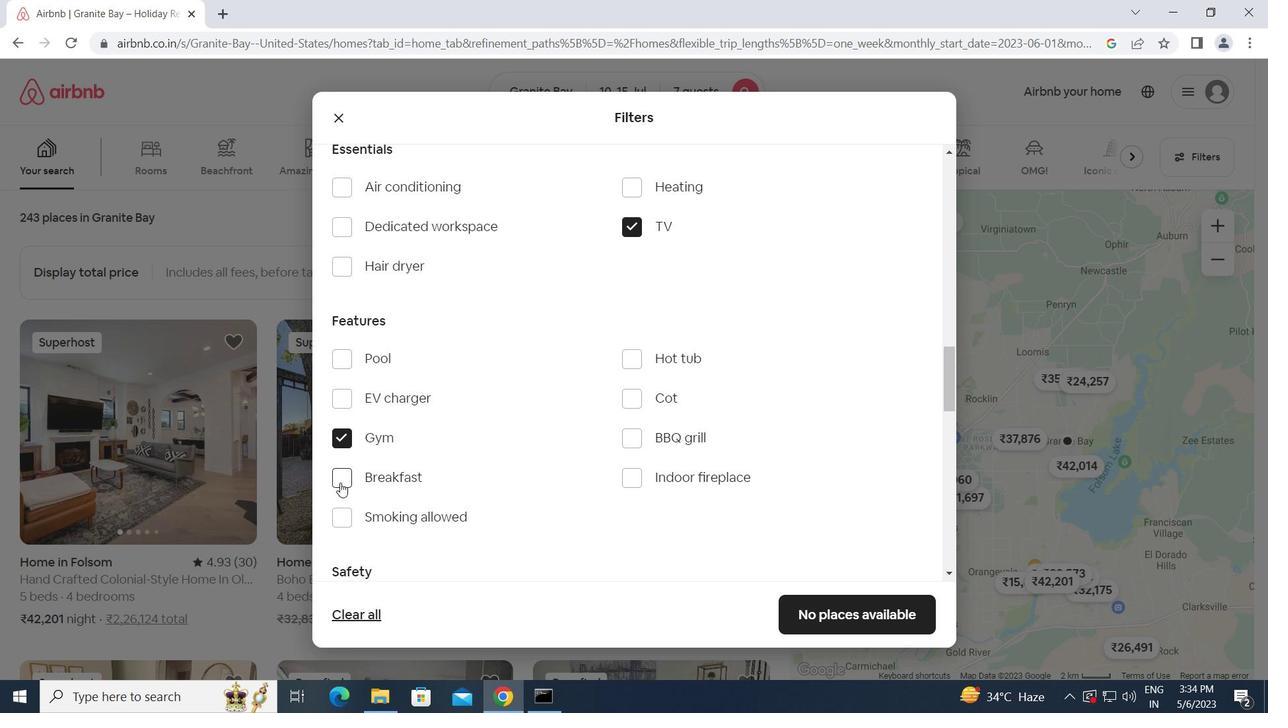 
Action: Mouse moved to (538, 492)
Screenshot: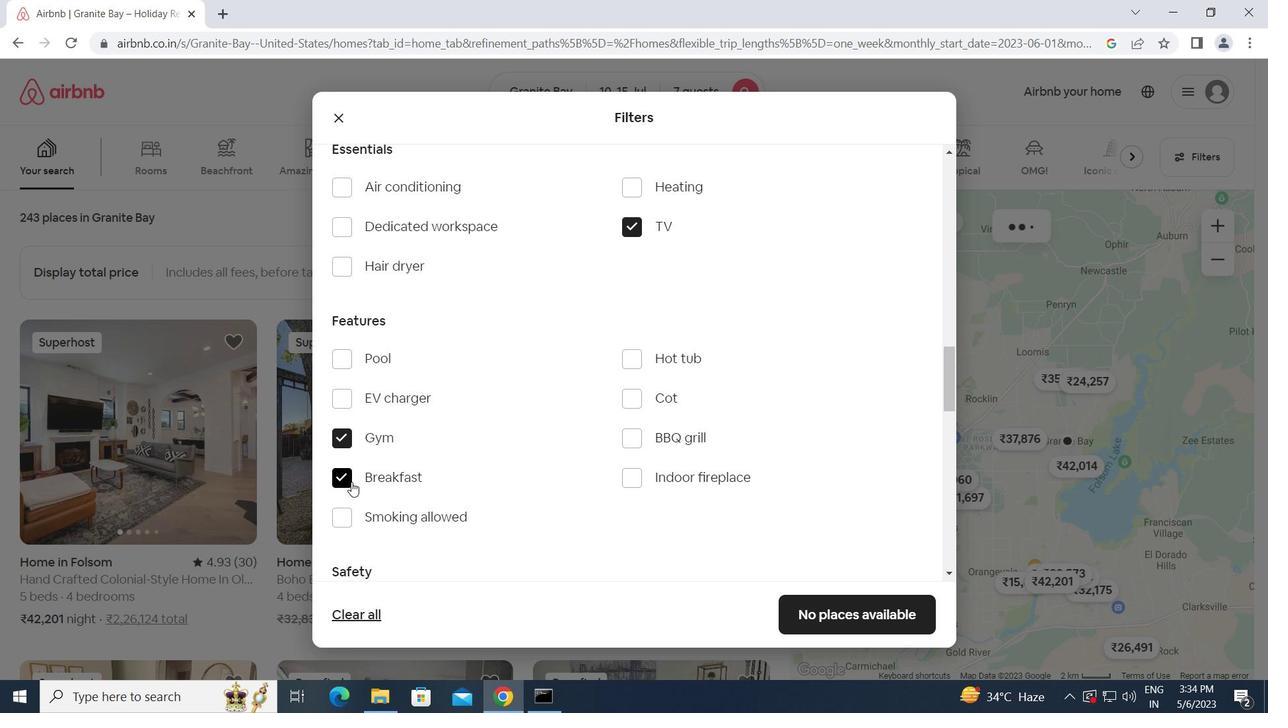 
Action: Mouse scrolled (538, 491) with delta (0, 0)
Screenshot: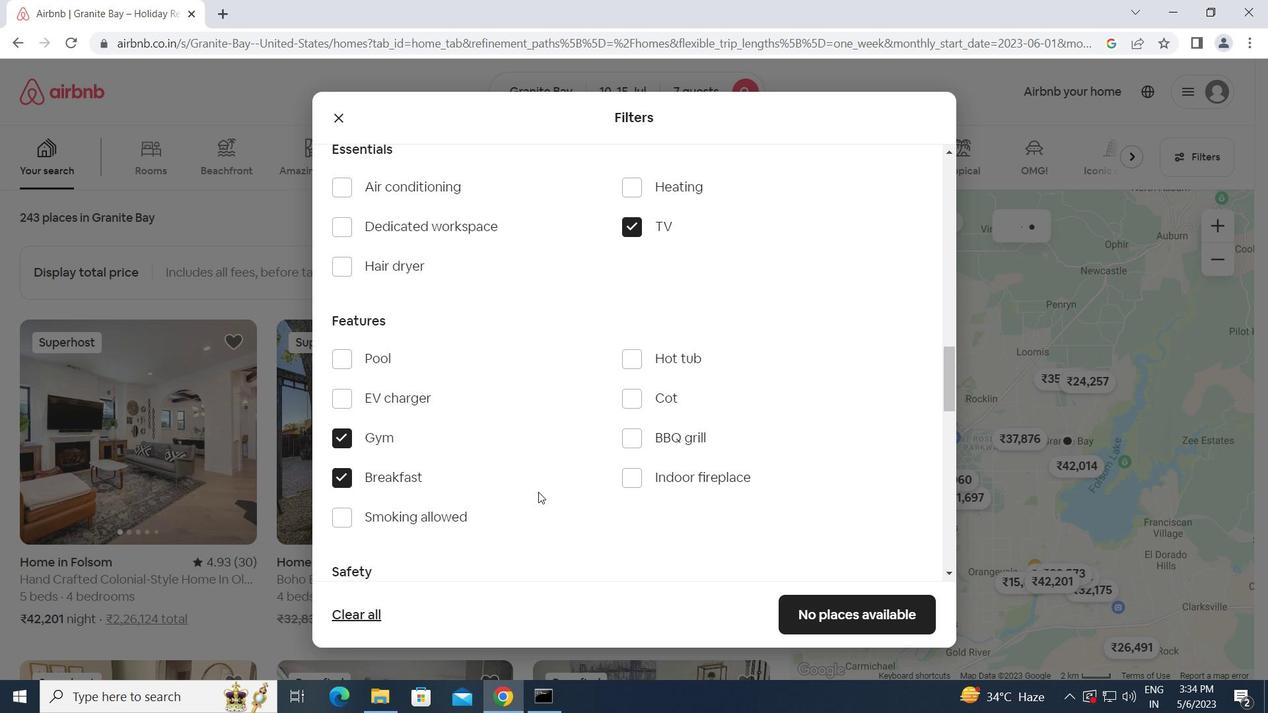 
Action: Mouse scrolled (538, 491) with delta (0, 0)
Screenshot: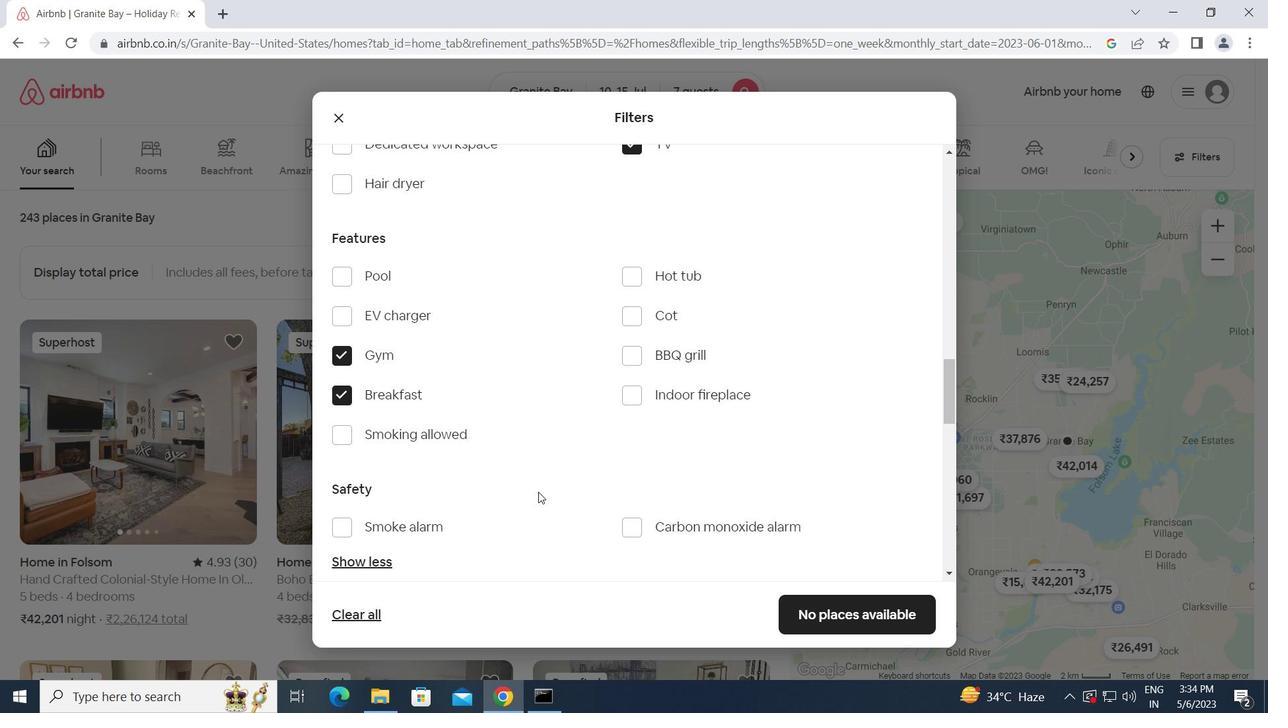 
Action: Mouse scrolled (538, 491) with delta (0, 0)
Screenshot: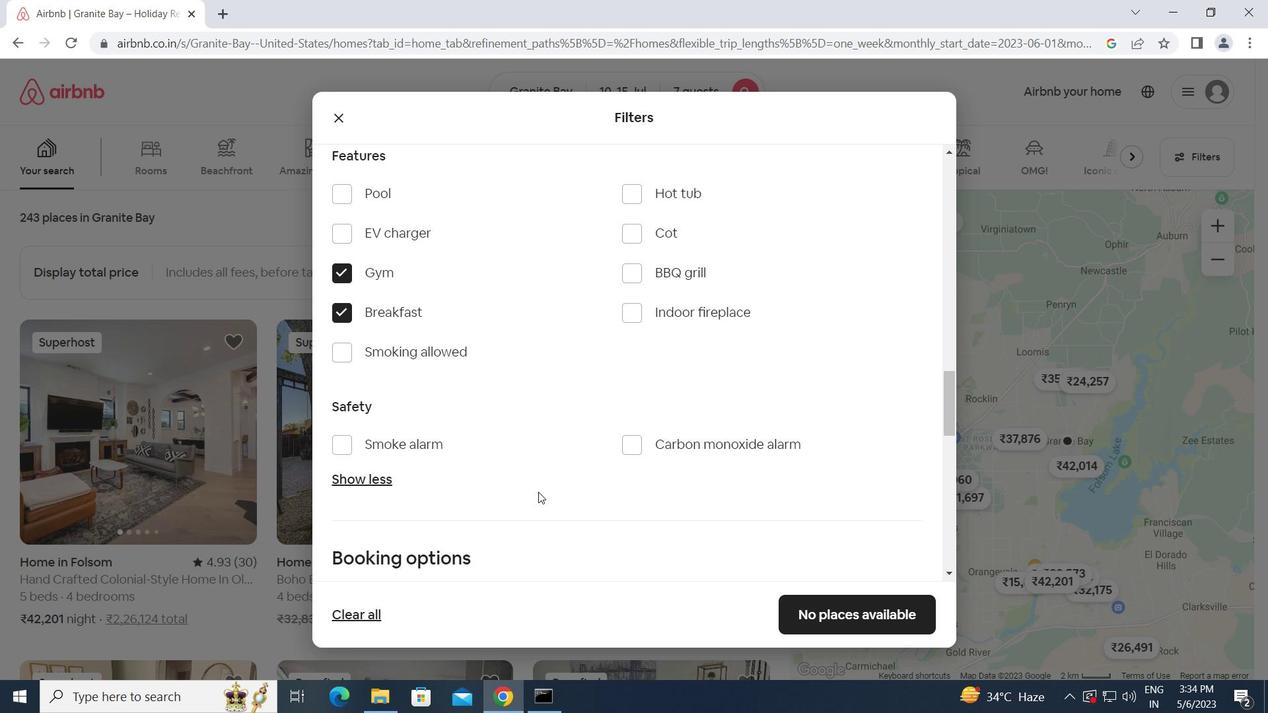 
Action: Mouse scrolled (538, 491) with delta (0, 0)
Screenshot: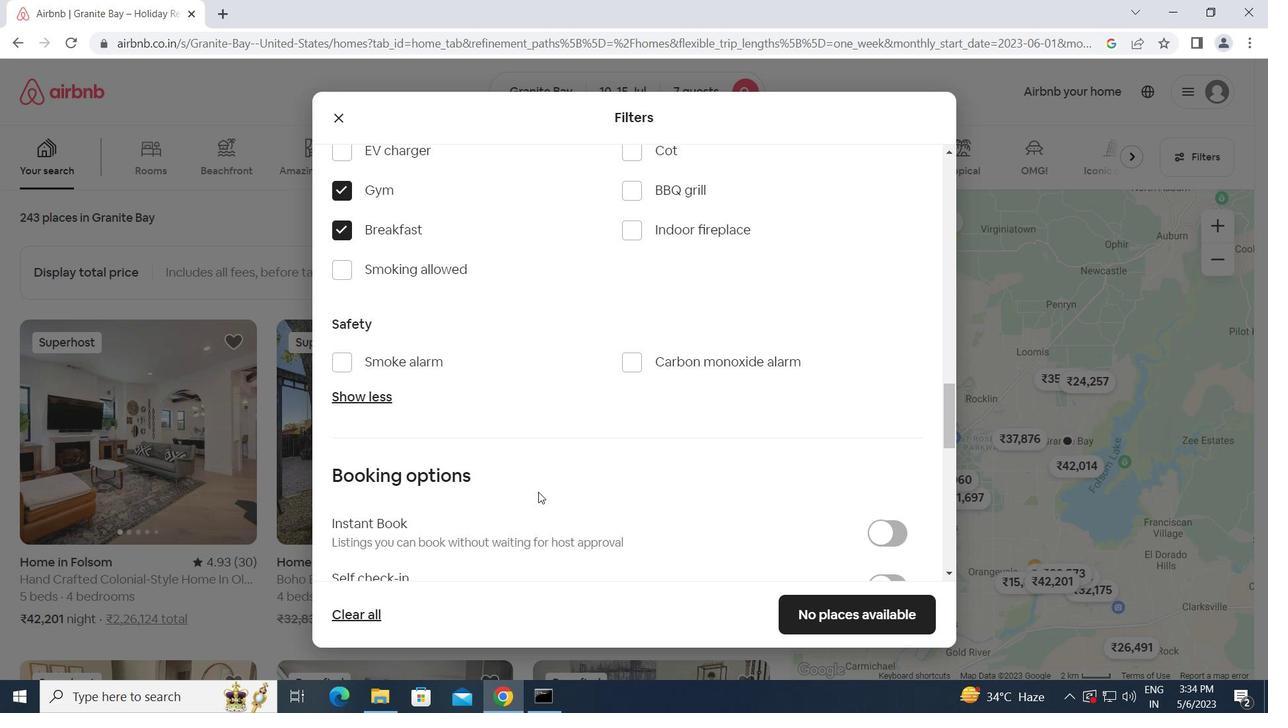 
Action: Mouse scrolled (538, 491) with delta (0, 0)
Screenshot: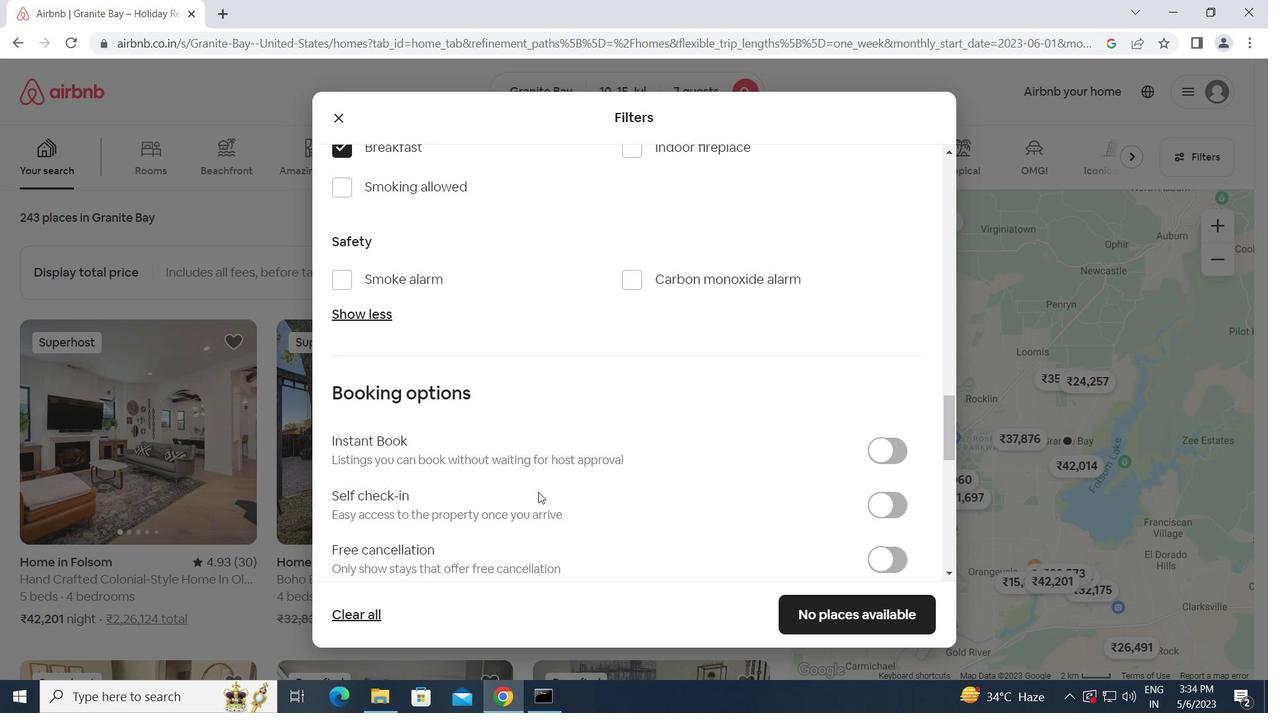 
Action: Mouse moved to (873, 426)
Screenshot: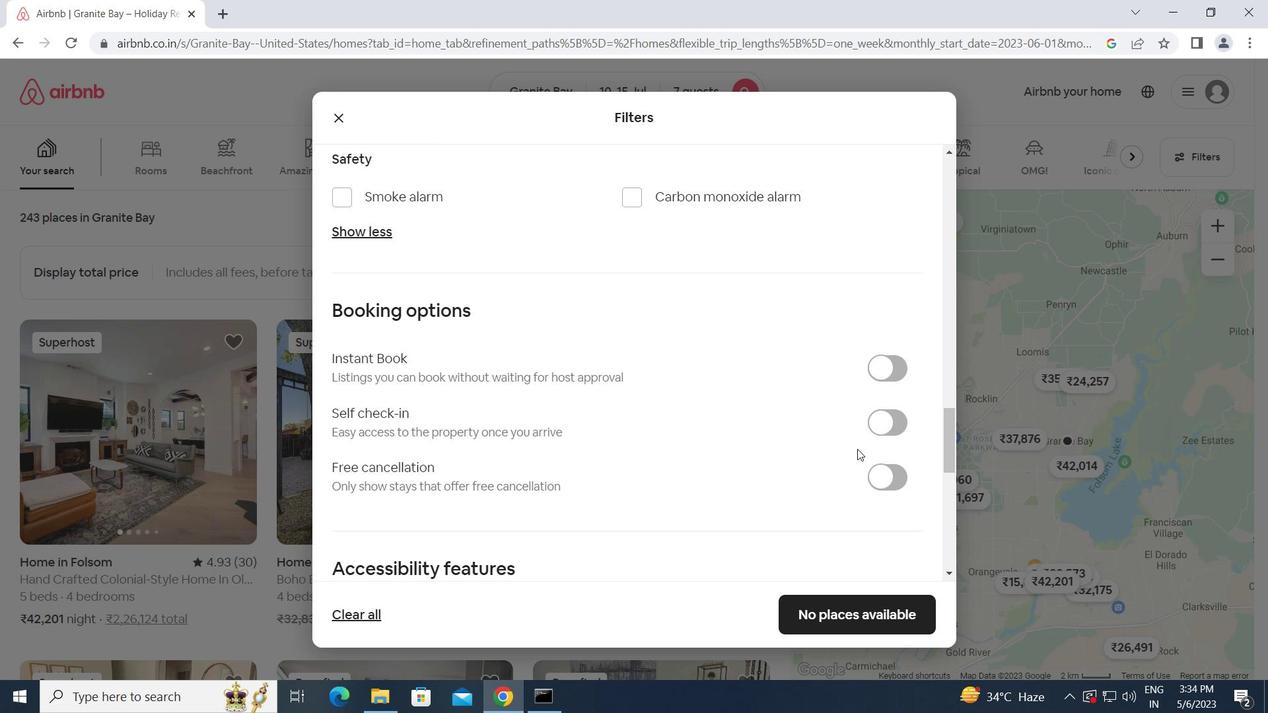 
Action: Mouse pressed left at (873, 426)
Screenshot: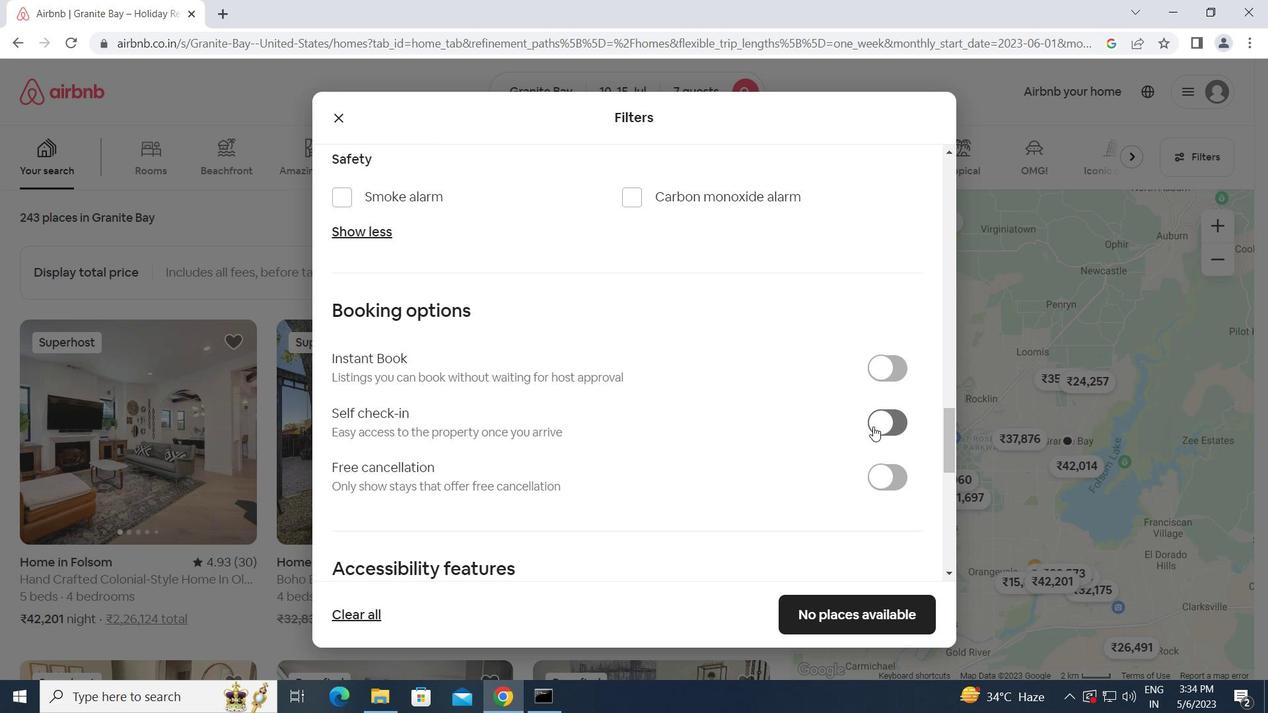 
Action: Mouse moved to (689, 468)
Screenshot: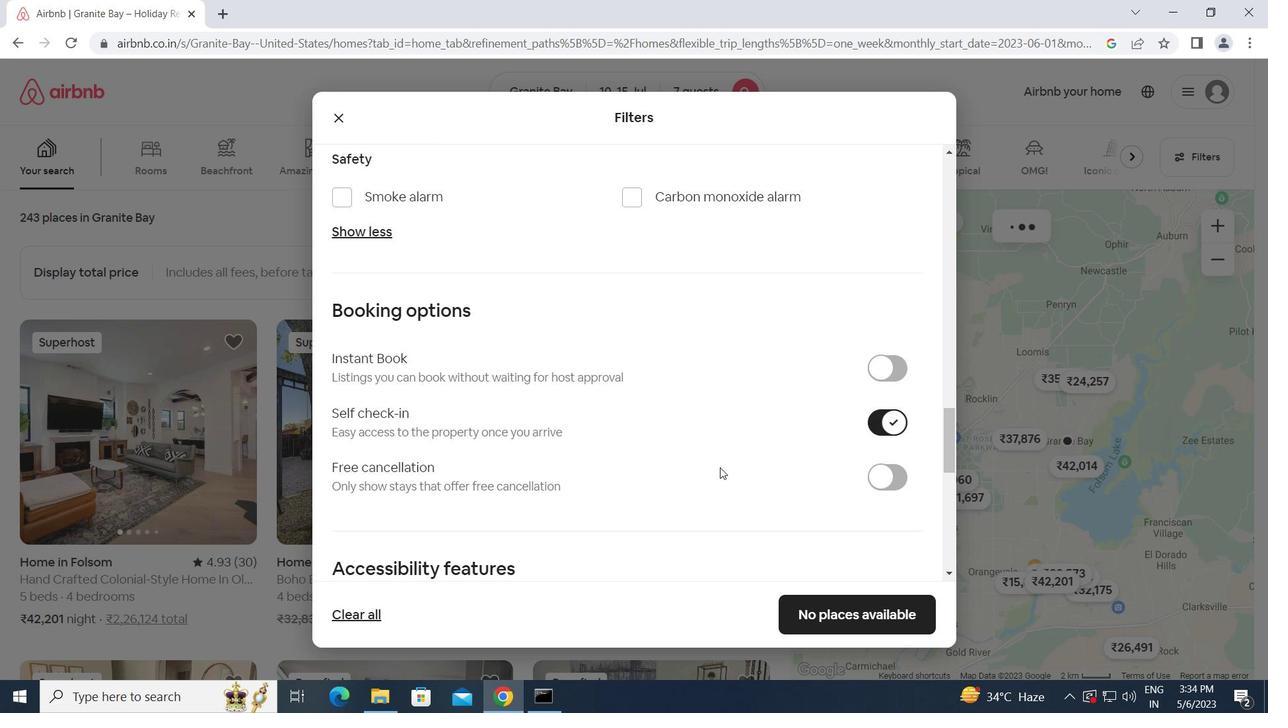 
Action: Mouse scrolled (689, 467) with delta (0, 0)
Screenshot: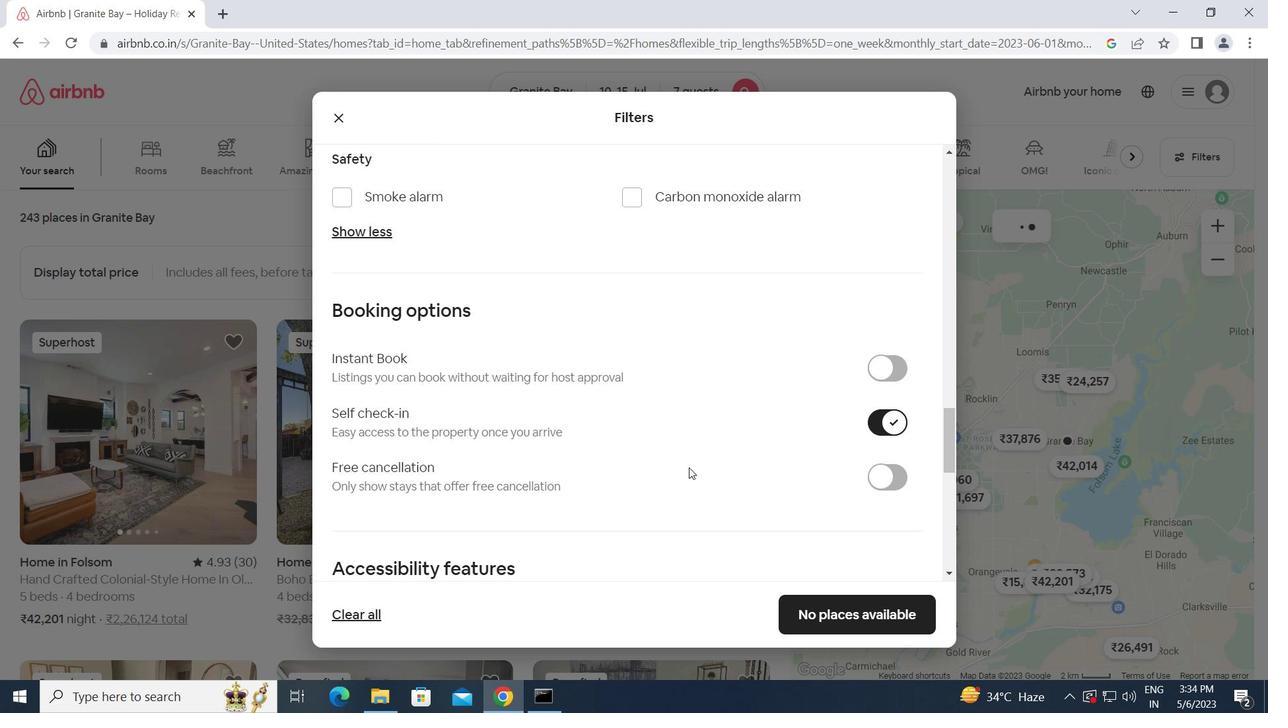 
Action: Mouse scrolled (689, 467) with delta (0, 0)
Screenshot: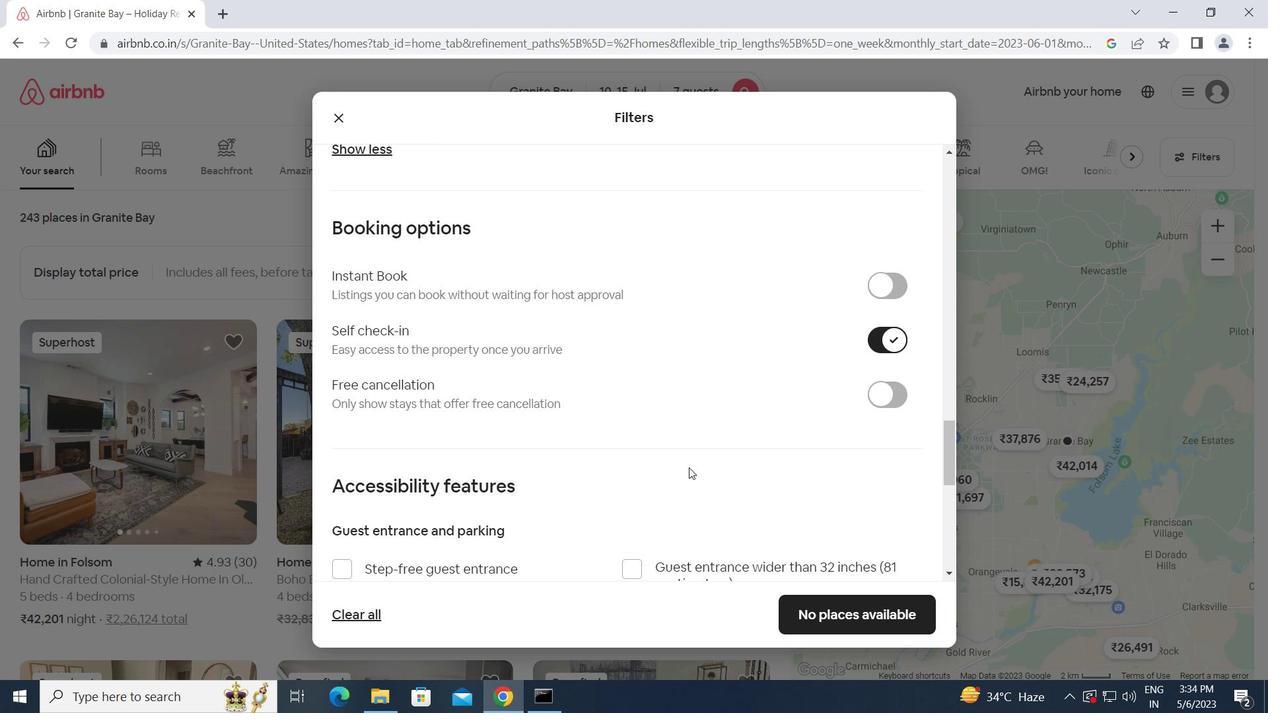 
Action: Mouse scrolled (689, 467) with delta (0, 0)
Screenshot: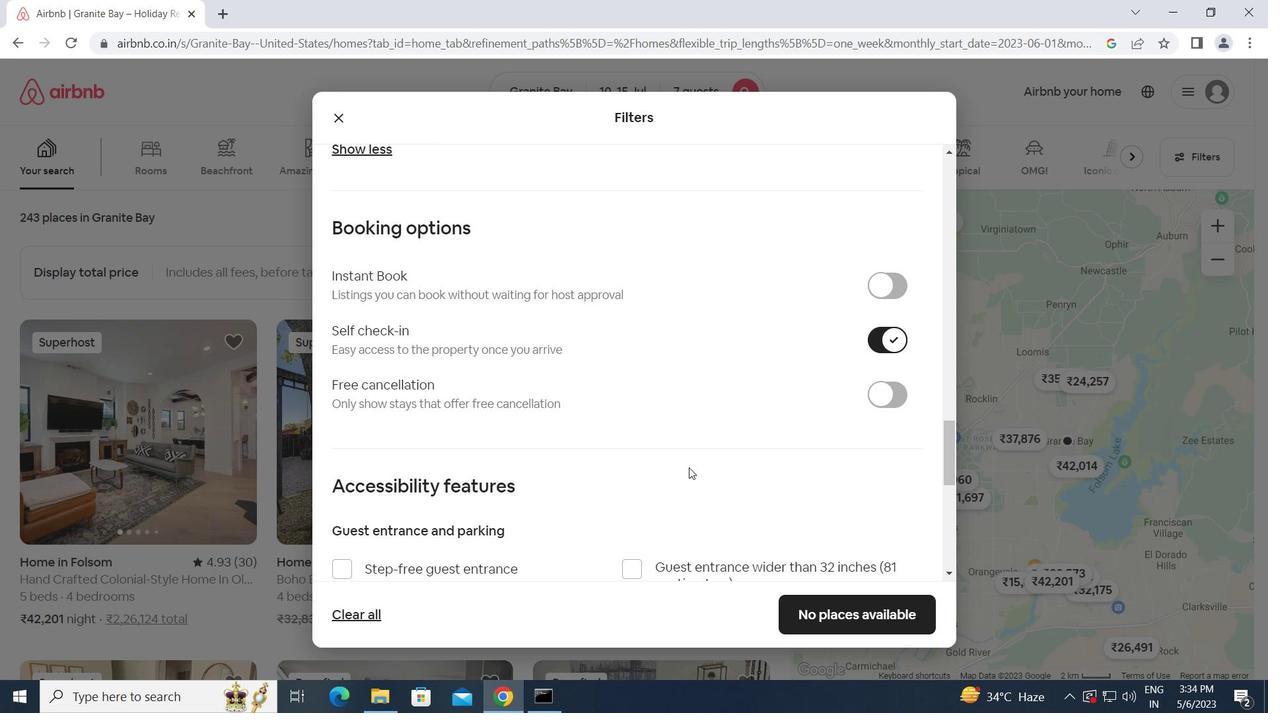 
Action: Mouse scrolled (689, 467) with delta (0, 0)
Screenshot: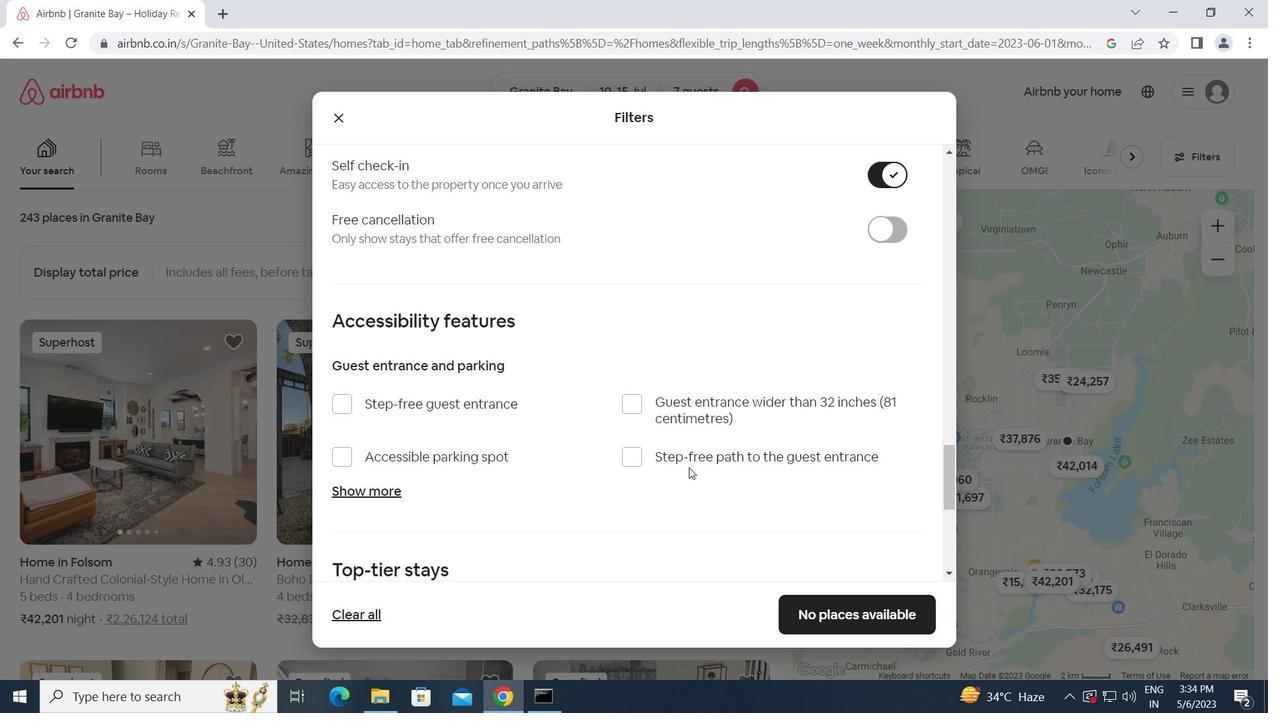 
Action: Mouse scrolled (689, 467) with delta (0, 0)
Screenshot: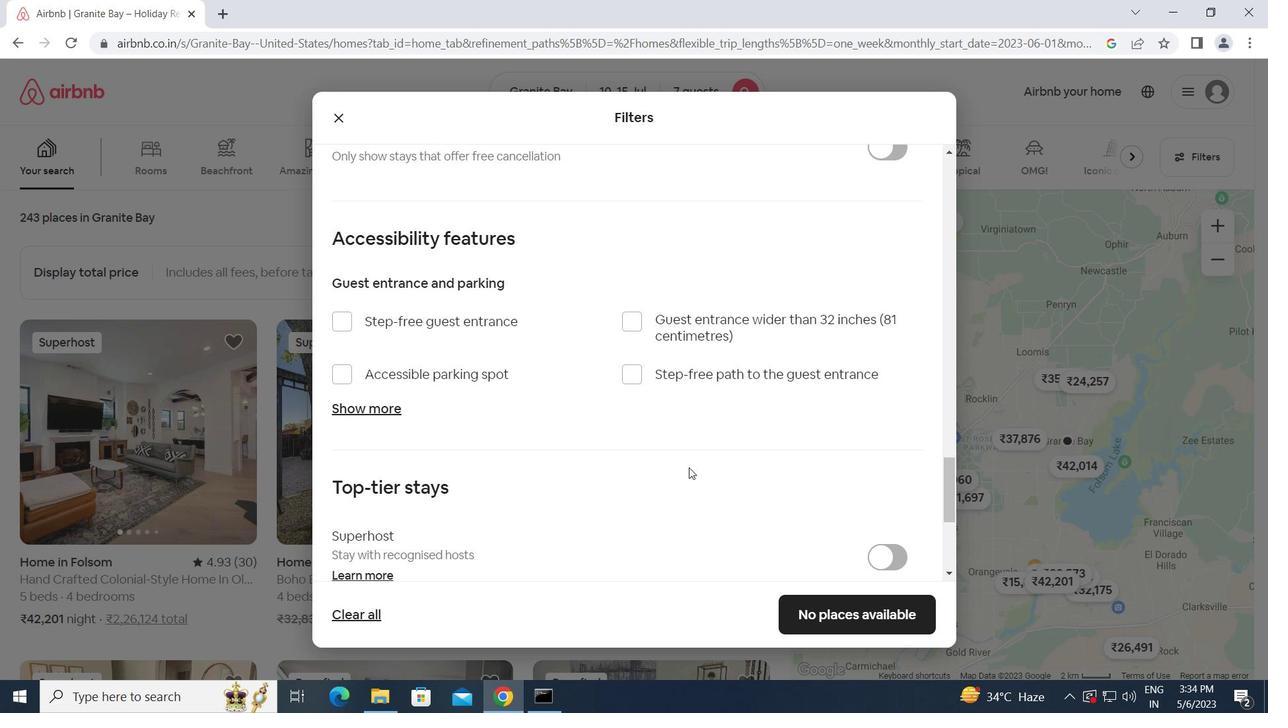 
Action: Mouse scrolled (689, 467) with delta (0, 0)
Screenshot: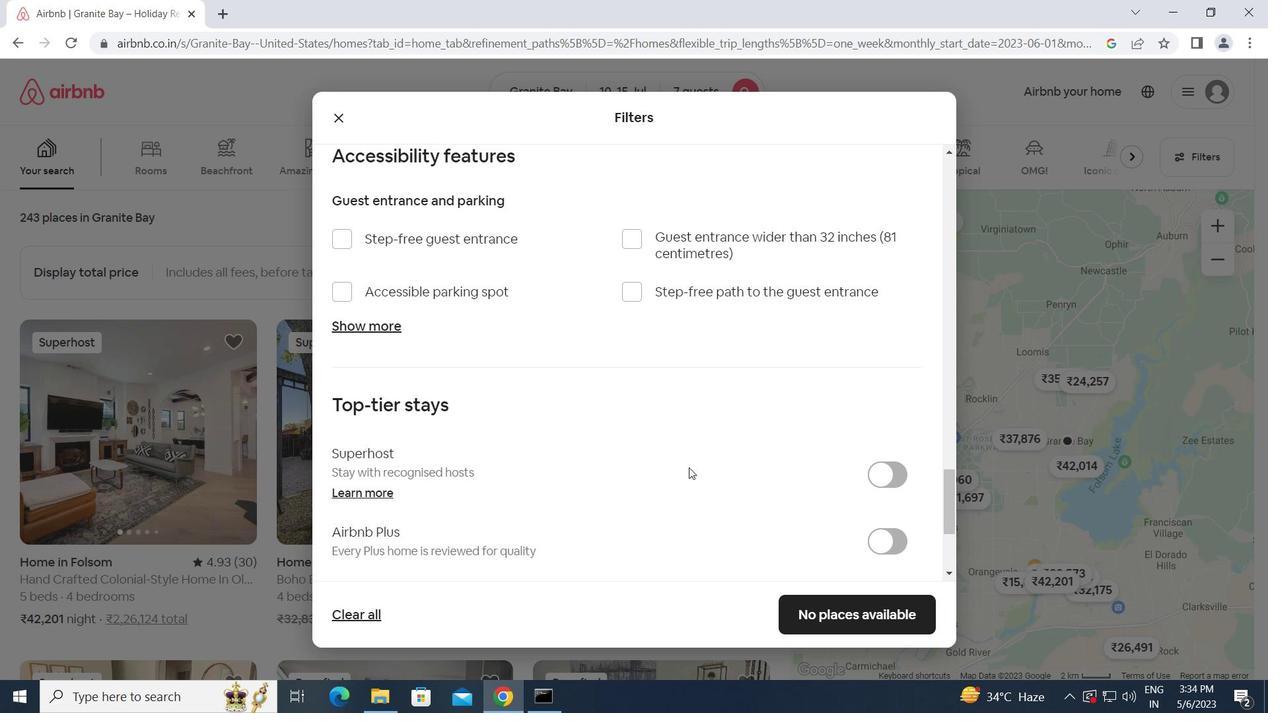 
Action: Mouse scrolled (689, 467) with delta (0, 0)
Screenshot: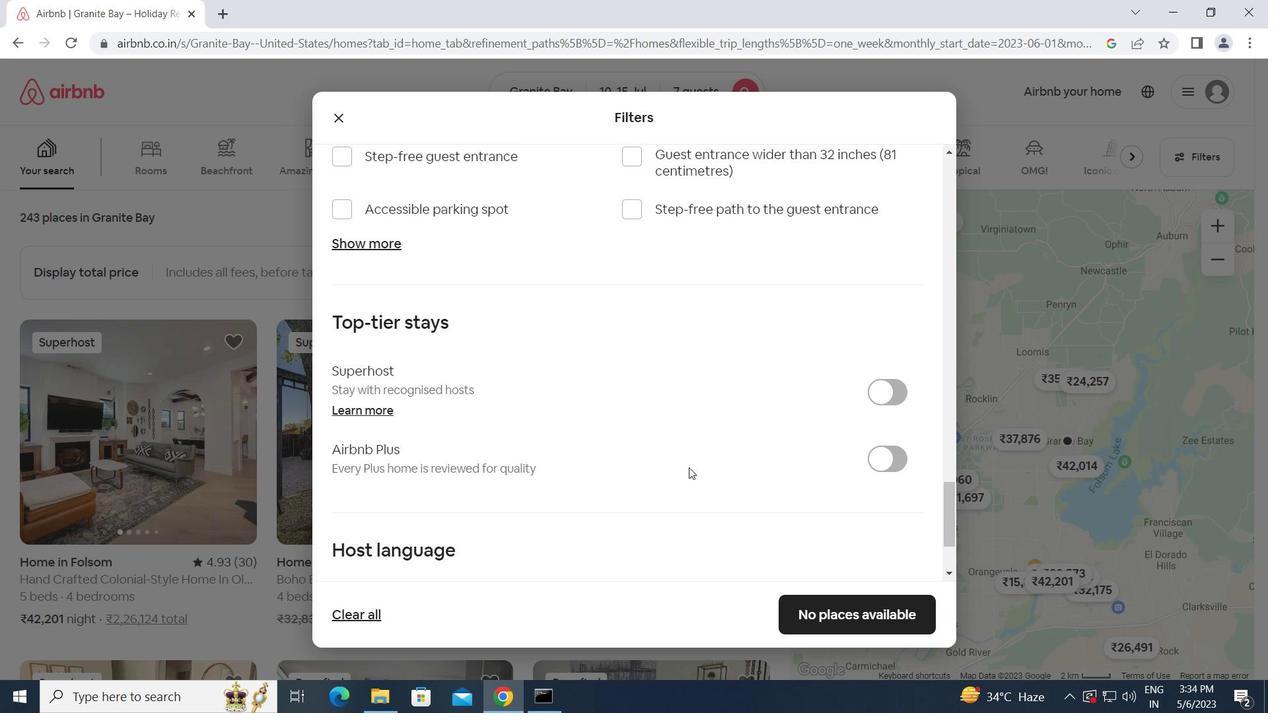 
Action: Mouse scrolled (689, 467) with delta (0, 0)
Screenshot: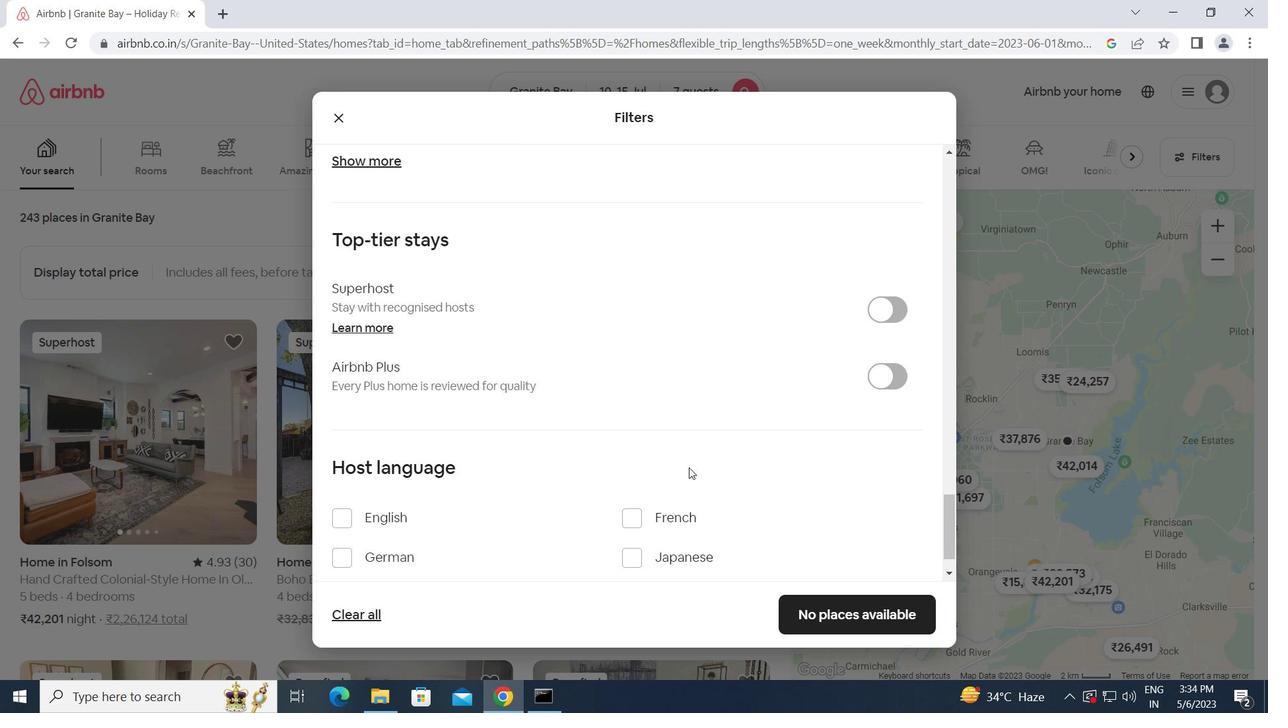 
Action: Mouse moved to (340, 466)
Screenshot: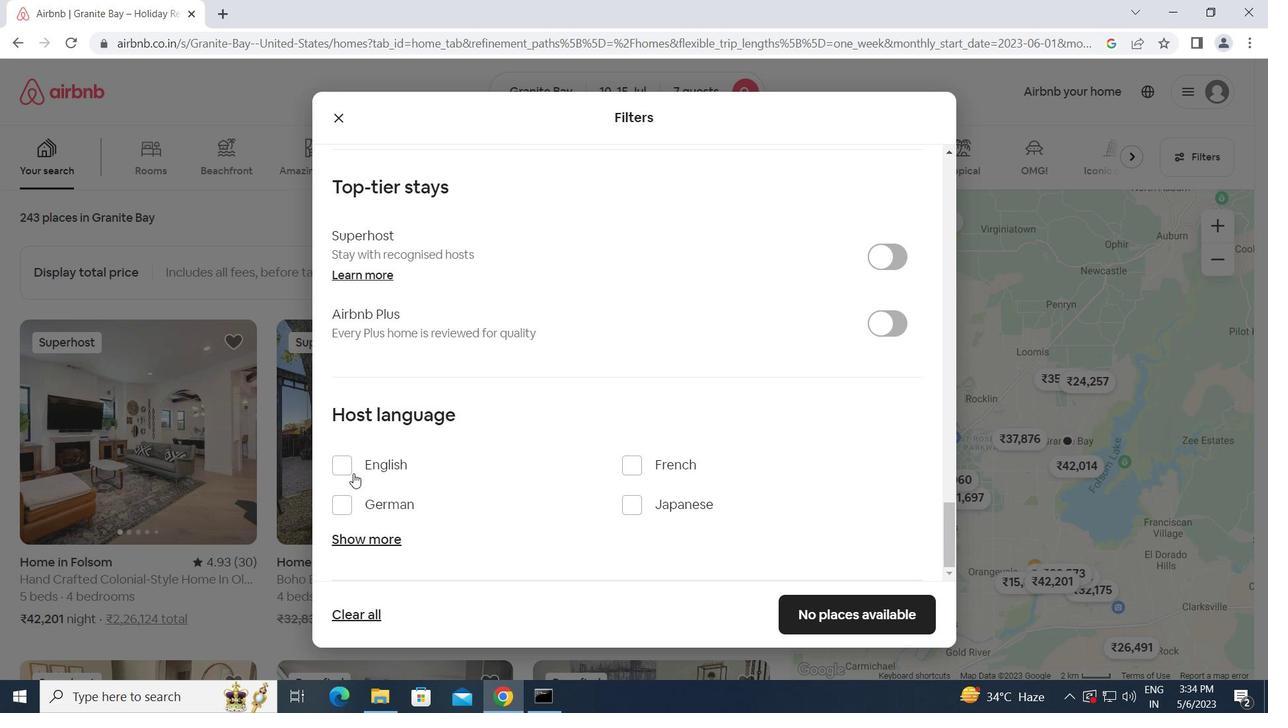 
Action: Mouse pressed left at (340, 466)
Screenshot: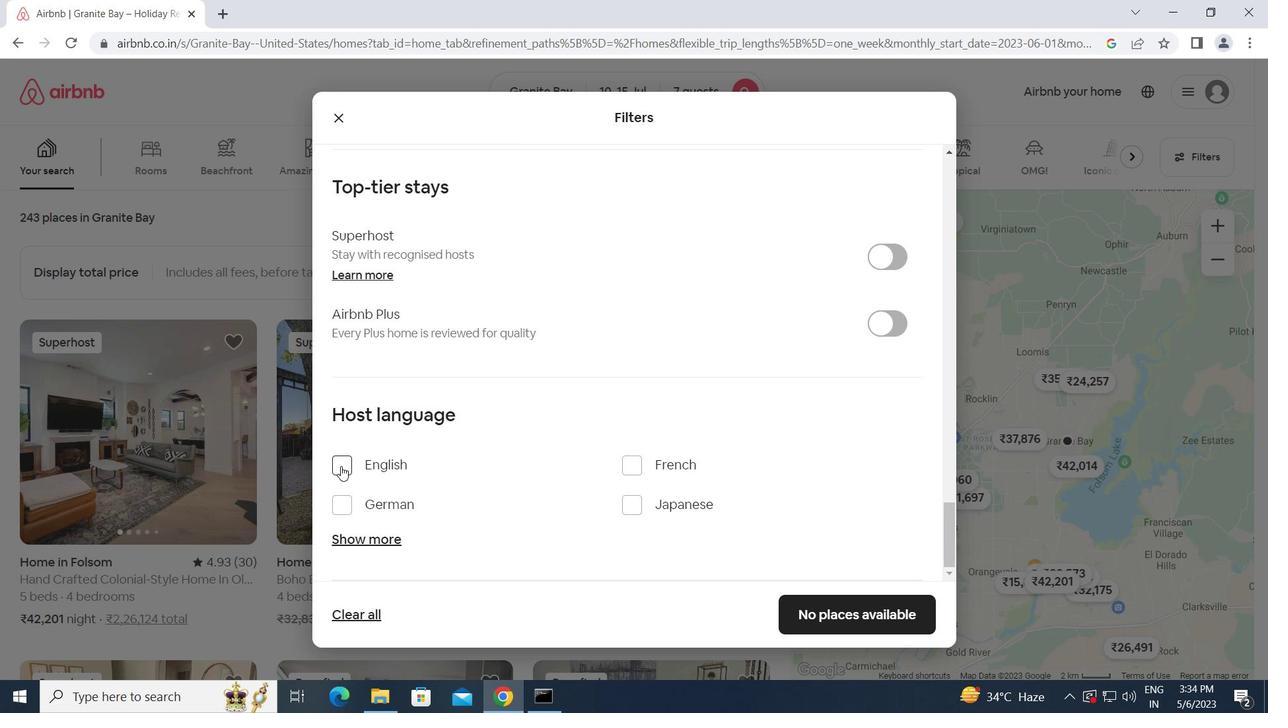 
Action: Mouse moved to (862, 616)
Screenshot: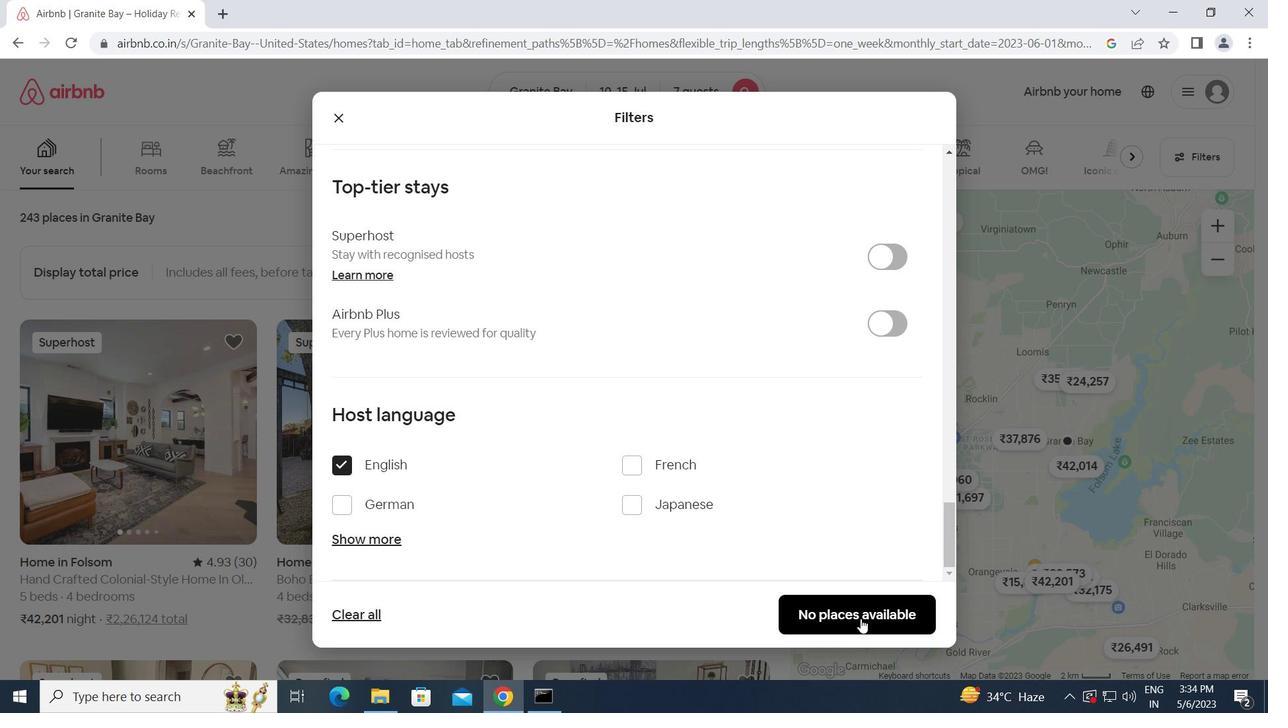 
Action: Mouse pressed left at (862, 616)
Screenshot: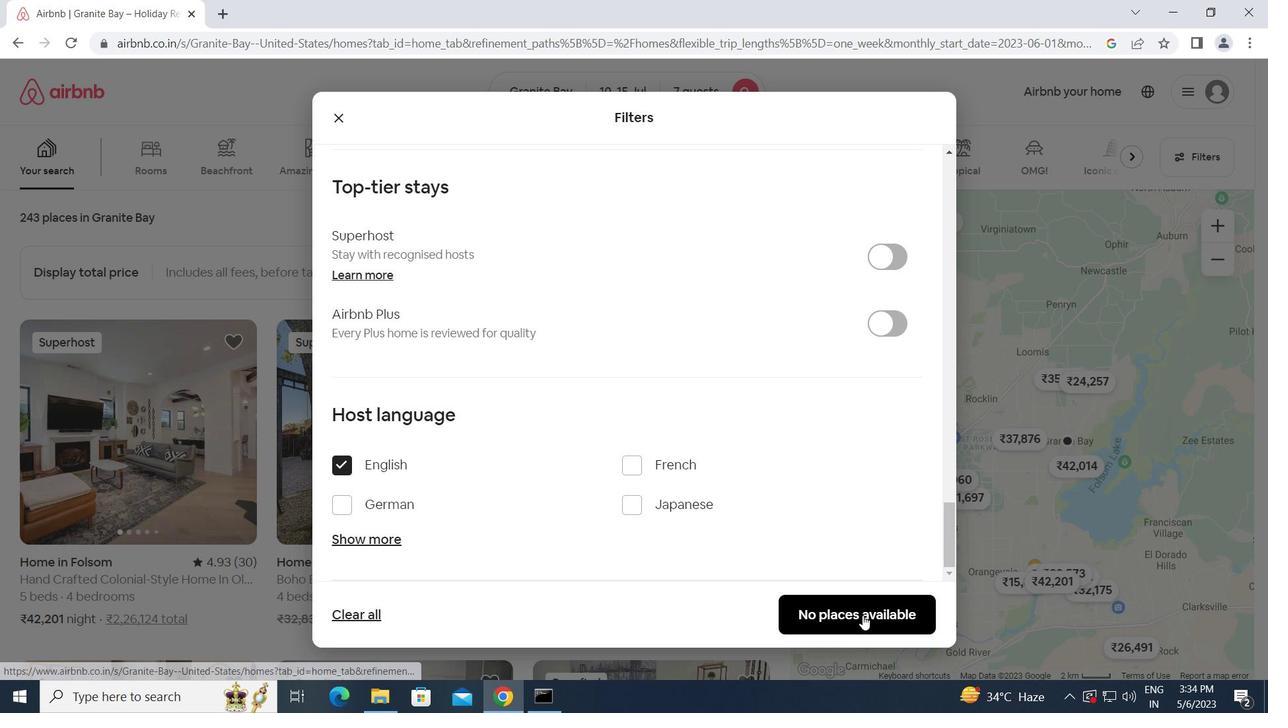 
Action: Mouse moved to (861, 616)
Screenshot: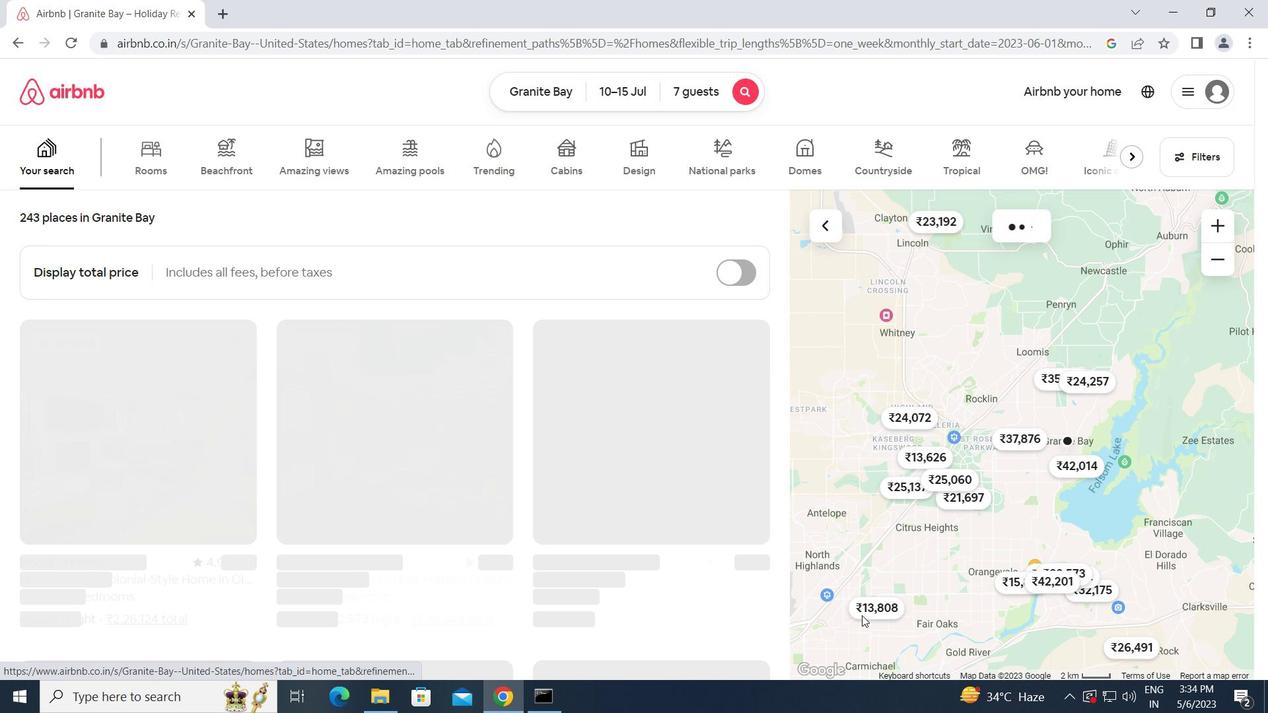 
